 Task: Search one way flight ticket for 1 adult, 6 children, 1 infant in seat and 1 infant on lap in business from Los Angeles: Los Angeles International Airport to Greensboro: Piedmont Triad International Airport on 5-1-2023. Choice of flights is Spirit. Number of bags: 1 carry on bag. Price is upto 90000. Outbound departure time preference is 16:15.
Action: Mouse moved to (238, 187)
Screenshot: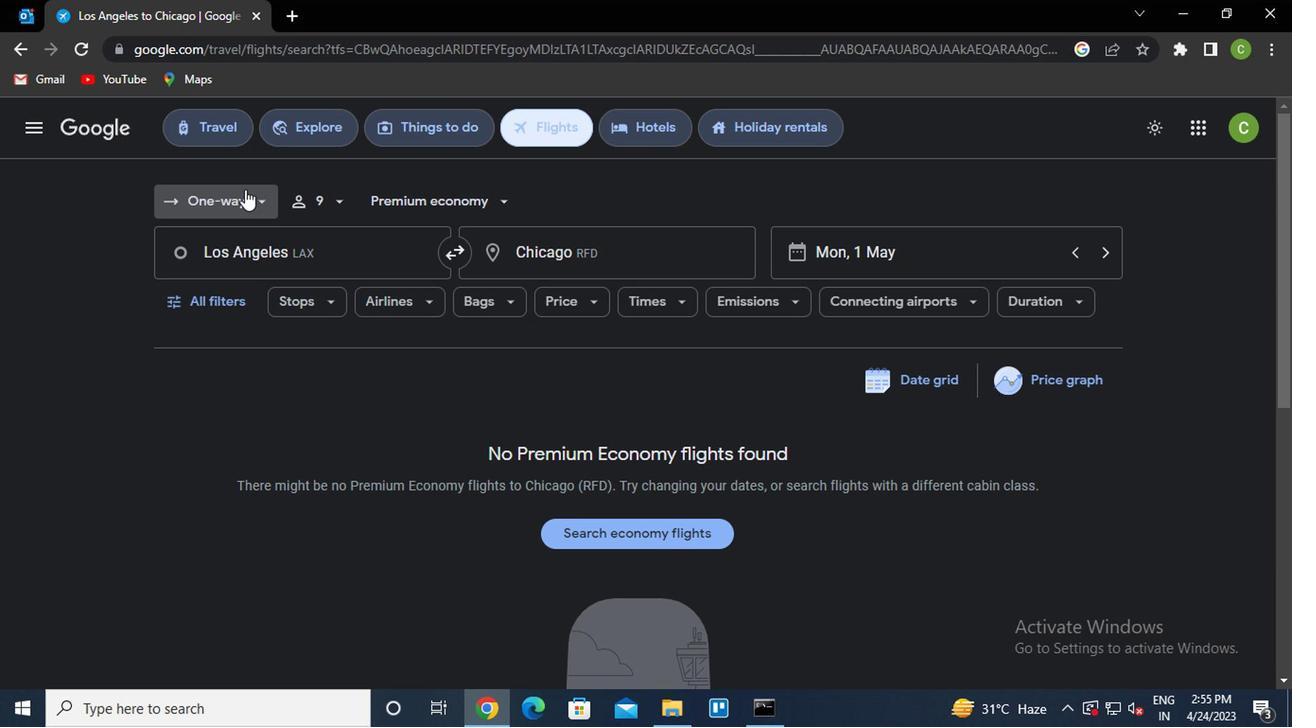 
Action: Mouse pressed left at (238, 187)
Screenshot: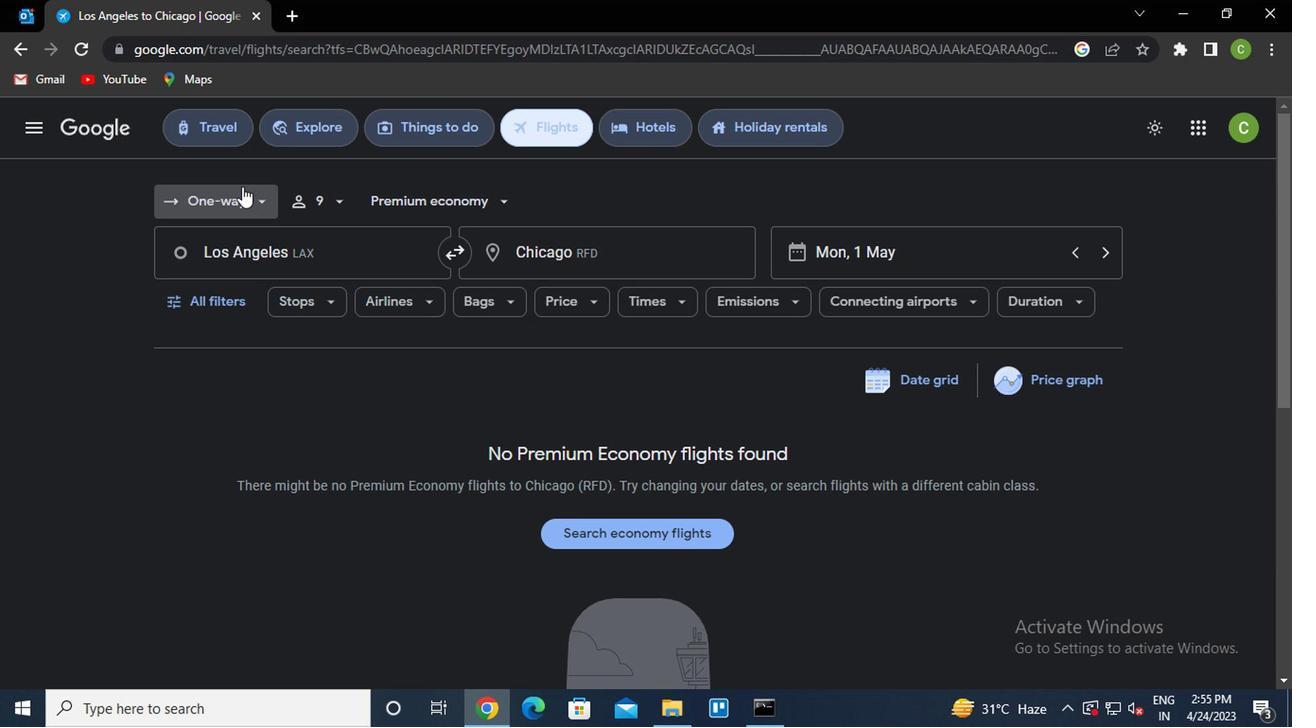 
Action: Mouse moved to (235, 280)
Screenshot: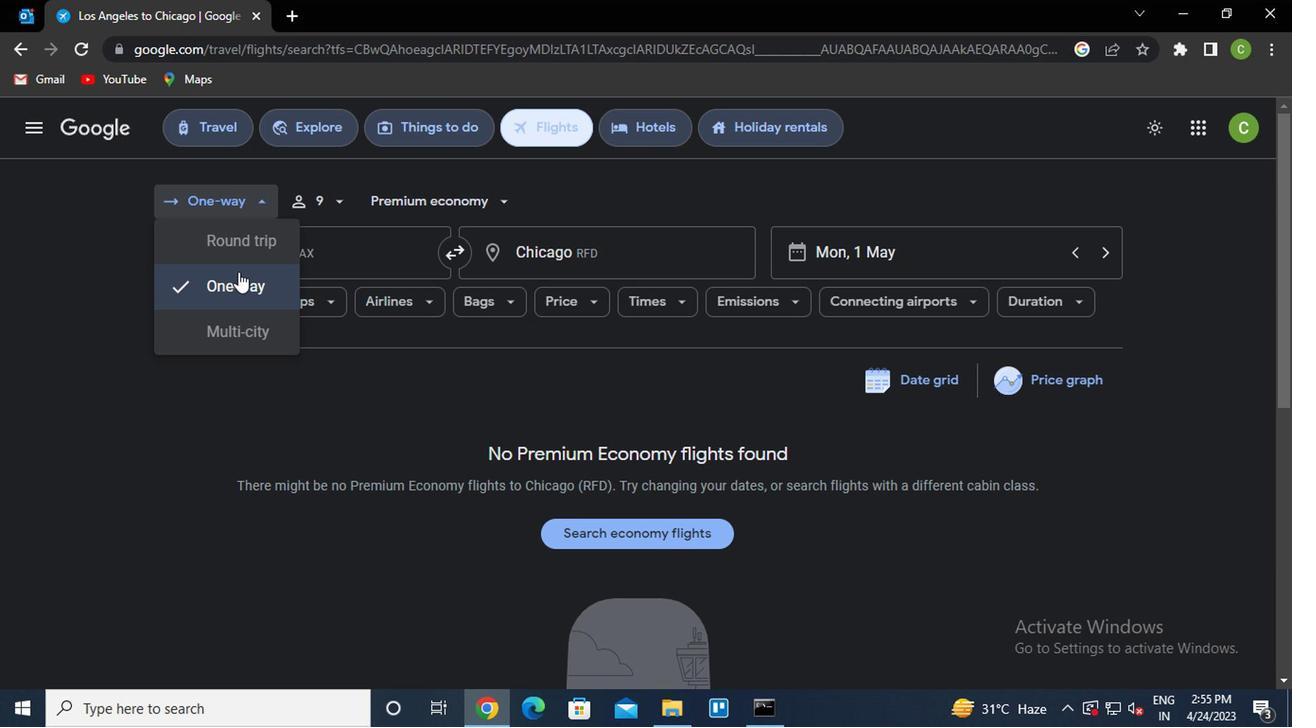 
Action: Mouse pressed left at (235, 280)
Screenshot: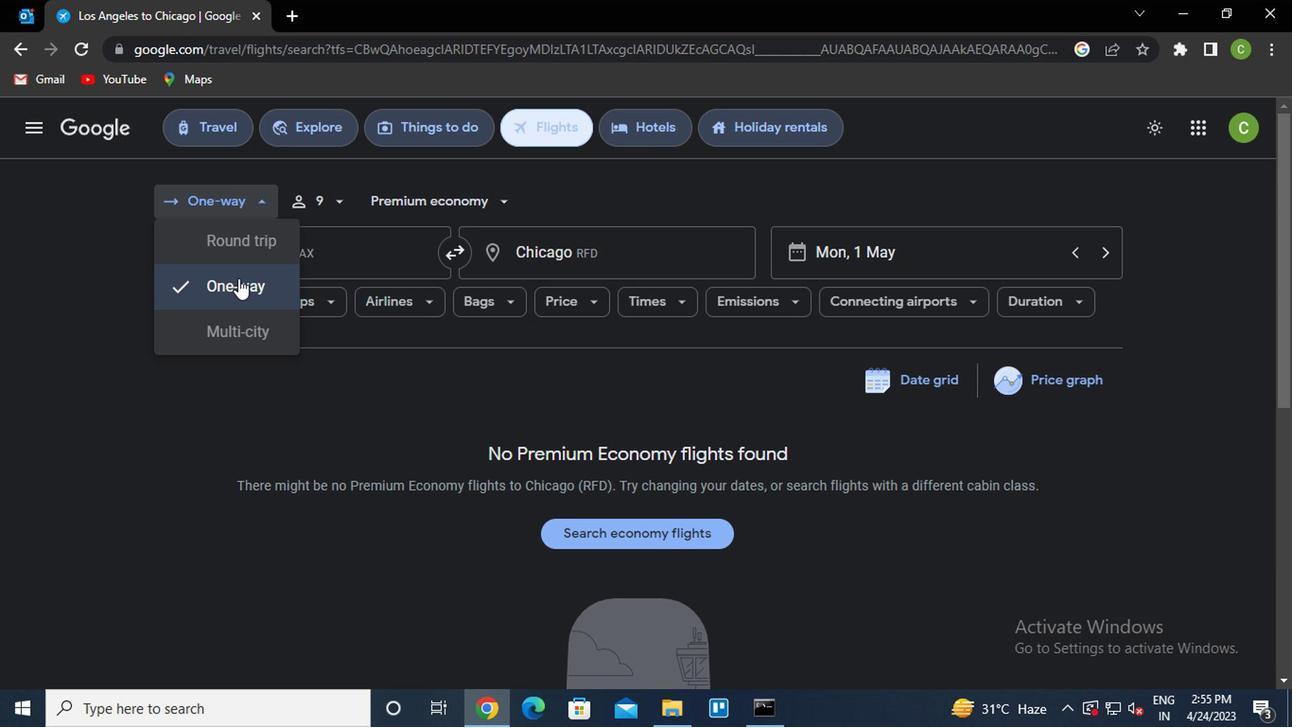 
Action: Mouse moved to (303, 210)
Screenshot: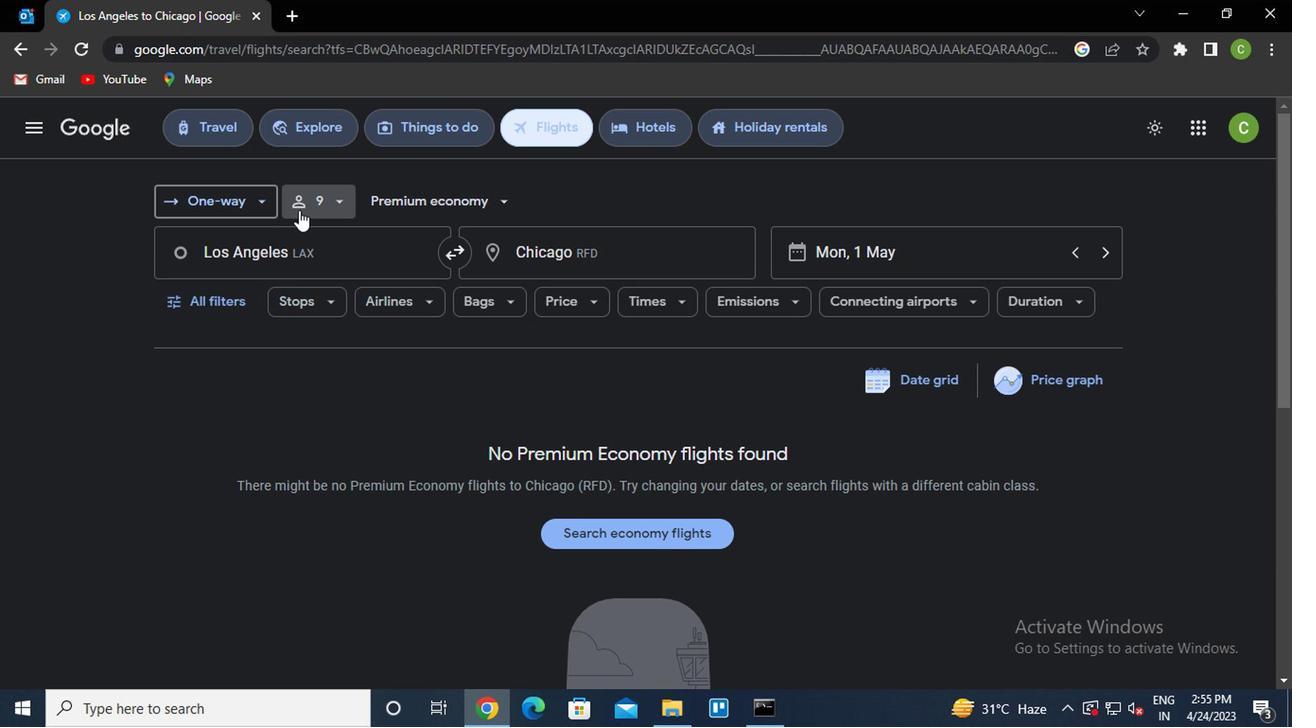 
Action: Mouse pressed left at (303, 210)
Screenshot: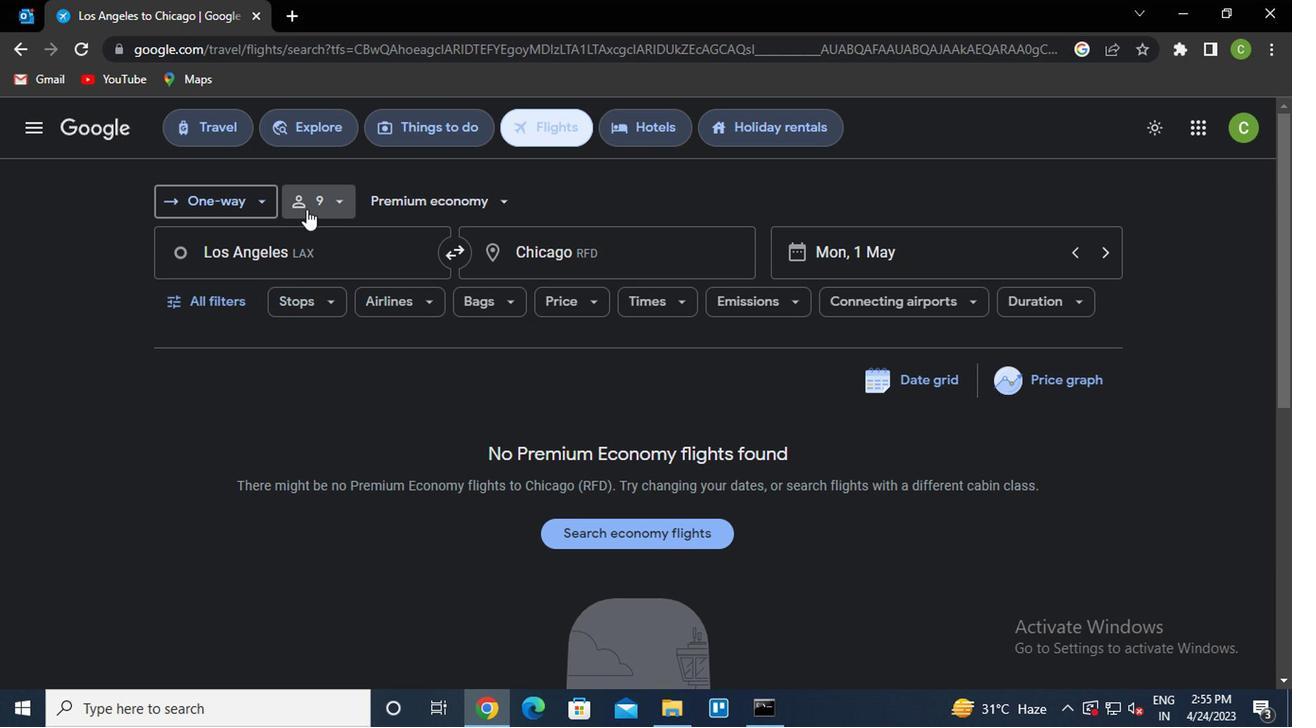 
Action: Mouse moved to (412, 254)
Screenshot: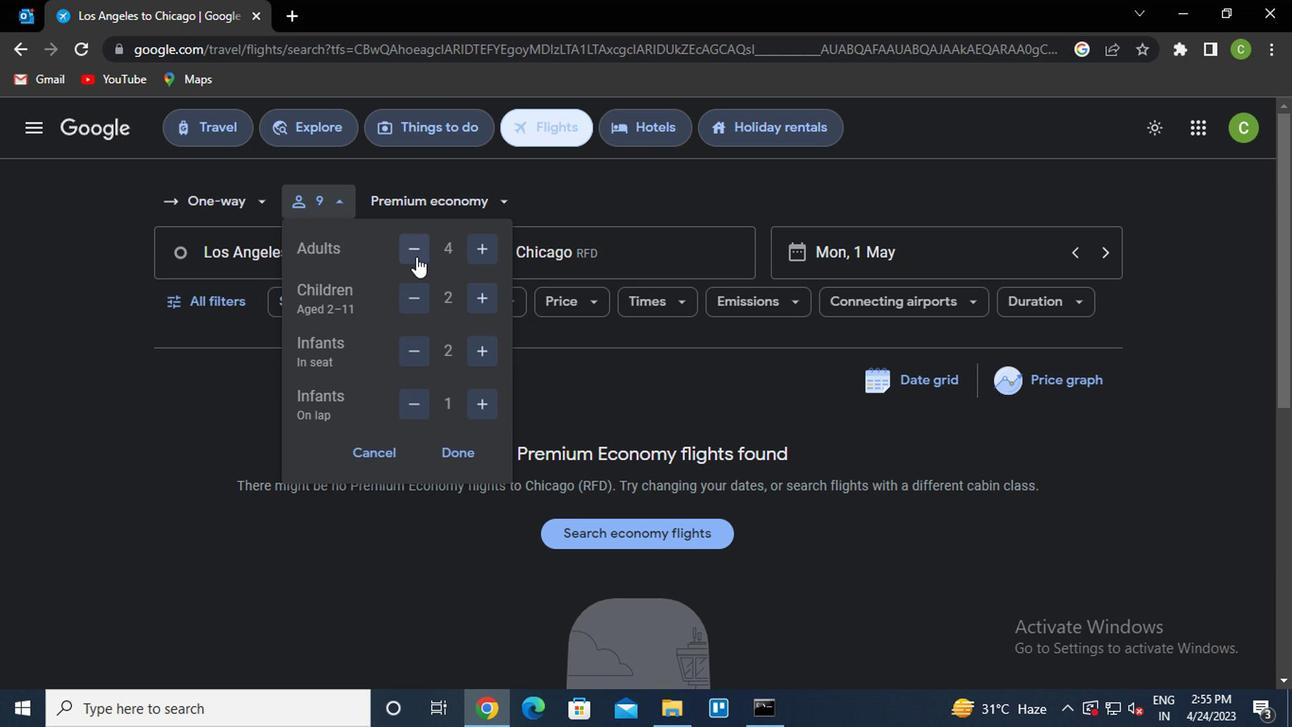 
Action: Mouse pressed left at (412, 254)
Screenshot: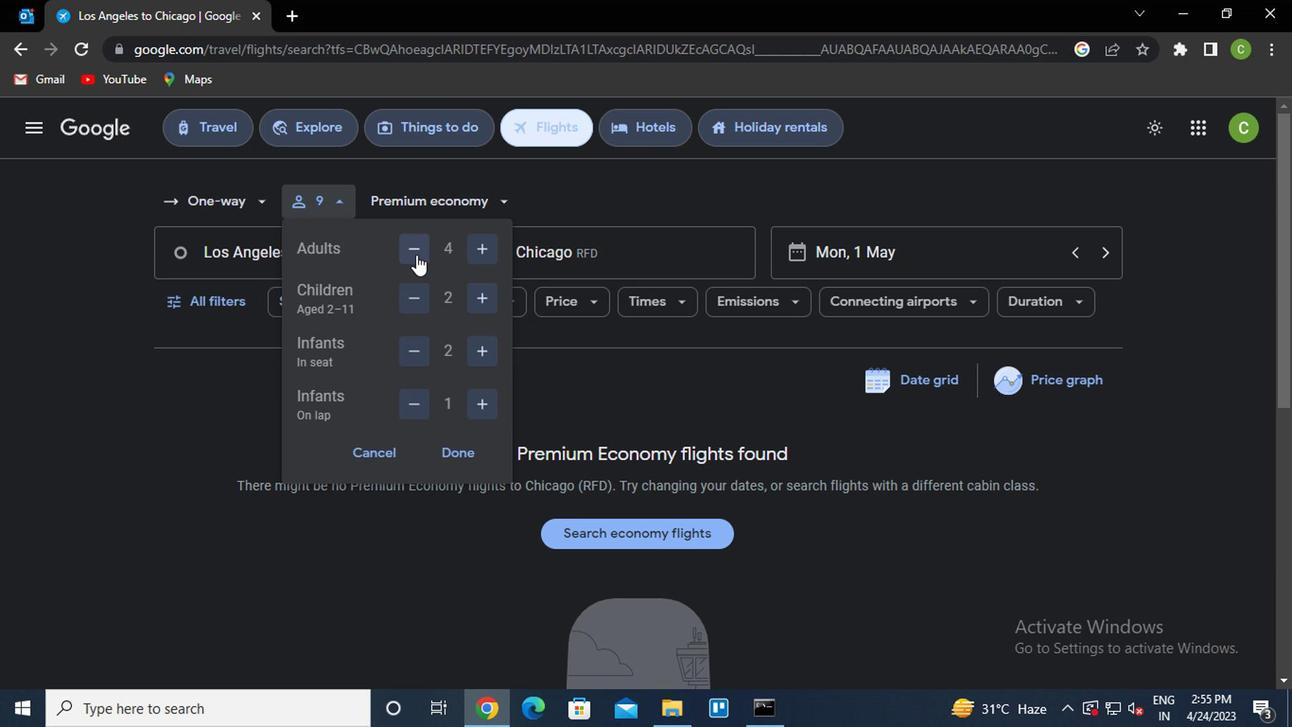 
Action: Mouse pressed left at (412, 254)
Screenshot: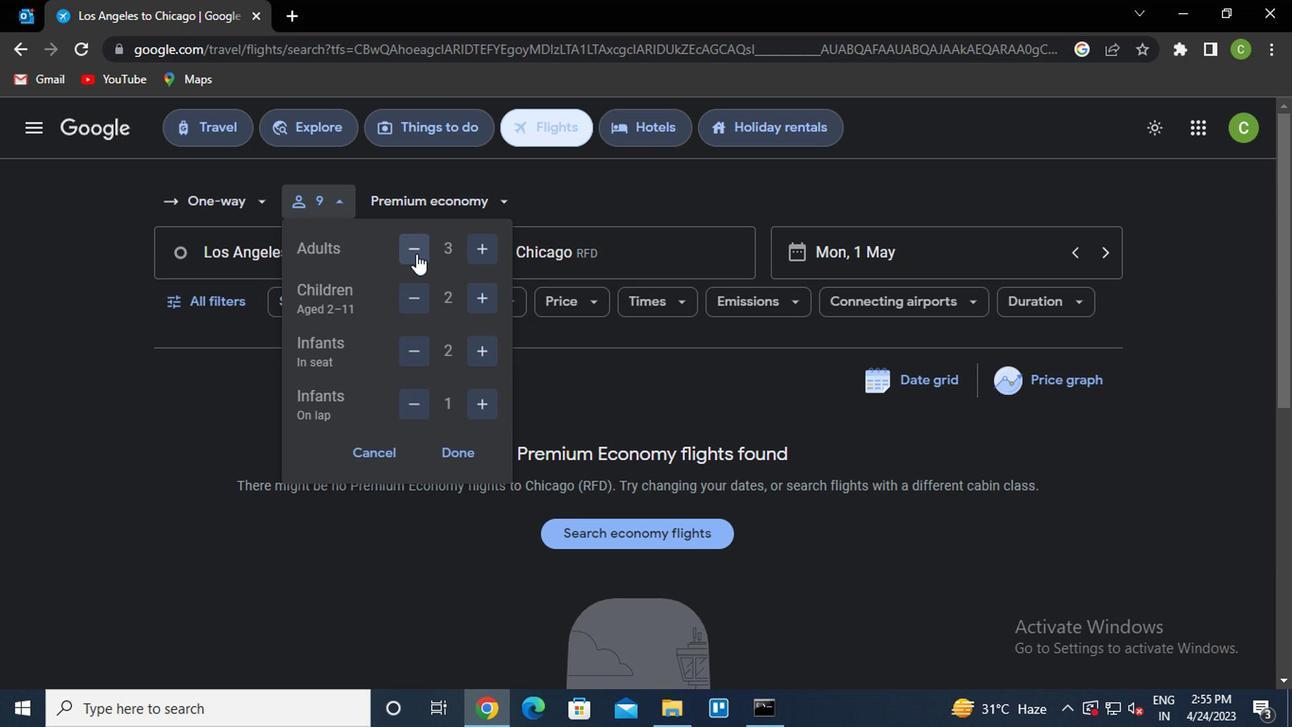 
Action: Mouse pressed left at (412, 254)
Screenshot: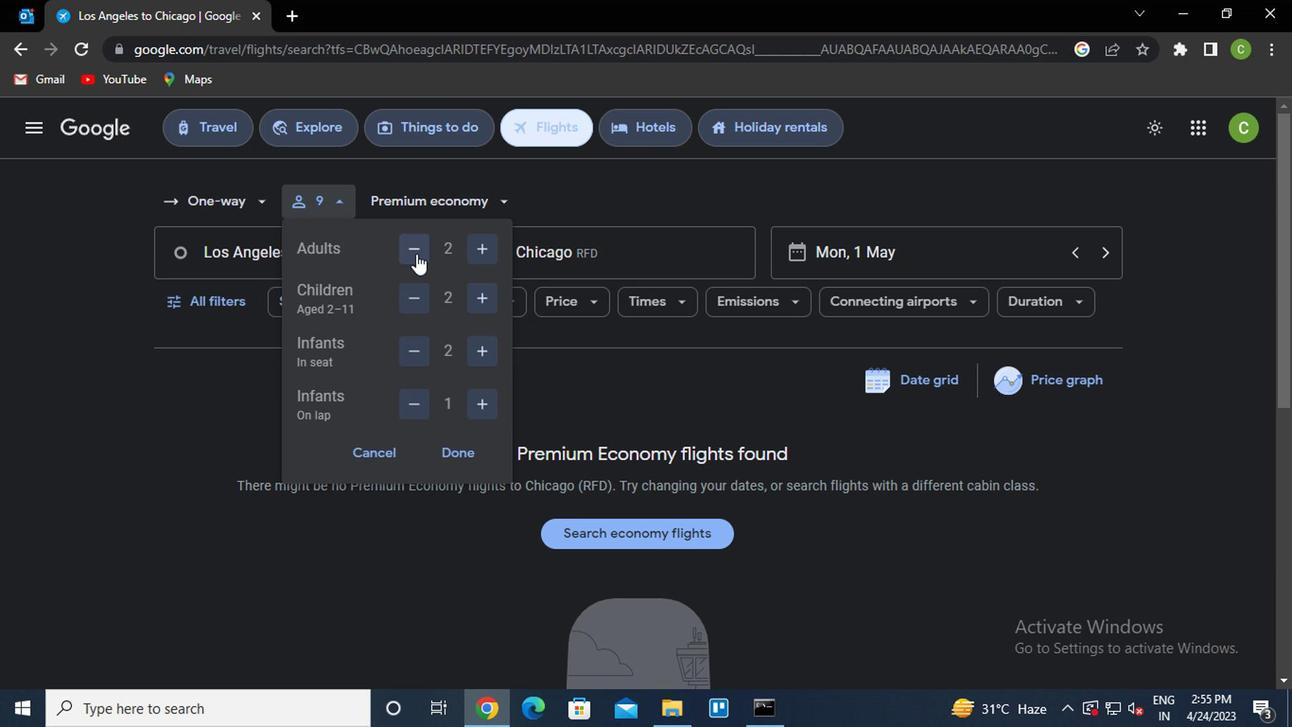 
Action: Mouse moved to (467, 307)
Screenshot: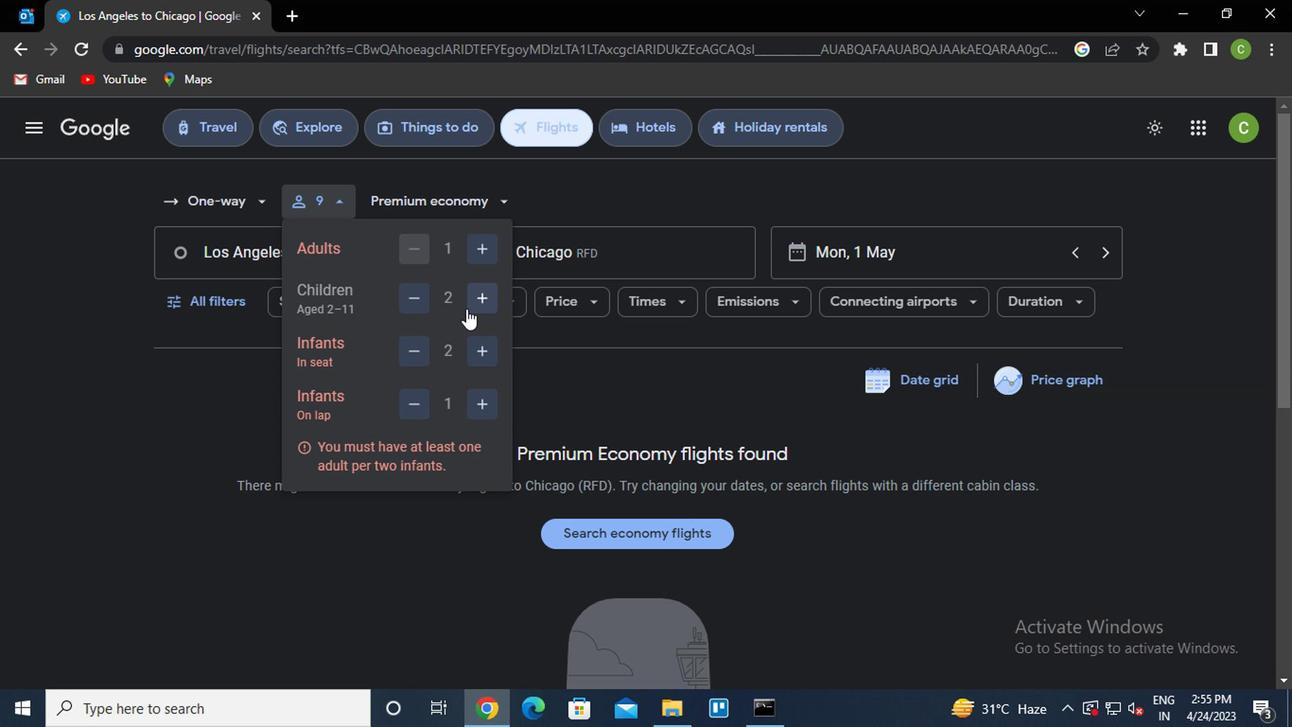 
Action: Mouse pressed left at (467, 307)
Screenshot: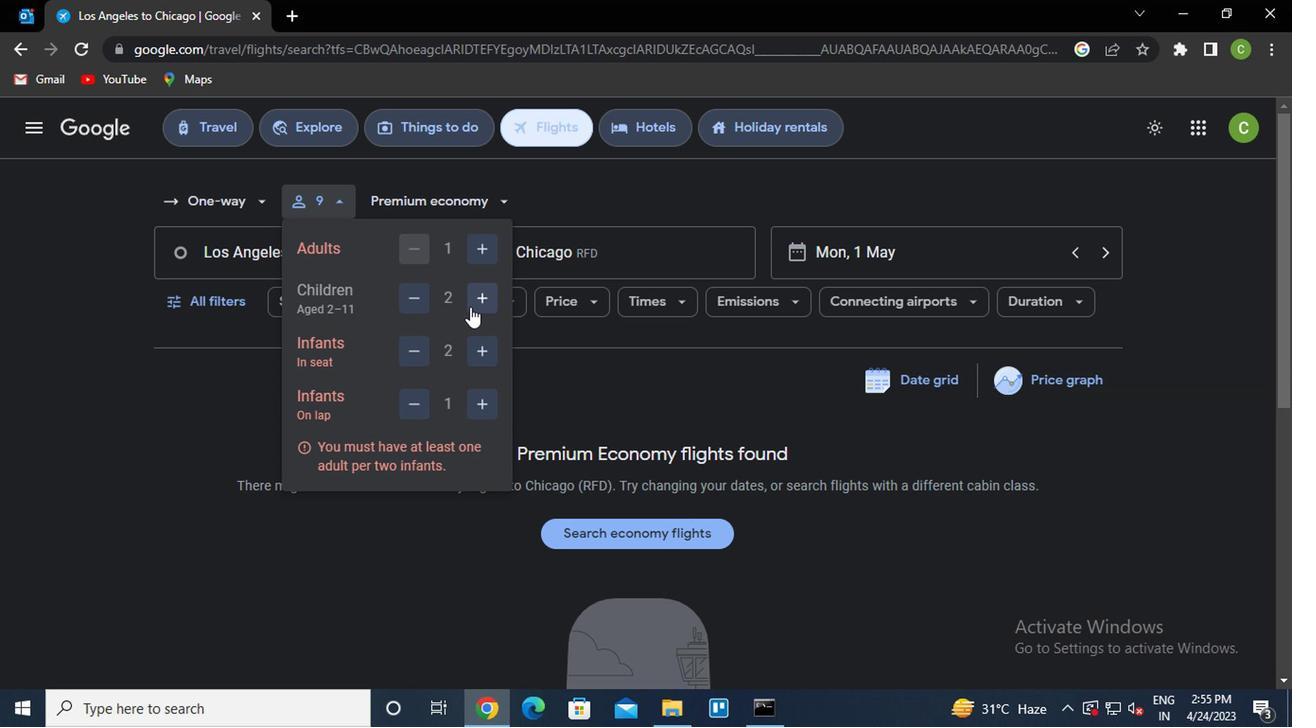 
Action: Mouse pressed left at (467, 307)
Screenshot: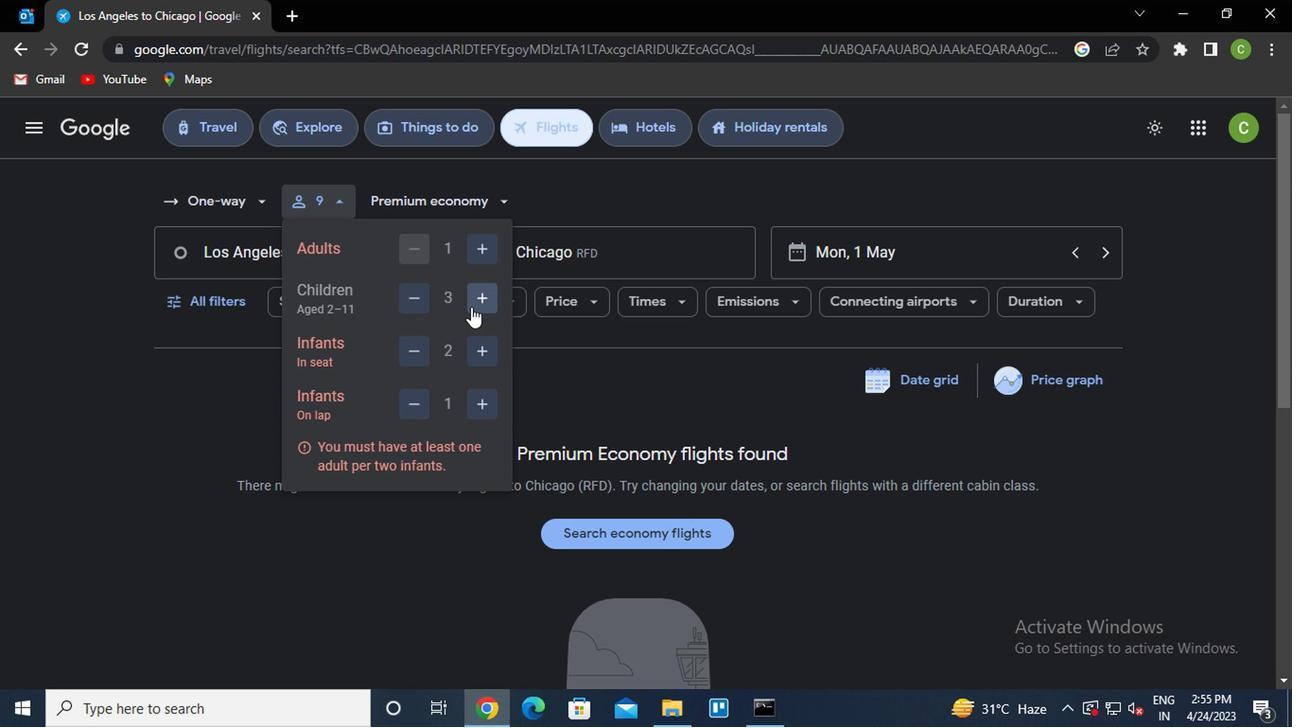 
Action: Mouse pressed left at (467, 307)
Screenshot: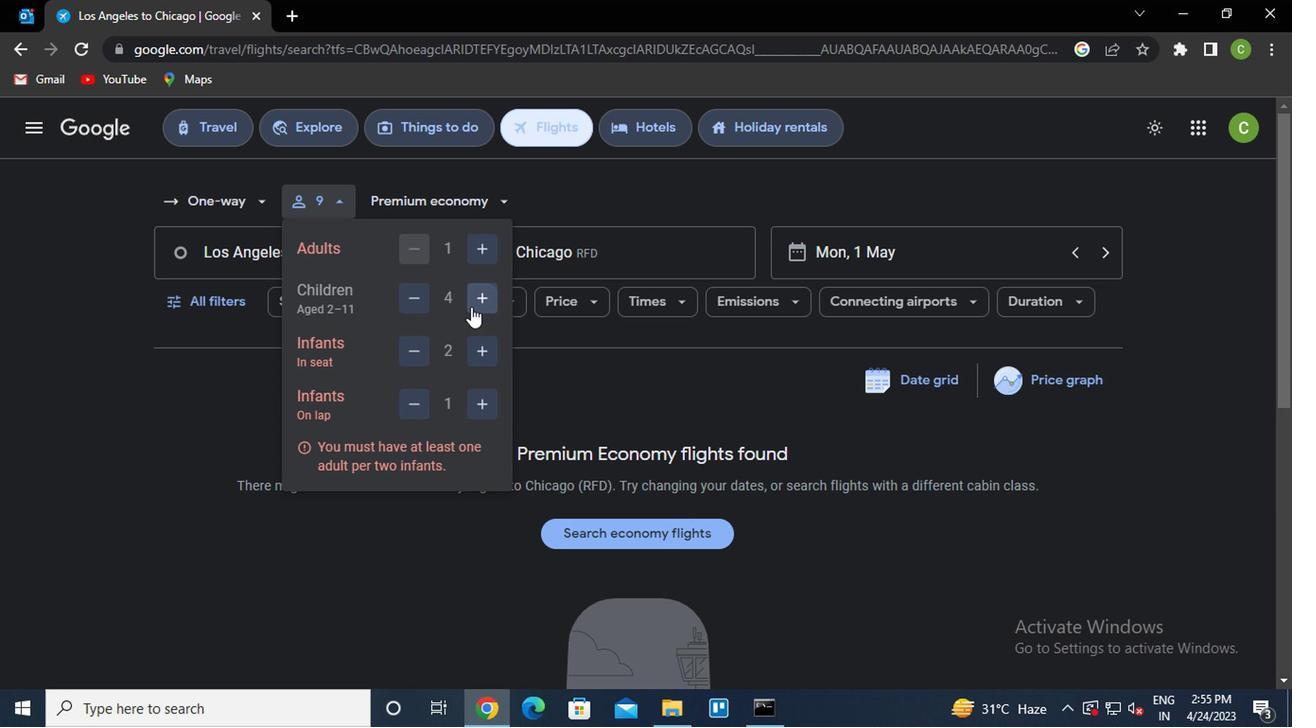 
Action: Mouse pressed left at (467, 307)
Screenshot: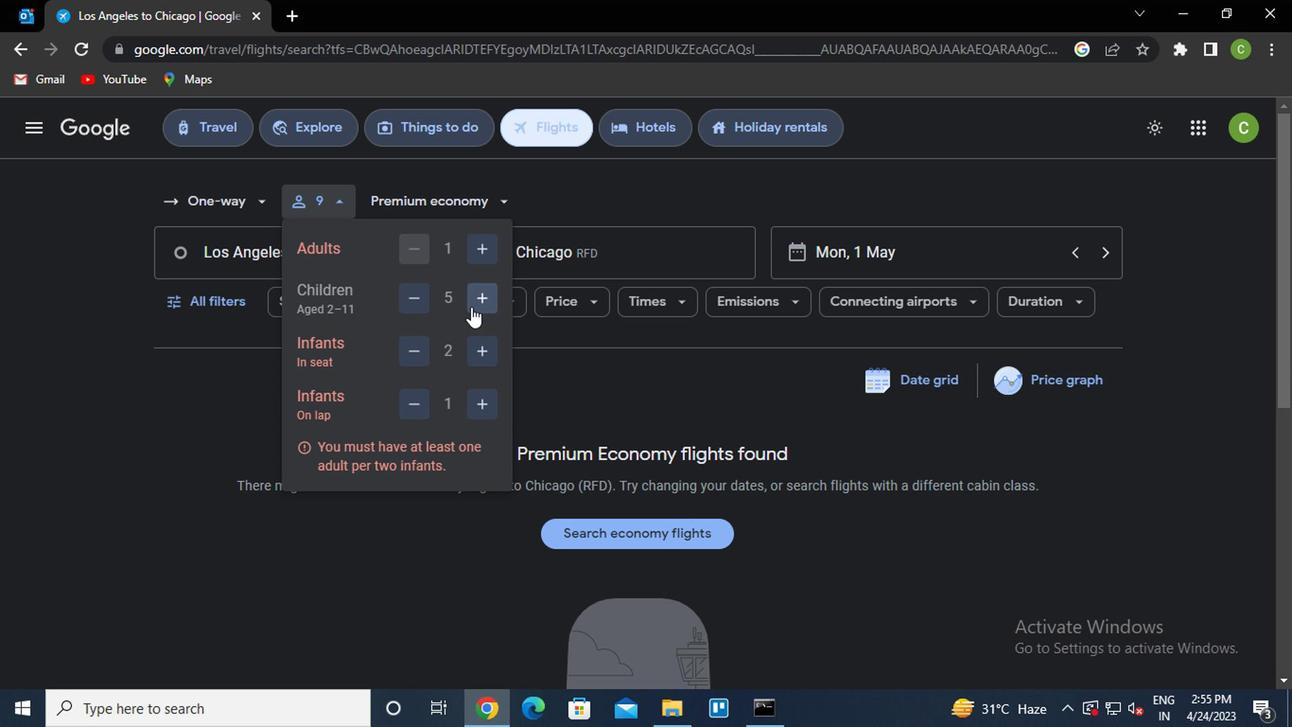 
Action: Mouse moved to (411, 349)
Screenshot: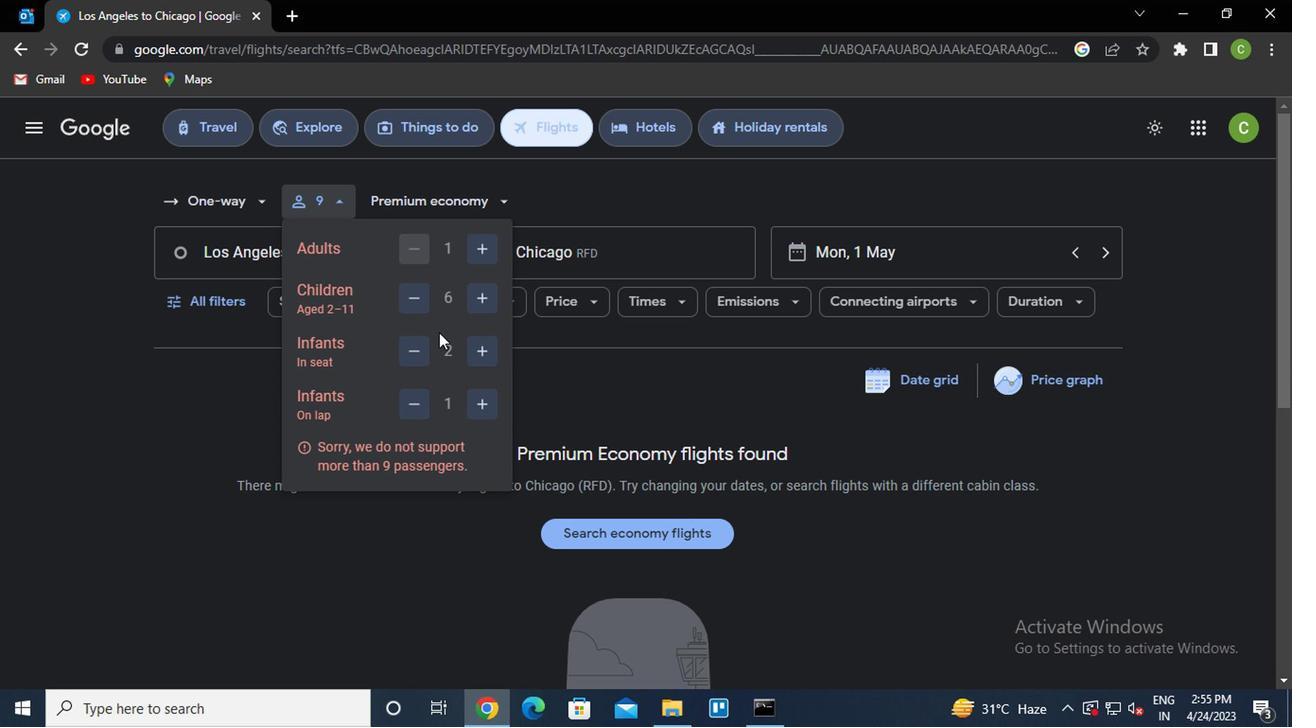 
Action: Mouse pressed left at (411, 349)
Screenshot: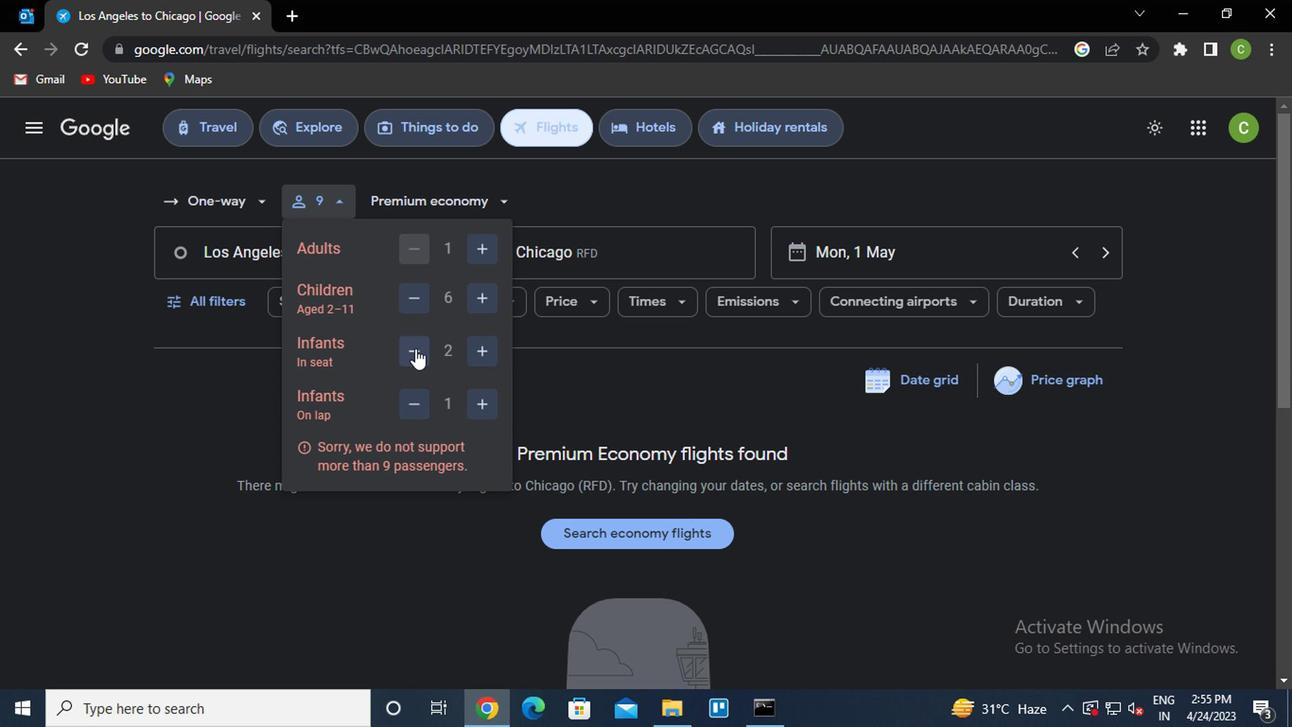 
Action: Mouse moved to (464, 453)
Screenshot: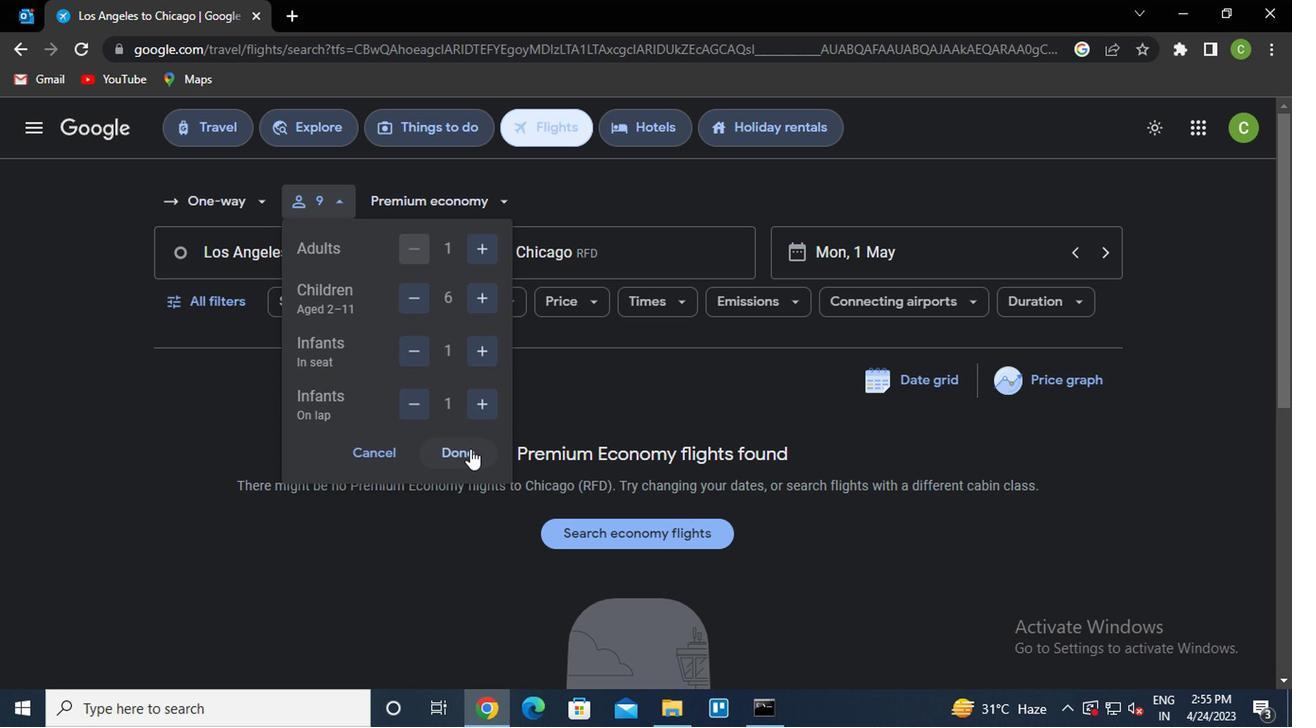 
Action: Mouse pressed left at (464, 453)
Screenshot: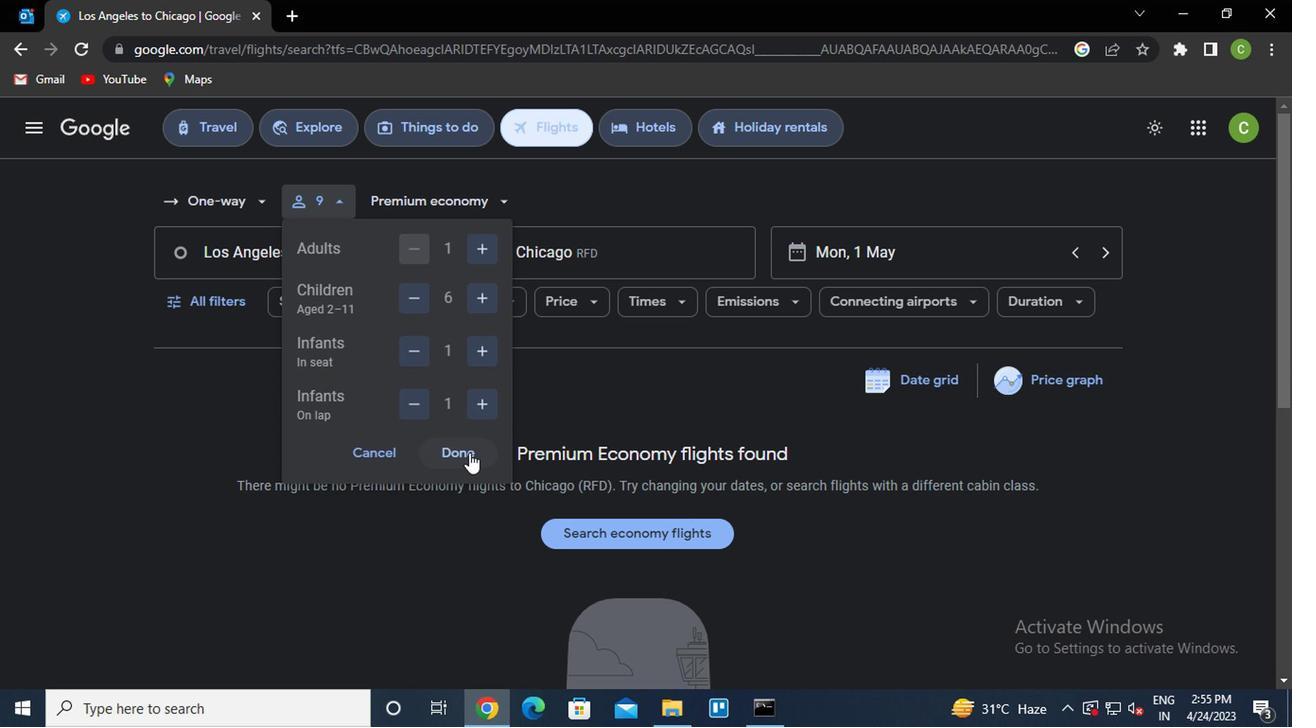 
Action: Mouse moved to (430, 212)
Screenshot: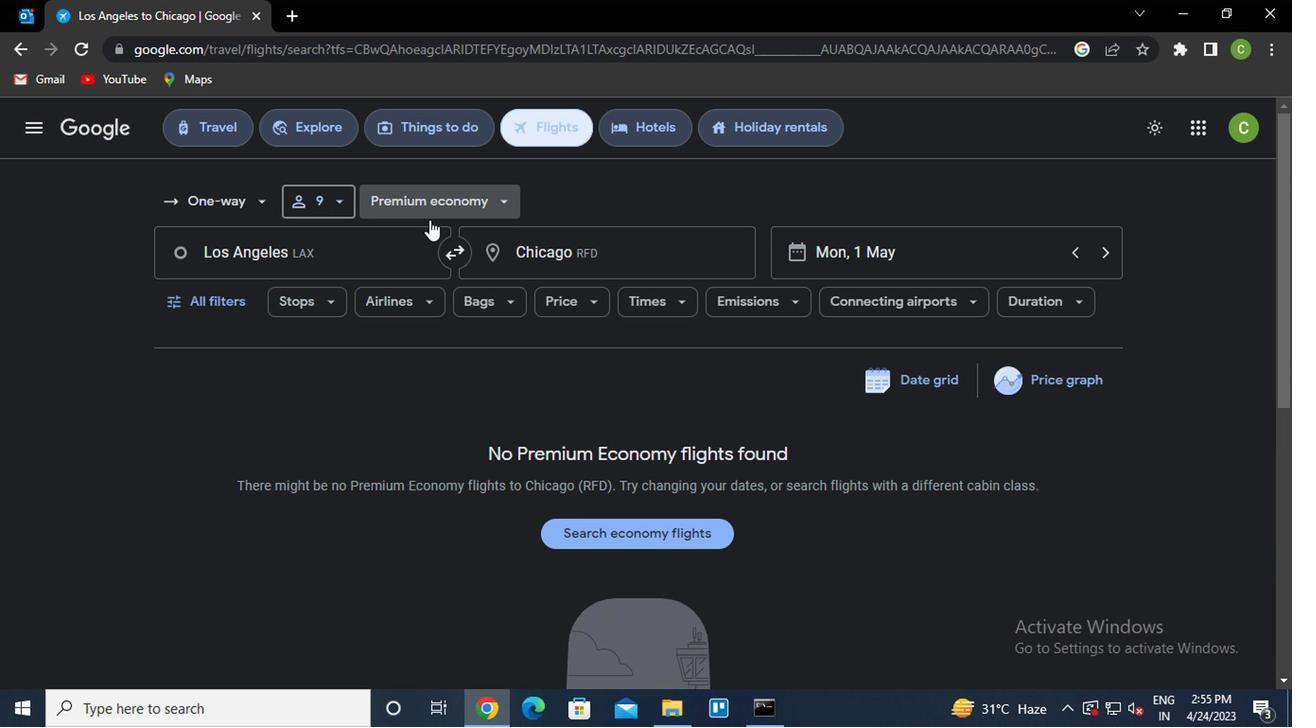
Action: Mouse pressed left at (430, 212)
Screenshot: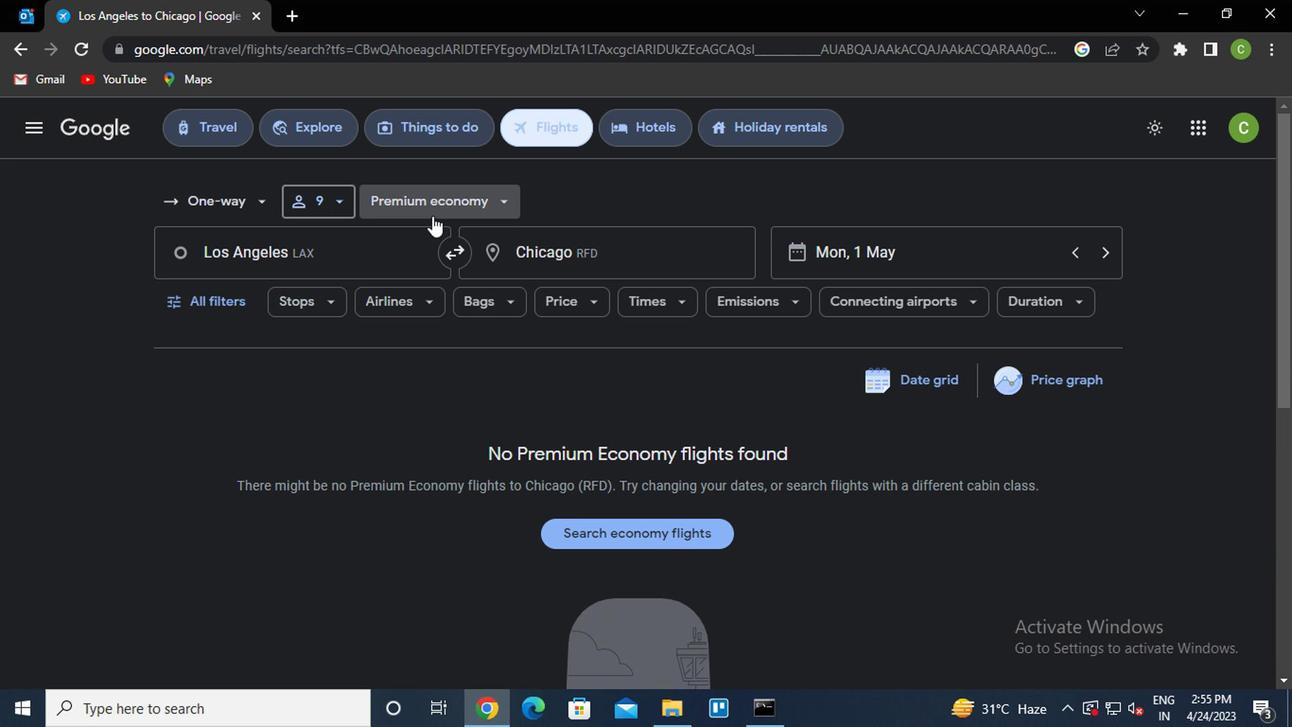 
Action: Mouse moved to (459, 335)
Screenshot: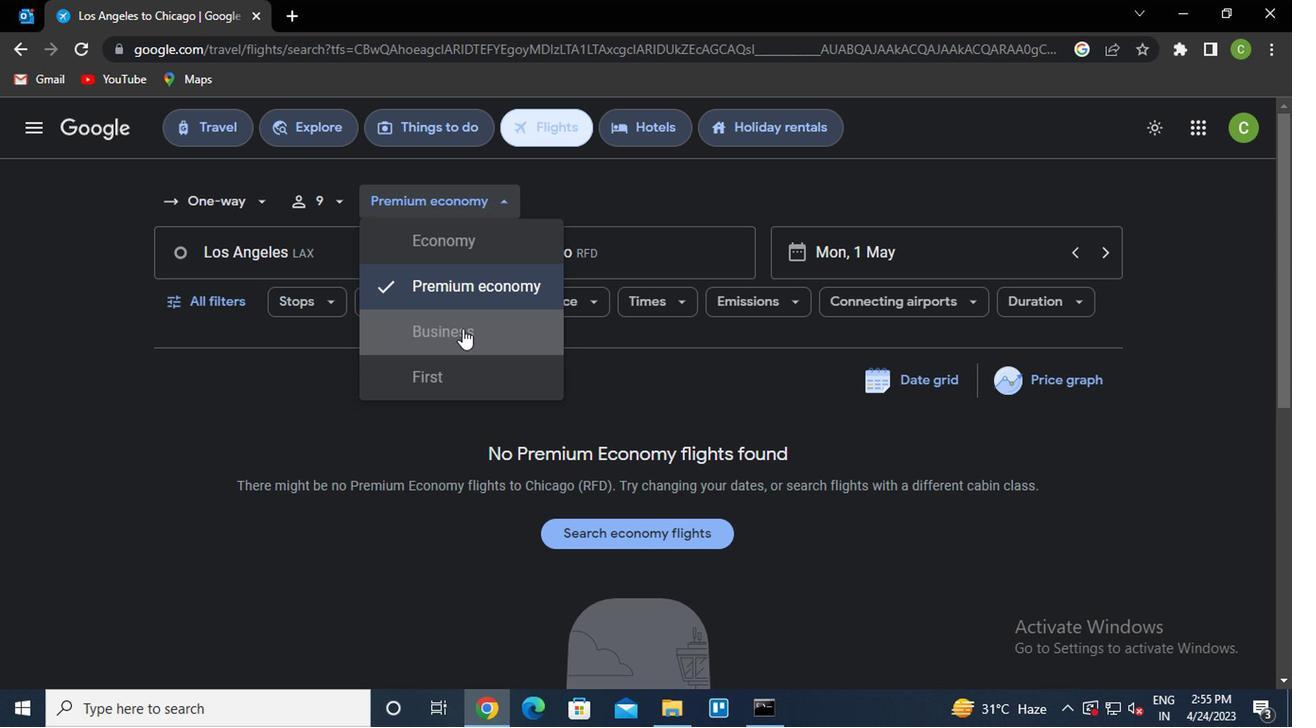 
Action: Mouse pressed left at (459, 335)
Screenshot: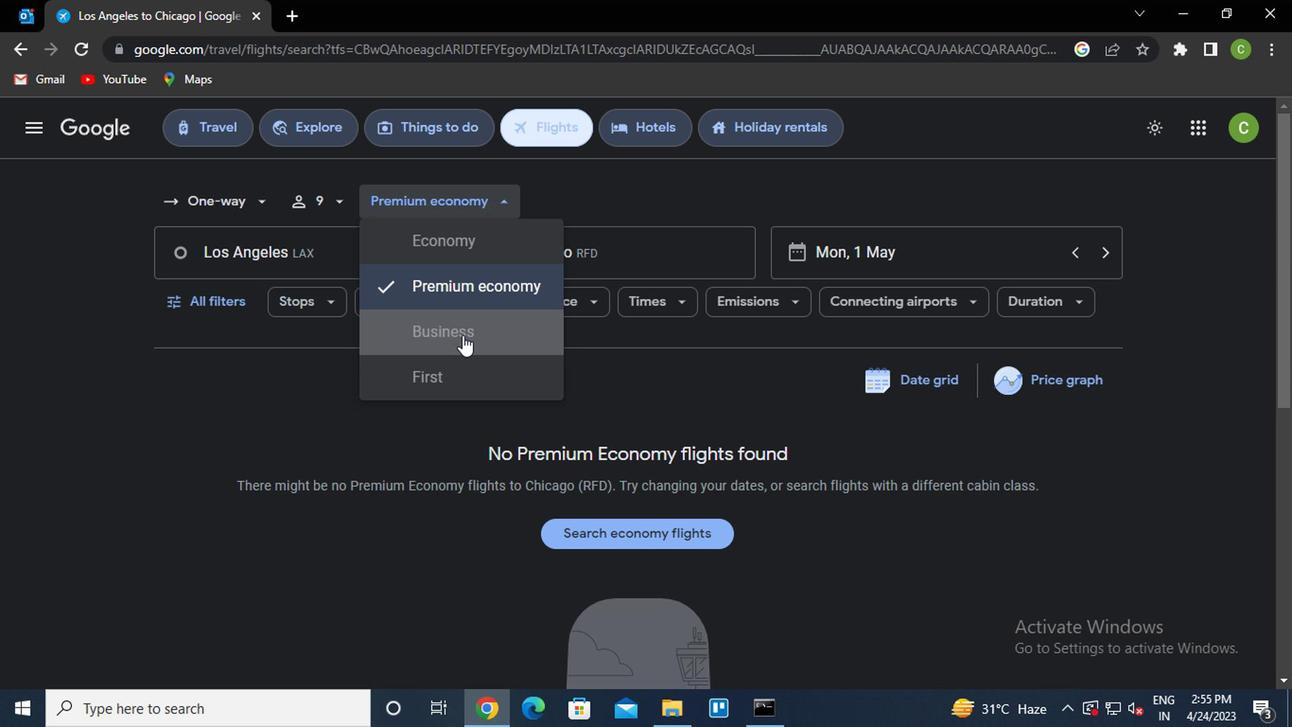 
Action: Mouse moved to (297, 259)
Screenshot: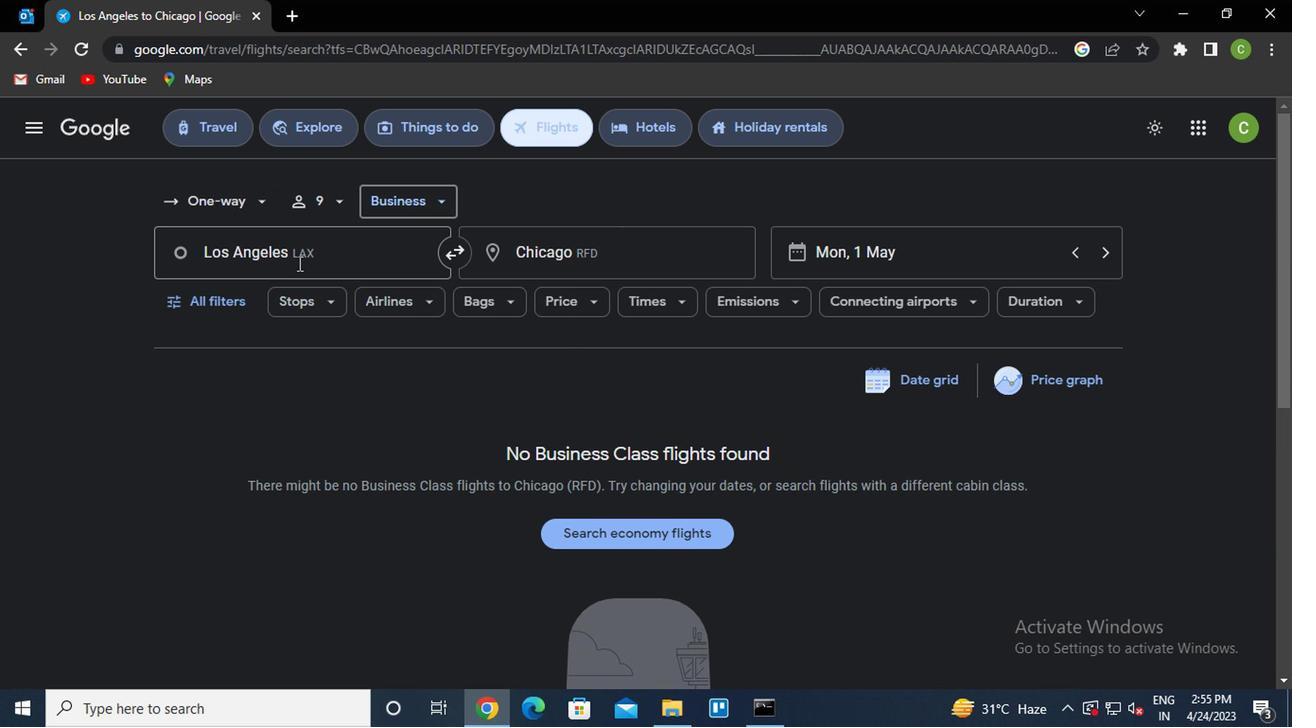 
Action: Mouse pressed left at (297, 259)
Screenshot: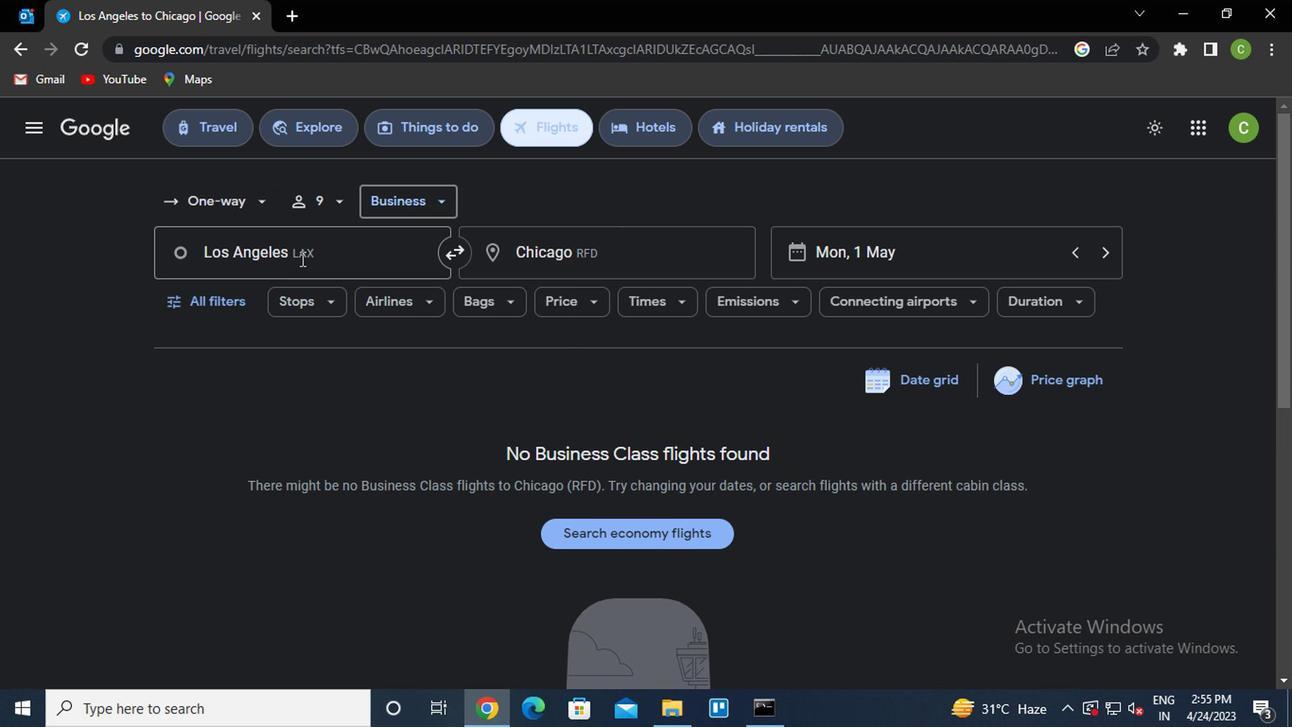 
Action: Mouse moved to (309, 360)
Screenshot: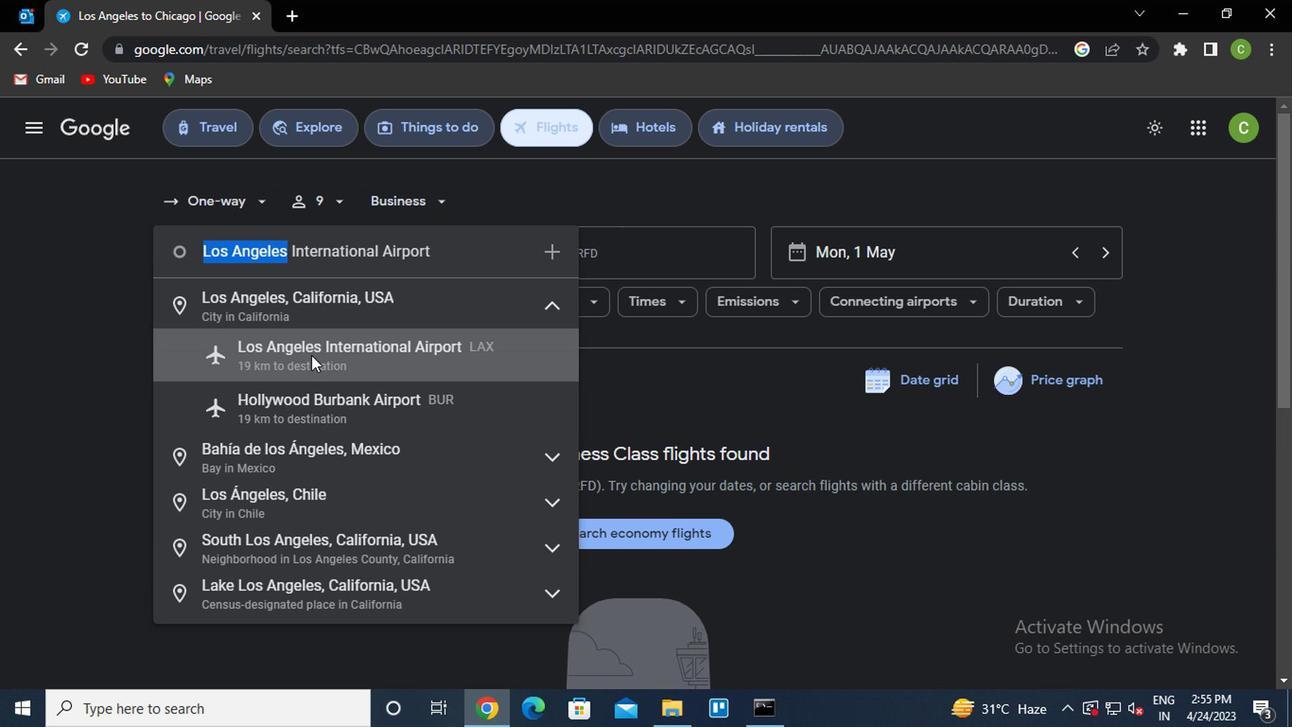 
Action: Mouse pressed left at (309, 360)
Screenshot: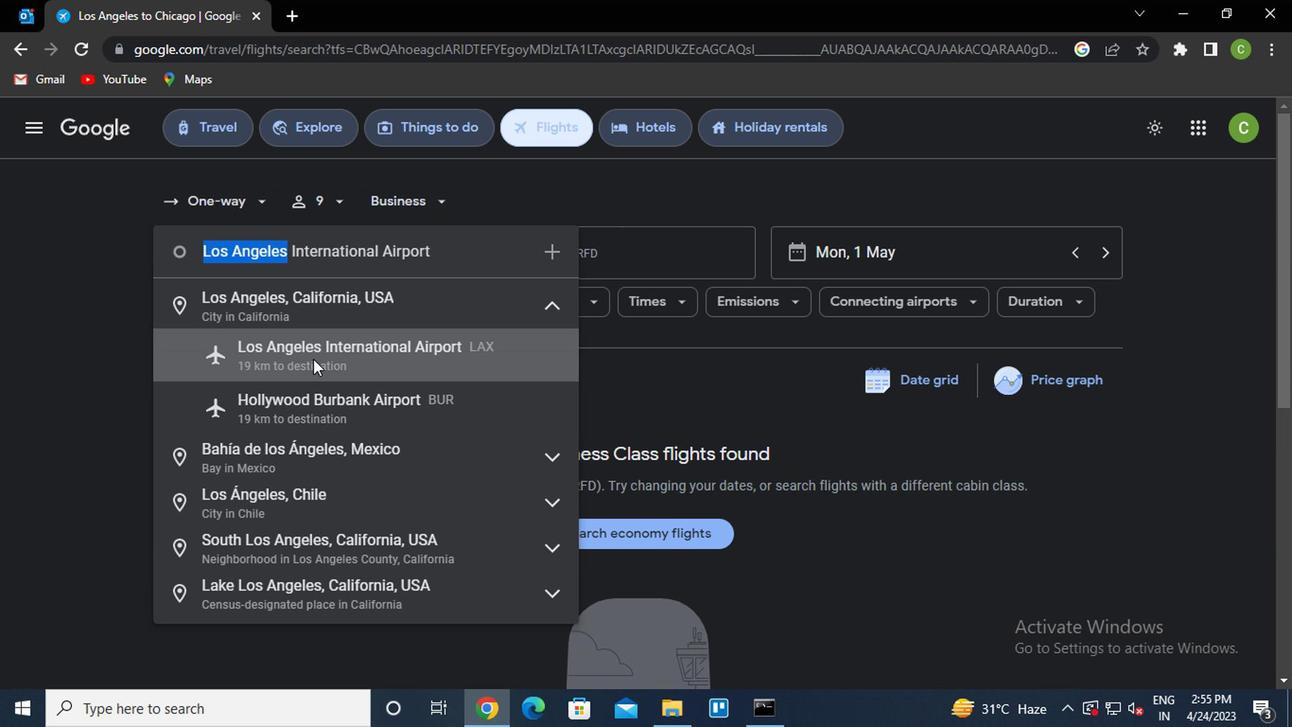 
Action: Mouse moved to (632, 267)
Screenshot: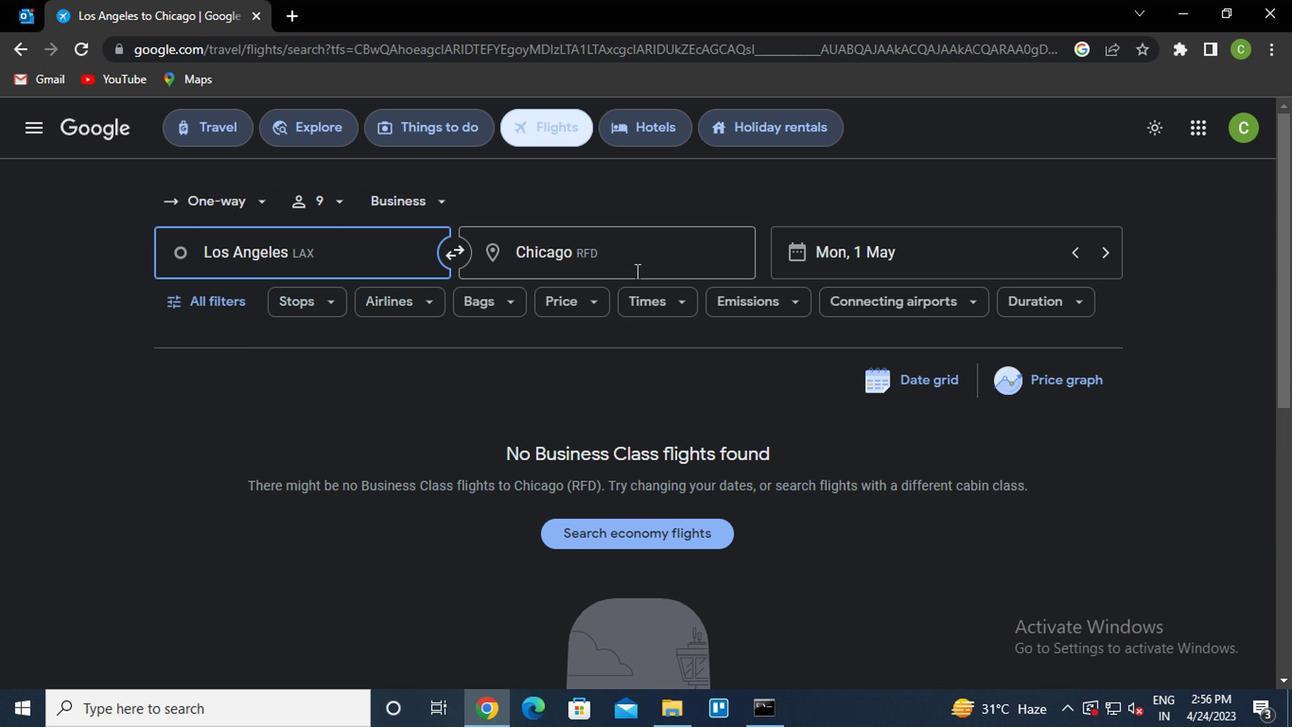 
Action: Mouse pressed left at (632, 267)
Screenshot: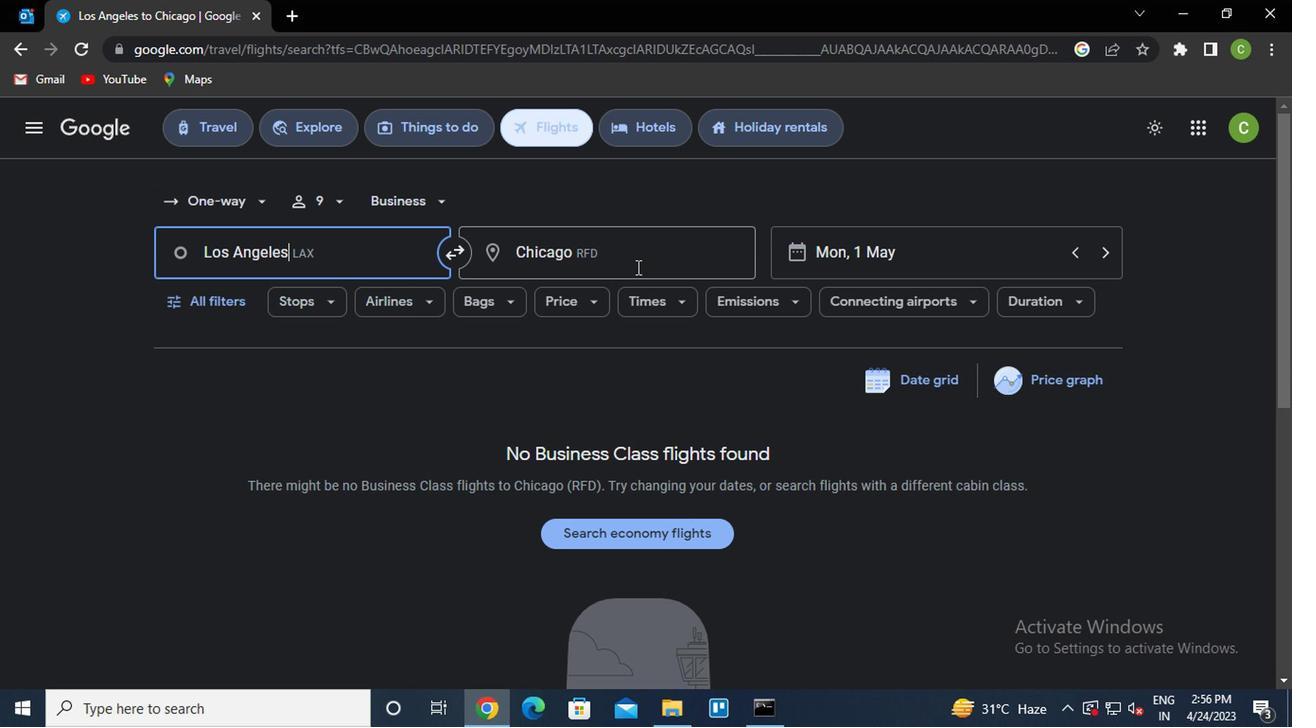 
Action: Mouse moved to (637, 279)
Screenshot: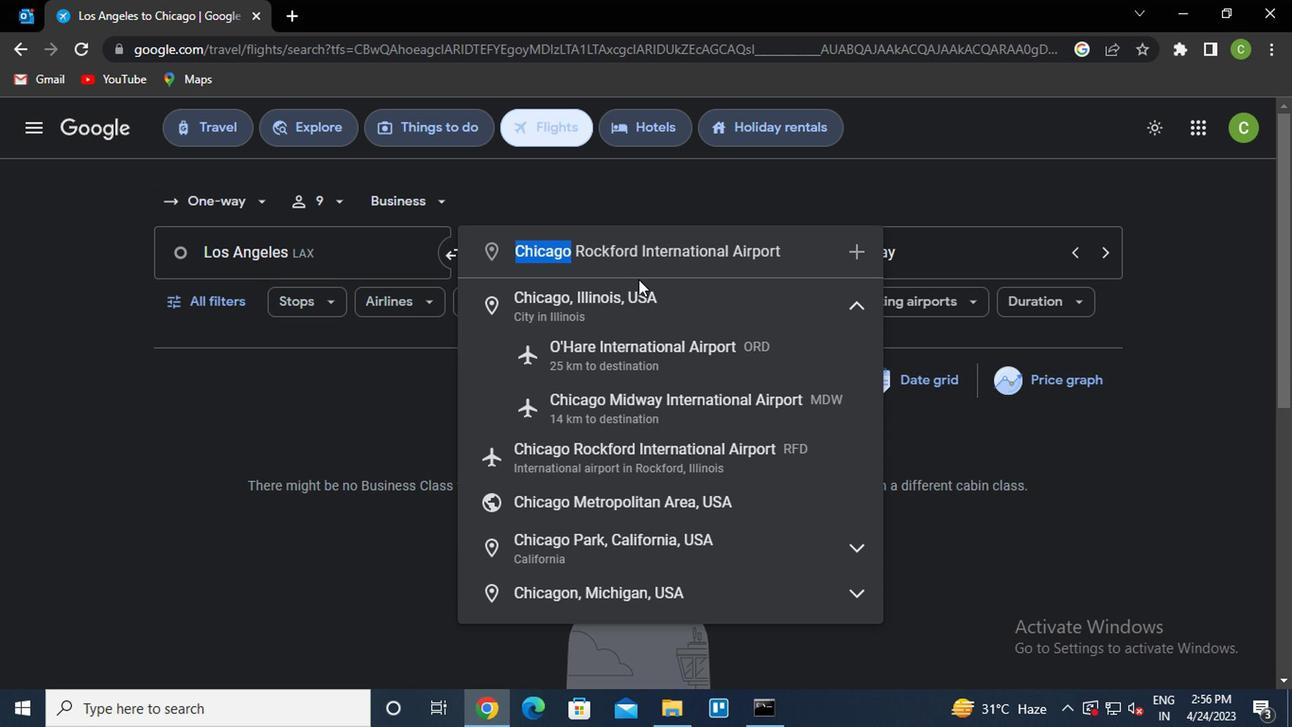 
Action: Key pressed p<Key.caps_lock>iedmount
Screenshot: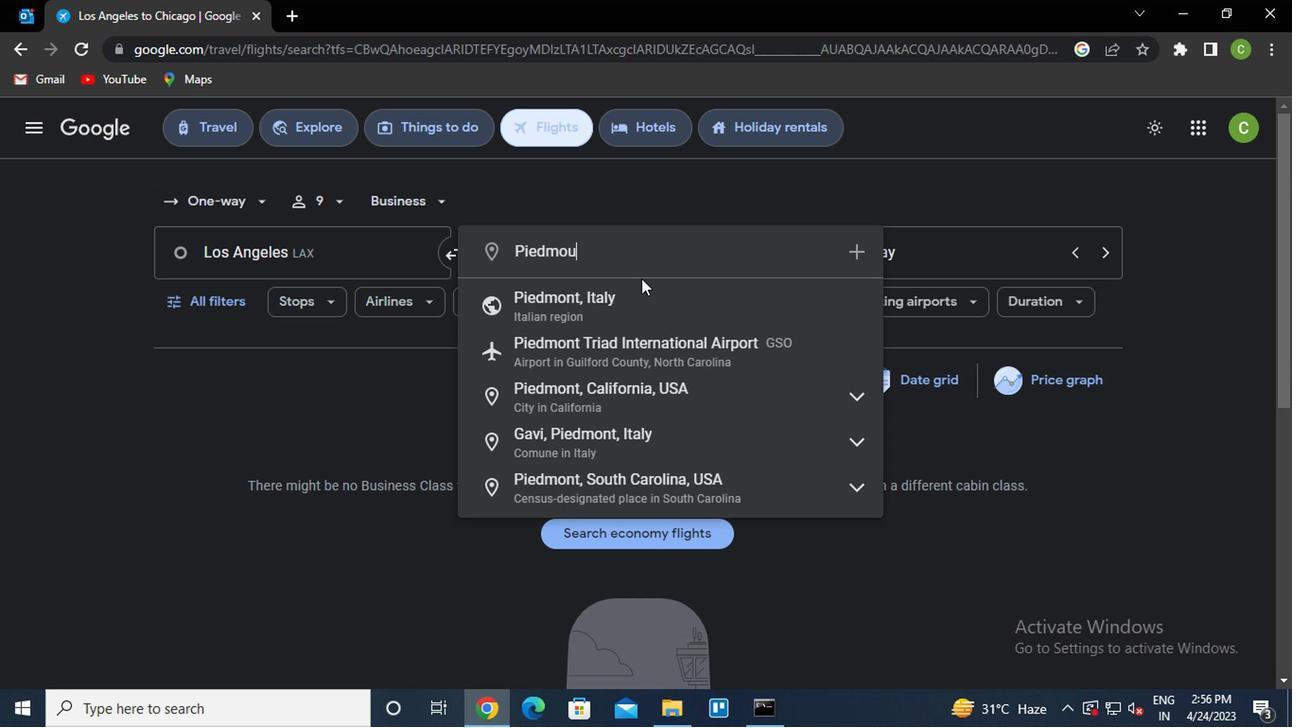 
Action: Mouse moved to (644, 368)
Screenshot: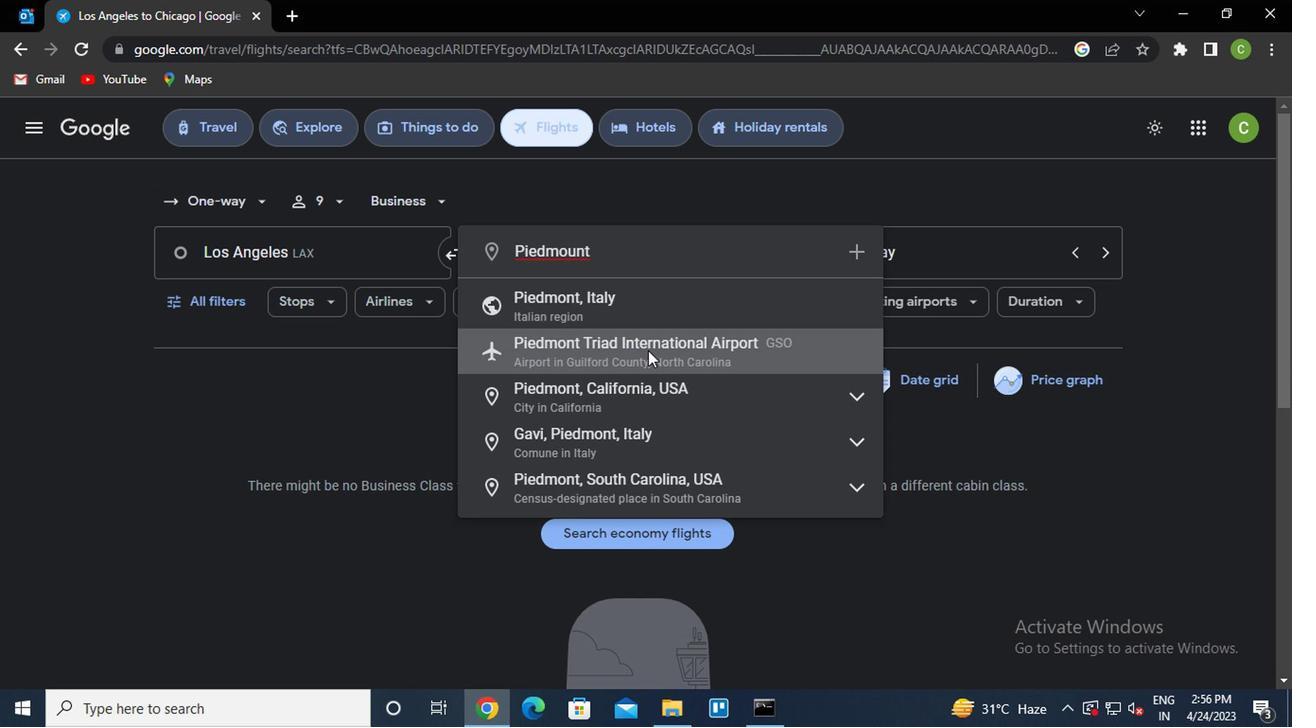 
Action: Mouse pressed left at (644, 368)
Screenshot: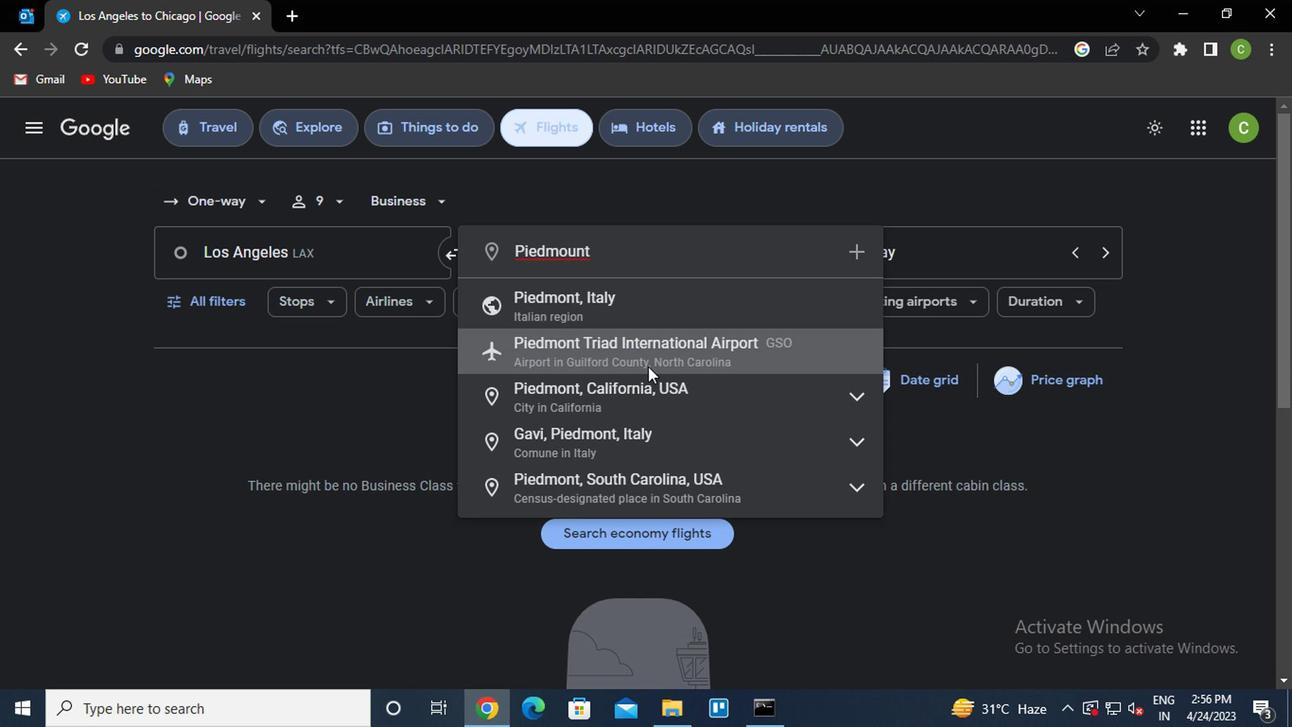 
Action: Mouse moved to (948, 243)
Screenshot: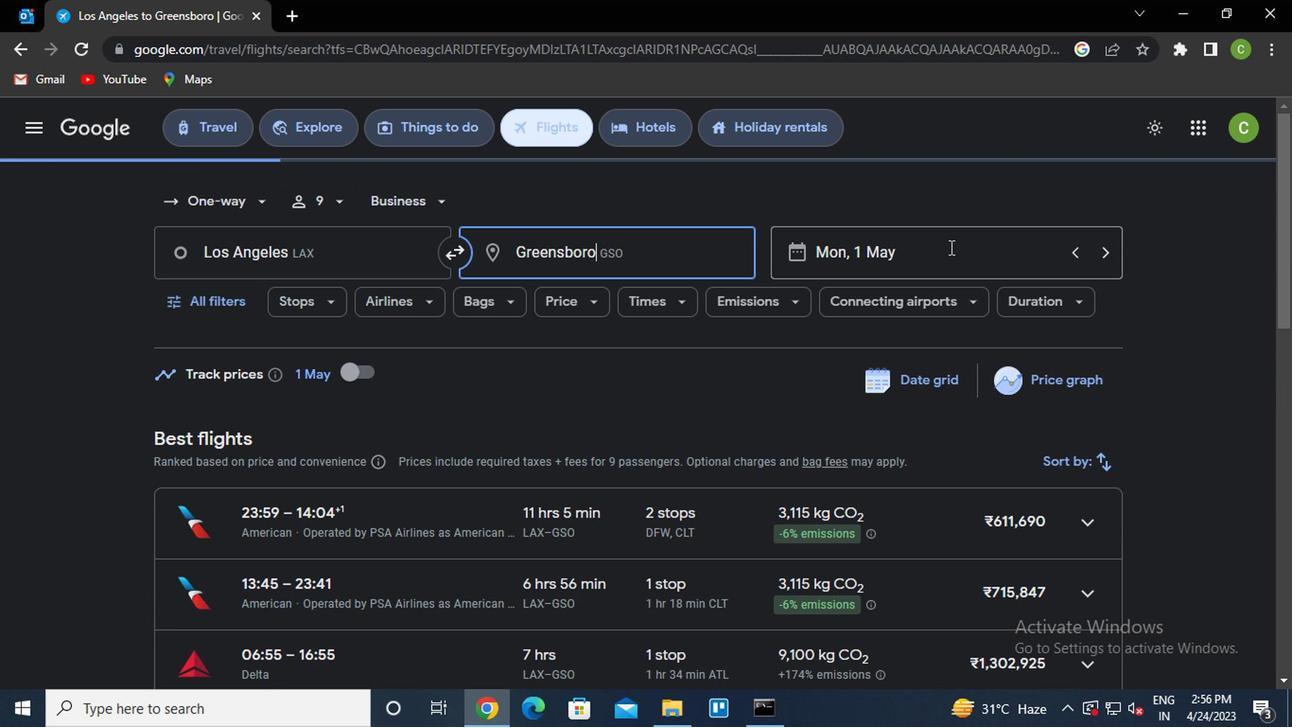 
Action: Mouse pressed left at (948, 243)
Screenshot: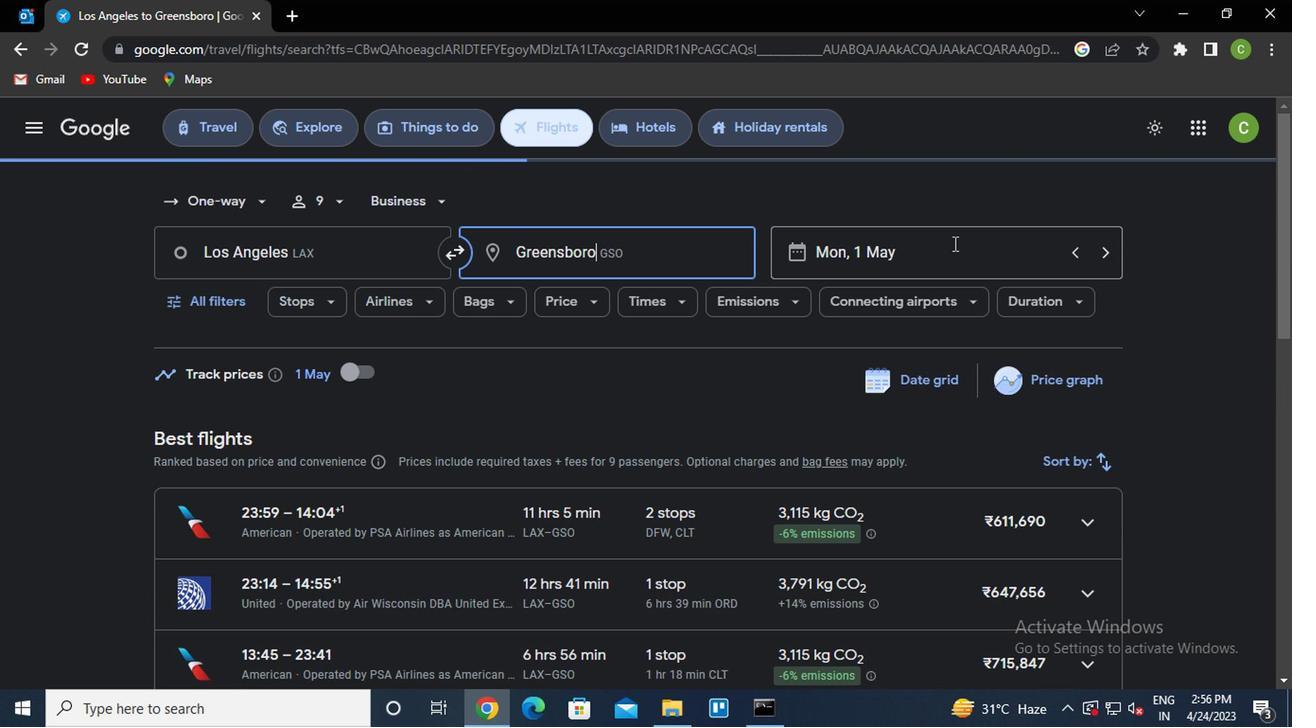 
Action: Mouse moved to (862, 333)
Screenshot: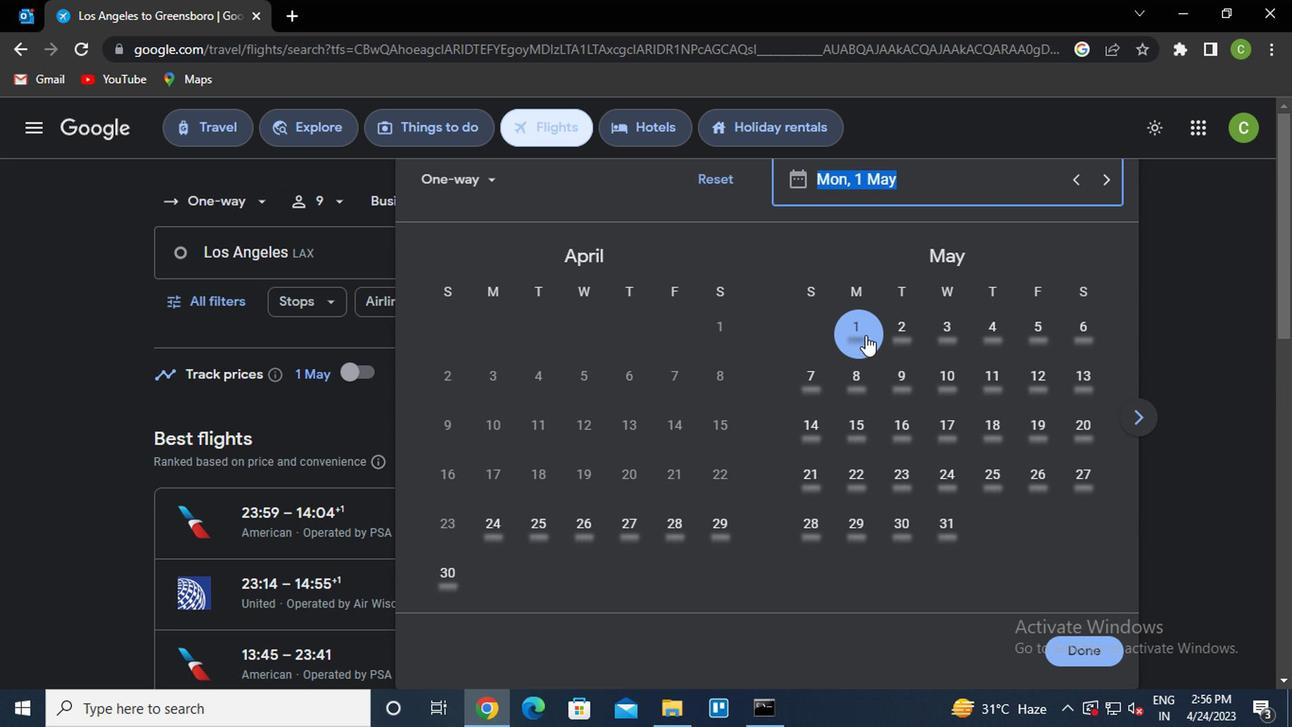 
Action: Mouse pressed left at (862, 333)
Screenshot: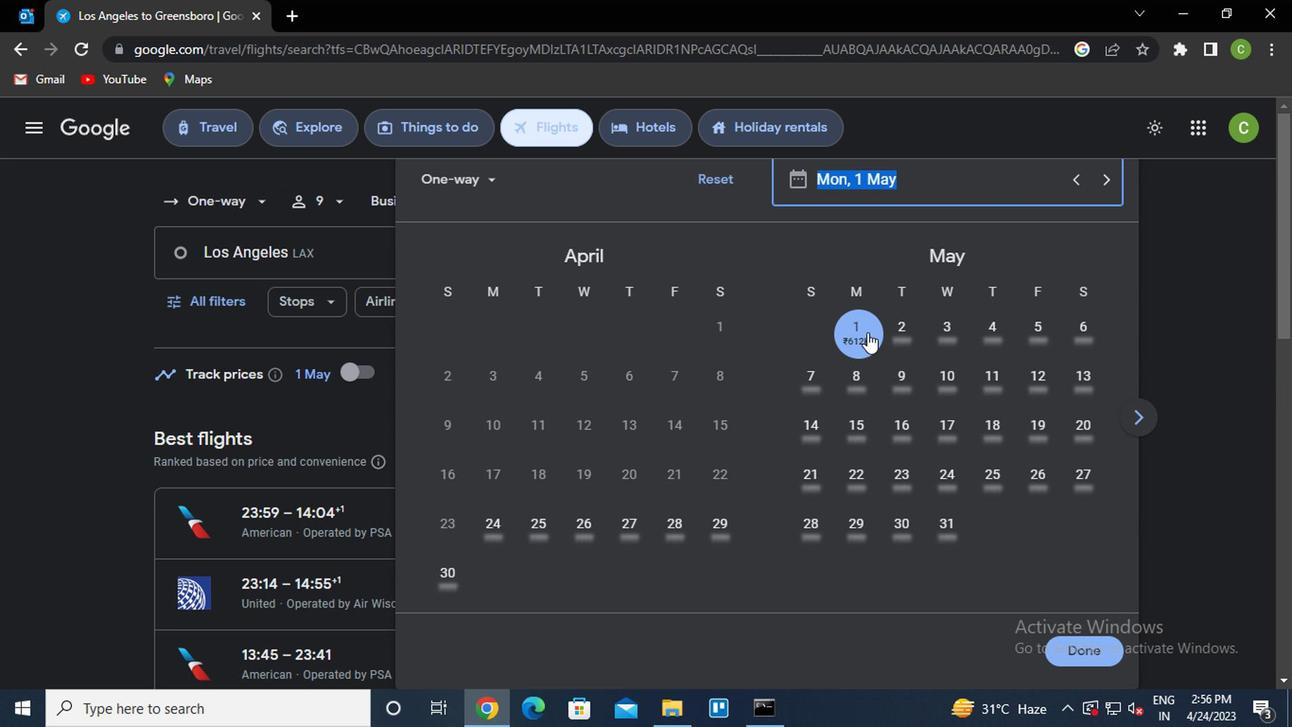 
Action: Mouse moved to (1066, 662)
Screenshot: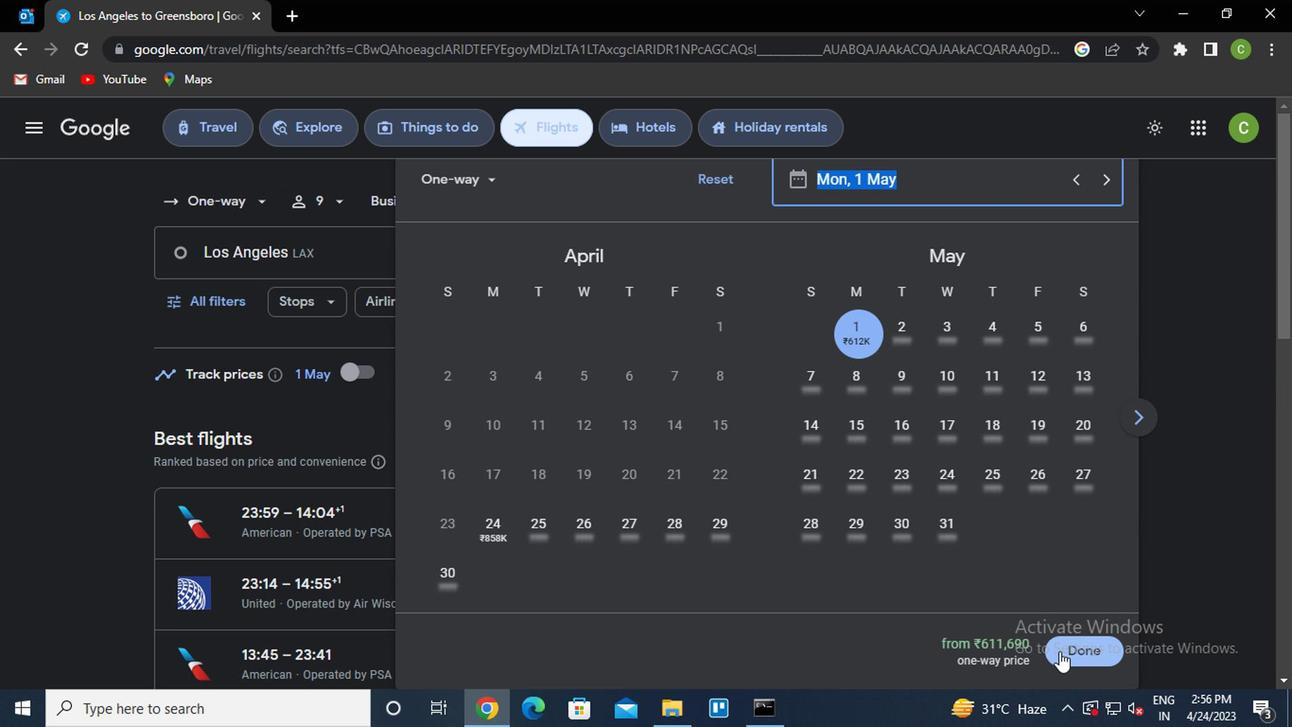 
Action: Mouse pressed left at (1066, 662)
Screenshot: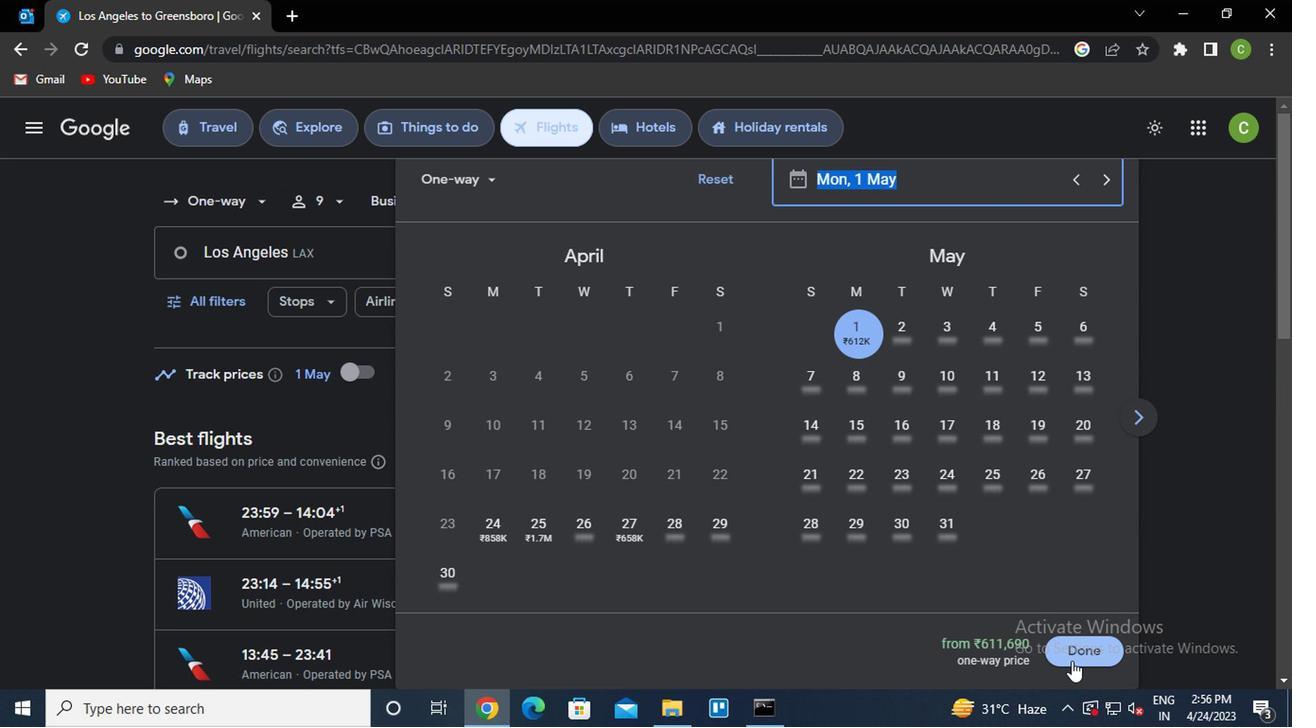 
Action: Mouse moved to (216, 314)
Screenshot: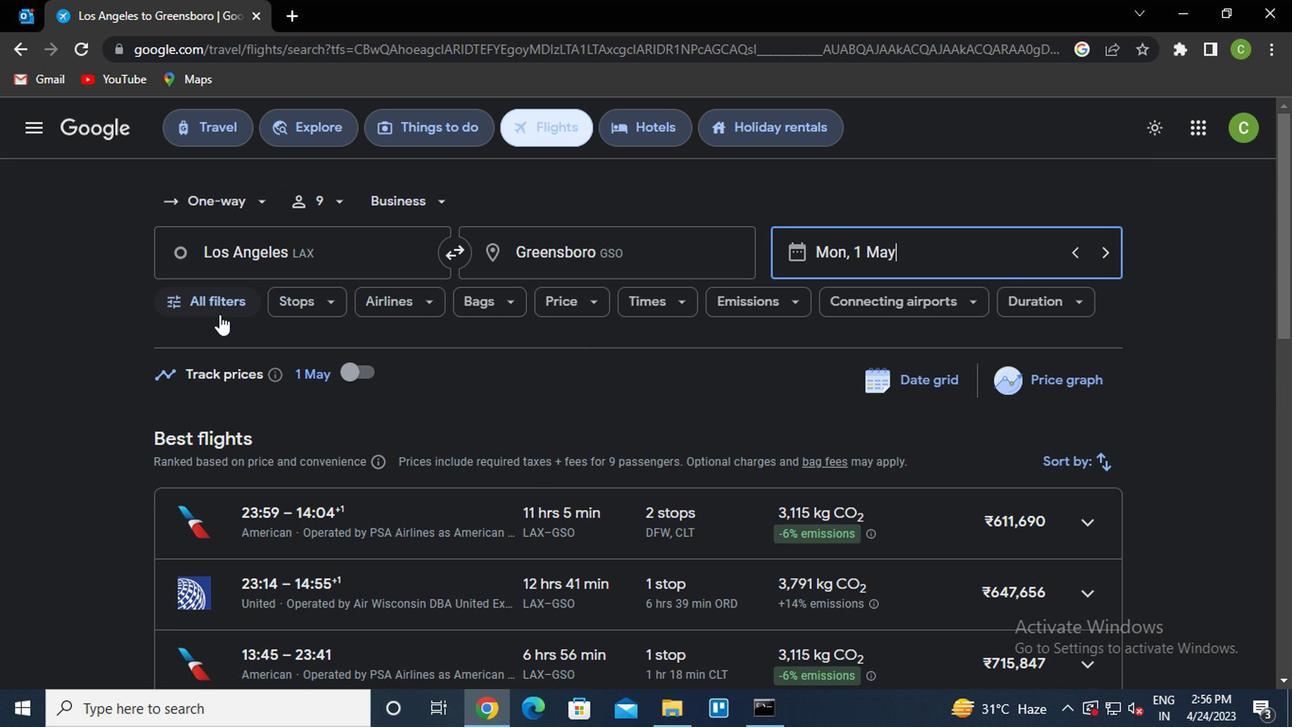 
Action: Mouse pressed left at (216, 314)
Screenshot: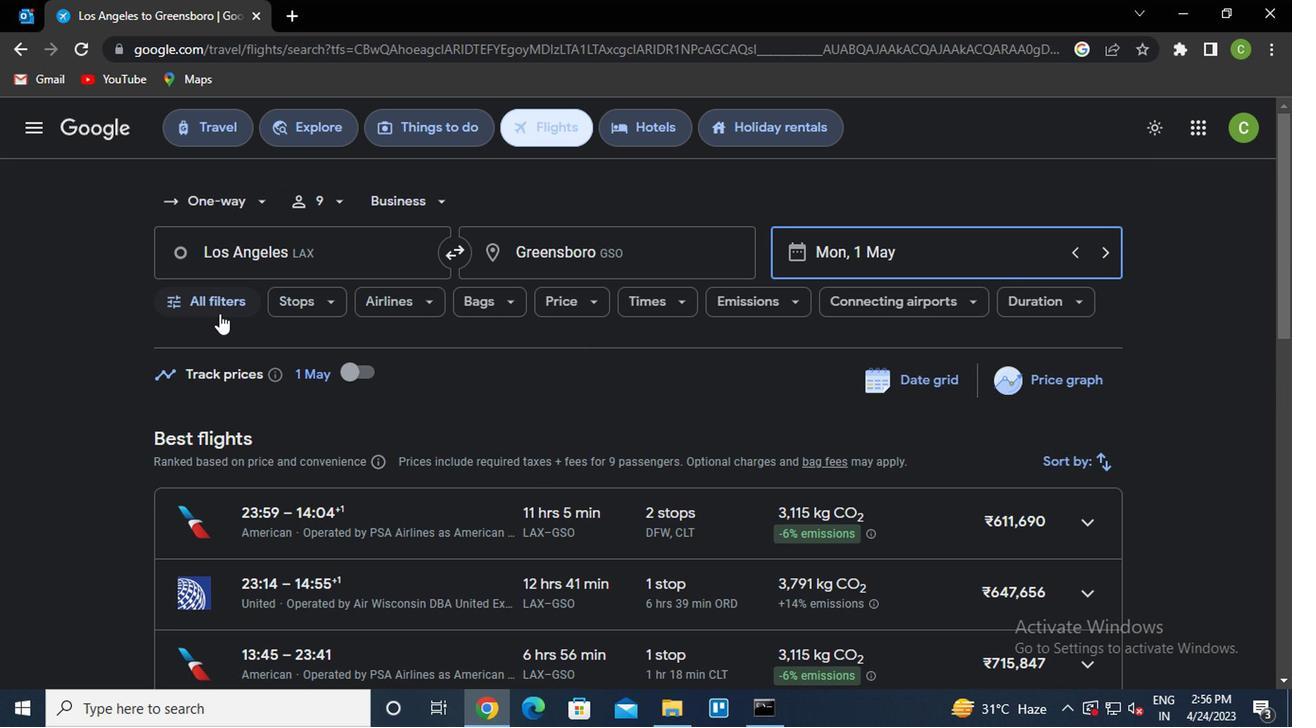 
Action: Mouse moved to (313, 462)
Screenshot: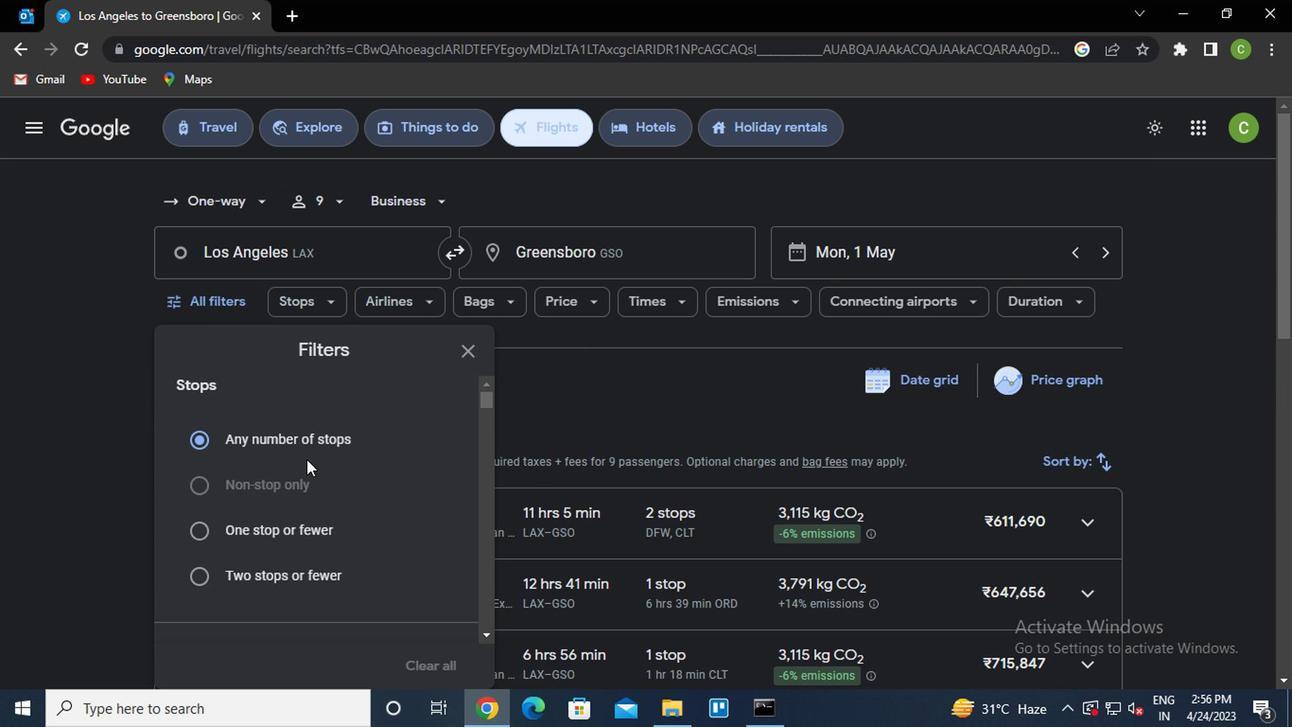 
Action: Mouse scrolled (313, 461) with delta (0, -1)
Screenshot: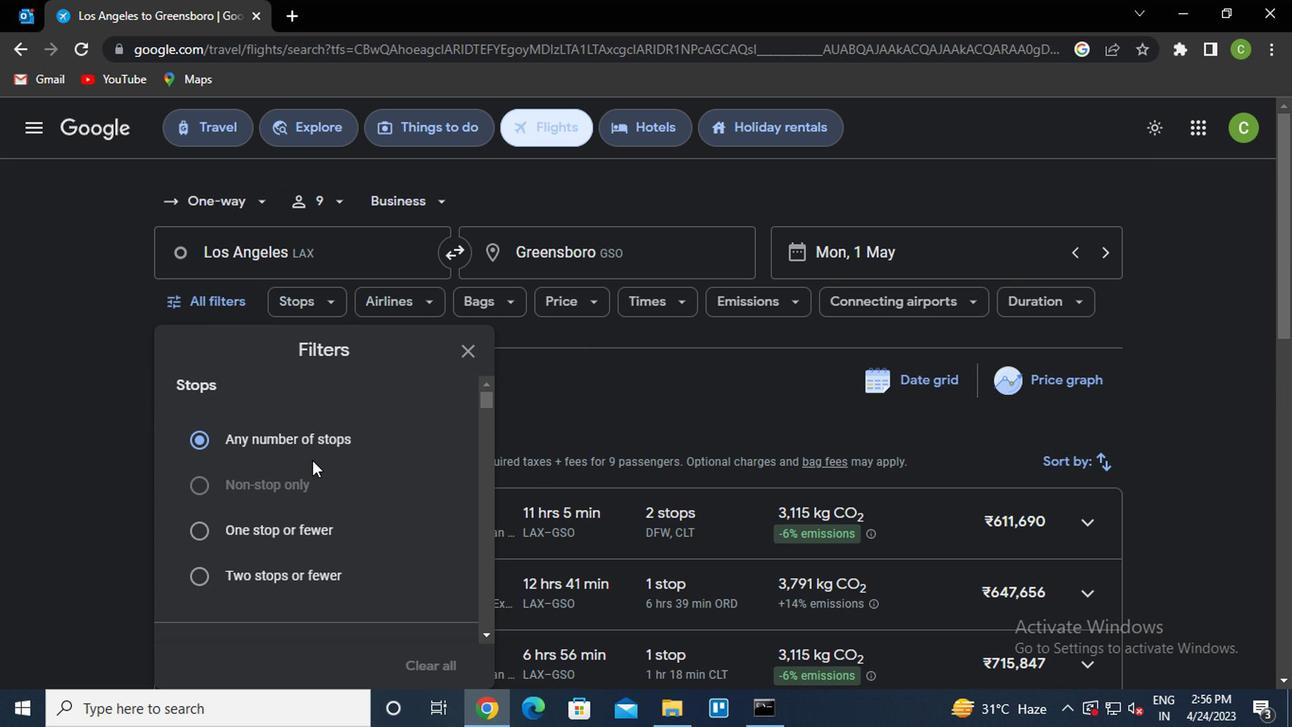 
Action: Mouse scrolled (313, 461) with delta (0, -1)
Screenshot: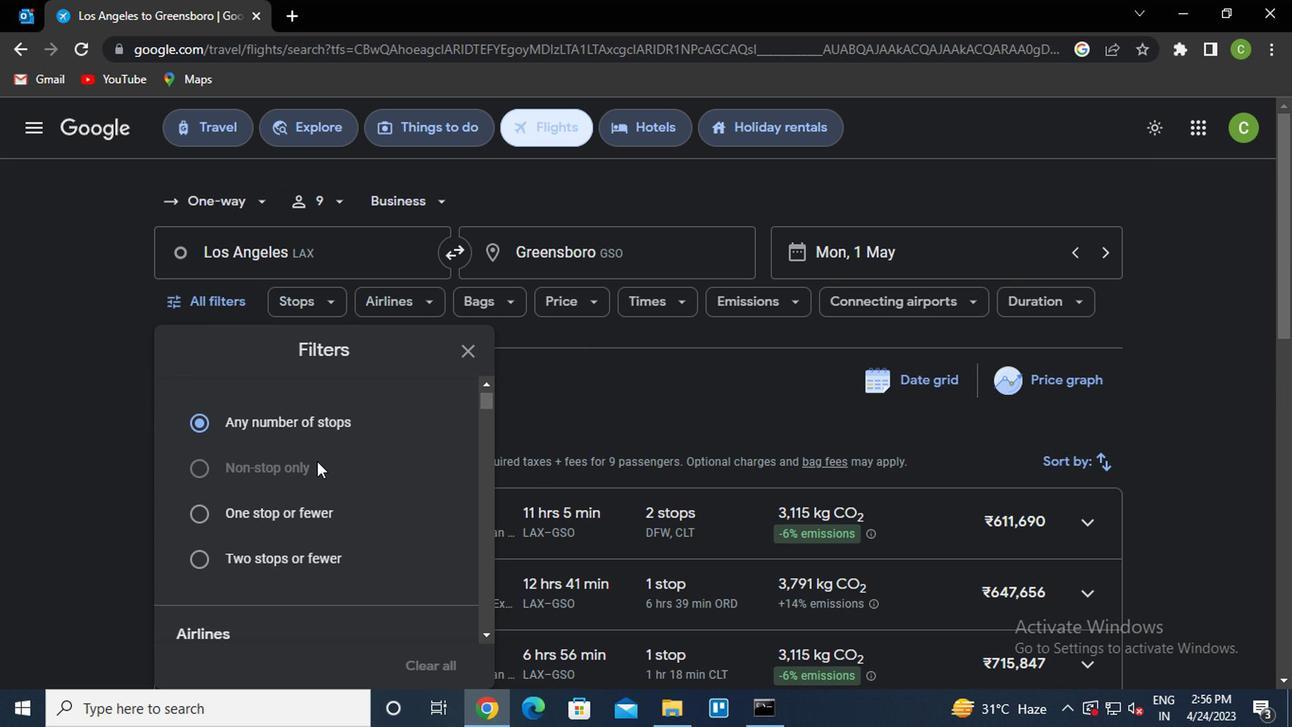 
Action: Mouse scrolled (313, 461) with delta (0, -1)
Screenshot: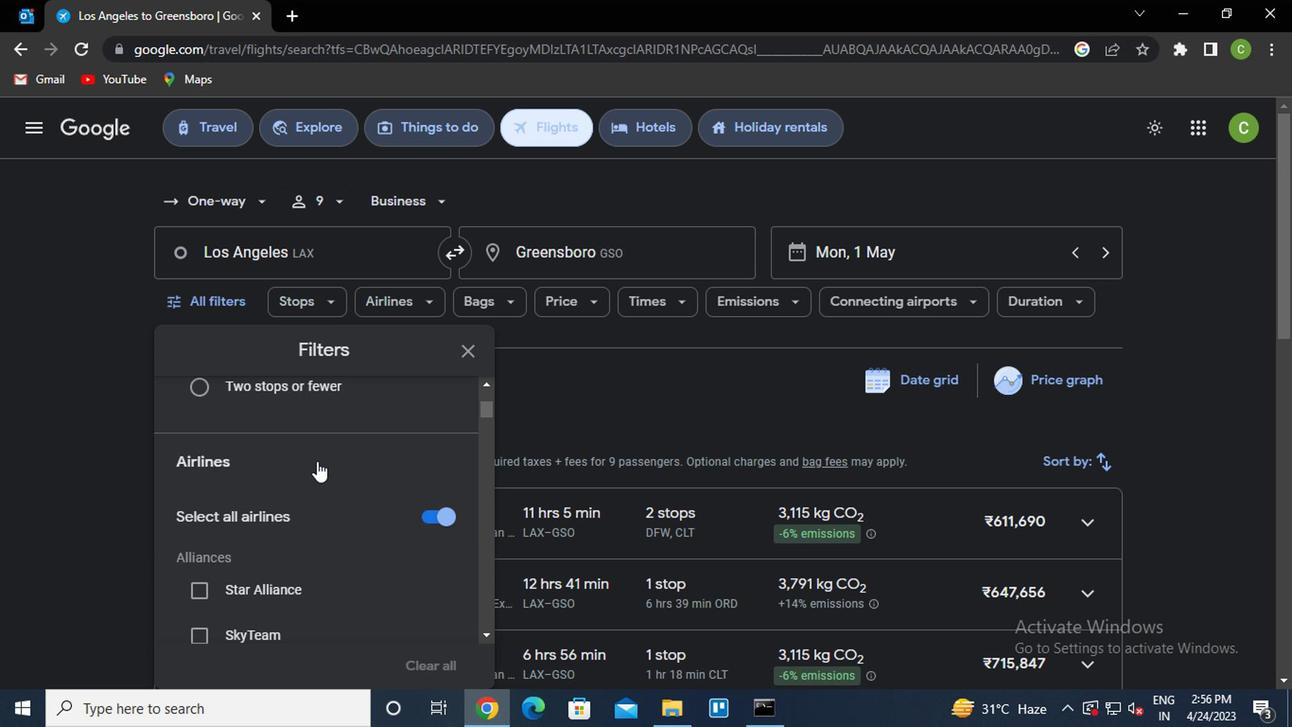 
Action: Mouse scrolled (313, 461) with delta (0, -1)
Screenshot: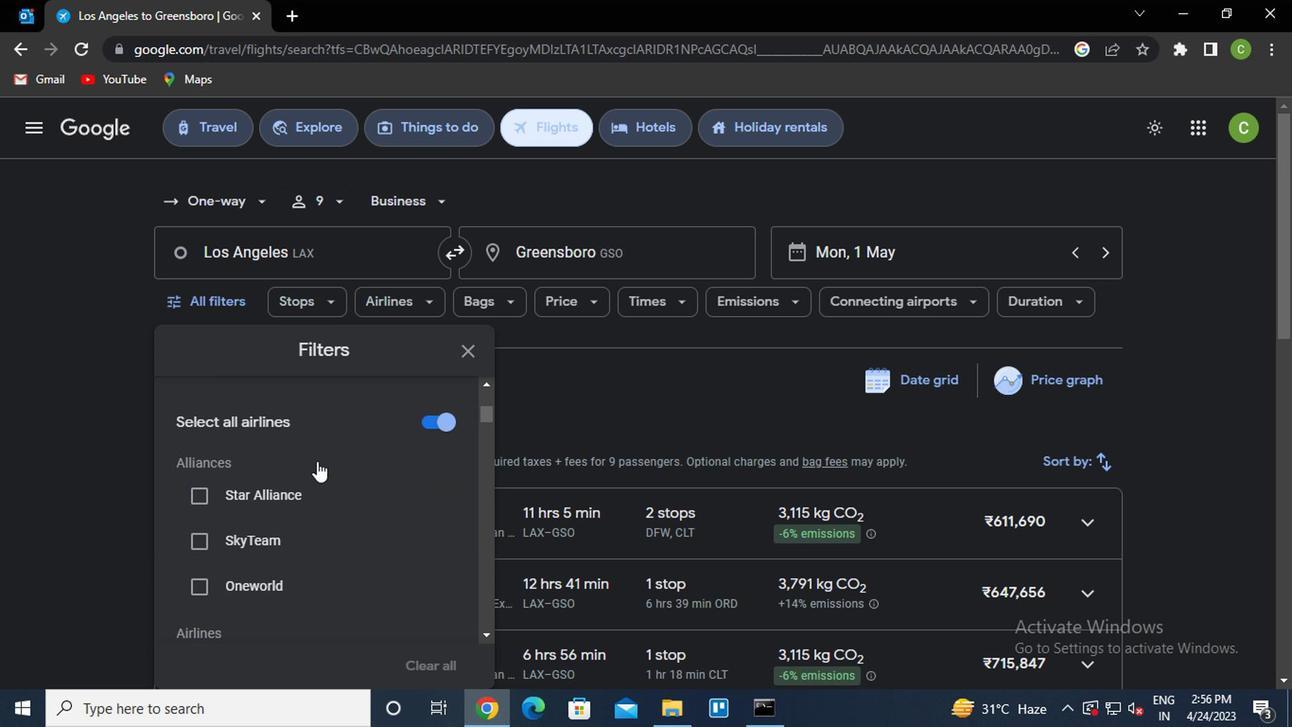 
Action: Mouse scrolled (313, 461) with delta (0, -1)
Screenshot: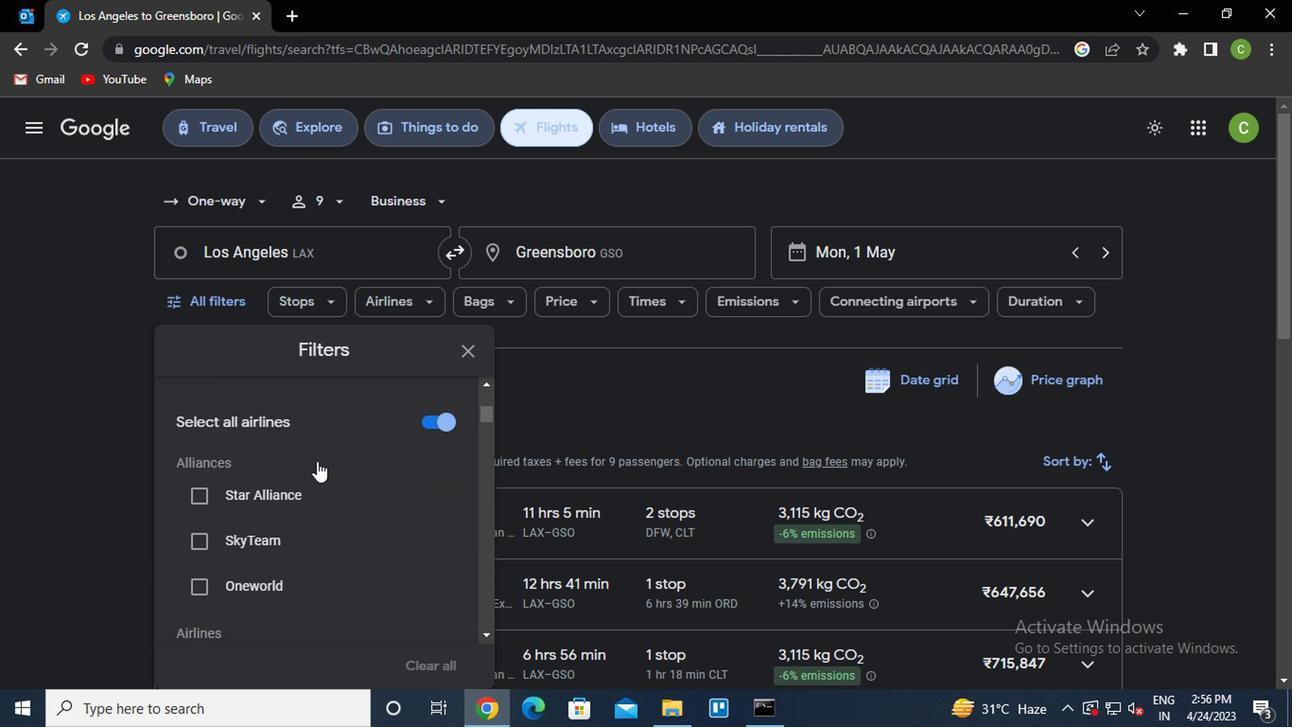 
Action: Mouse scrolled (313, 461) with delta (0, -1)
Screenshot: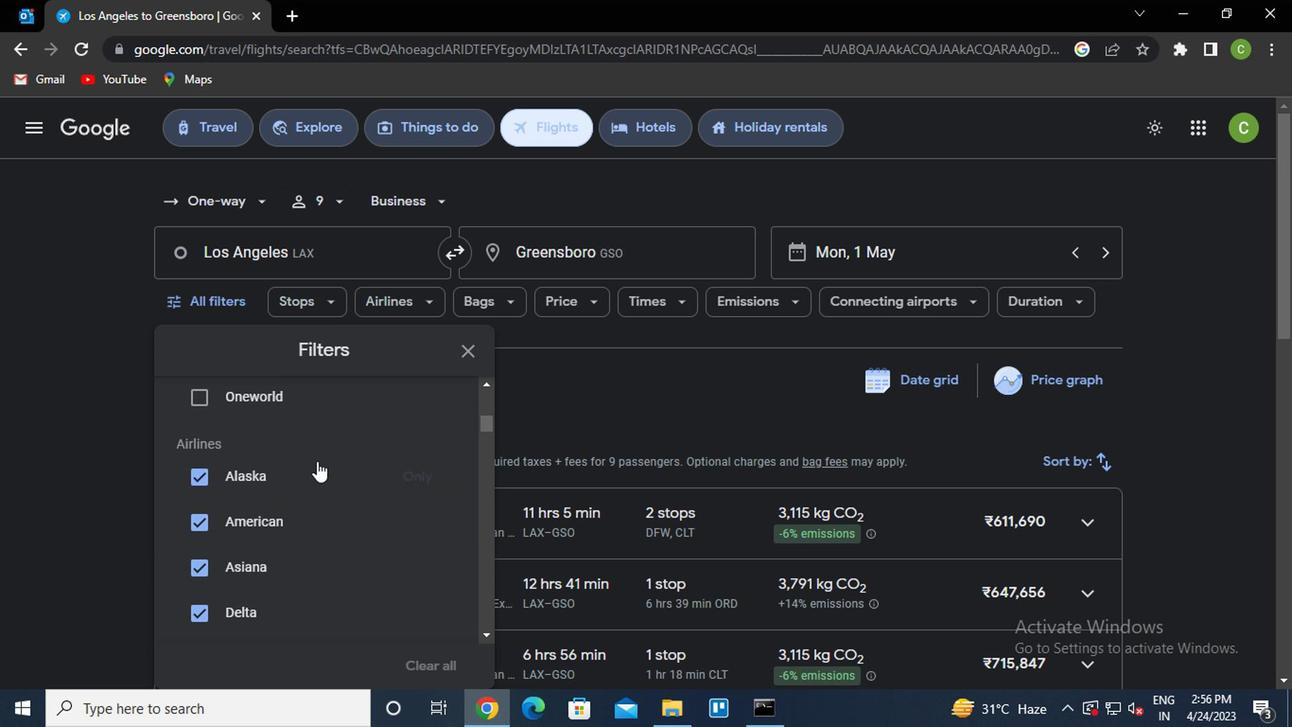 
Action: Mouse scrolled (313, 461) with delta (0, -1)
Screenshot: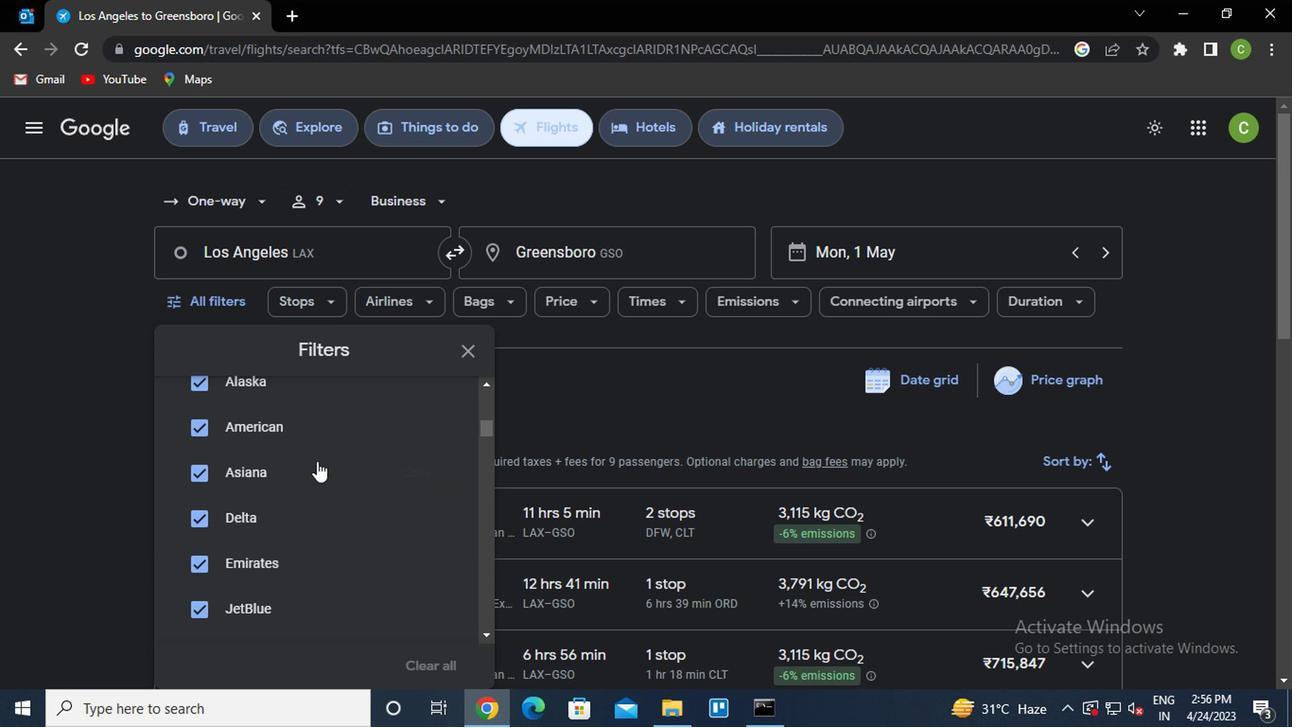 
Action: Mouse scrolled (313, 461) with delta (0, -1)
Screenshot: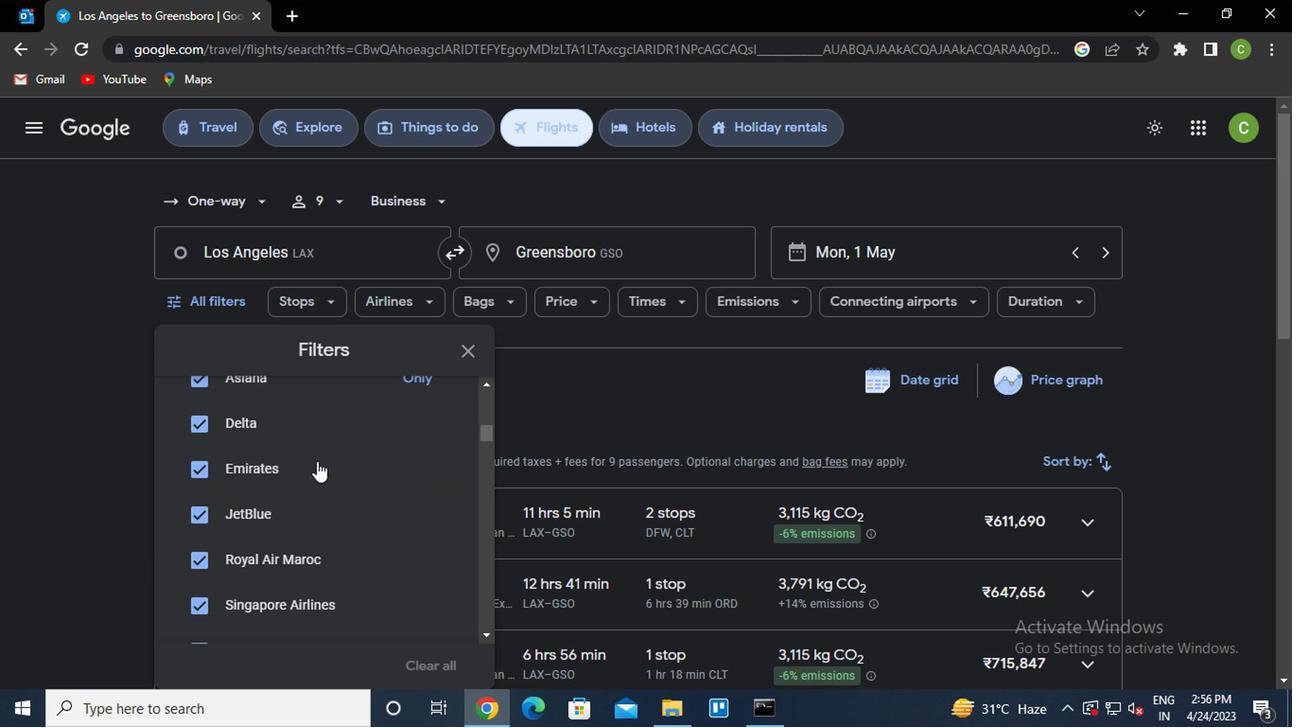 
Action: Mouse moved to (308, 550)
Screenshot: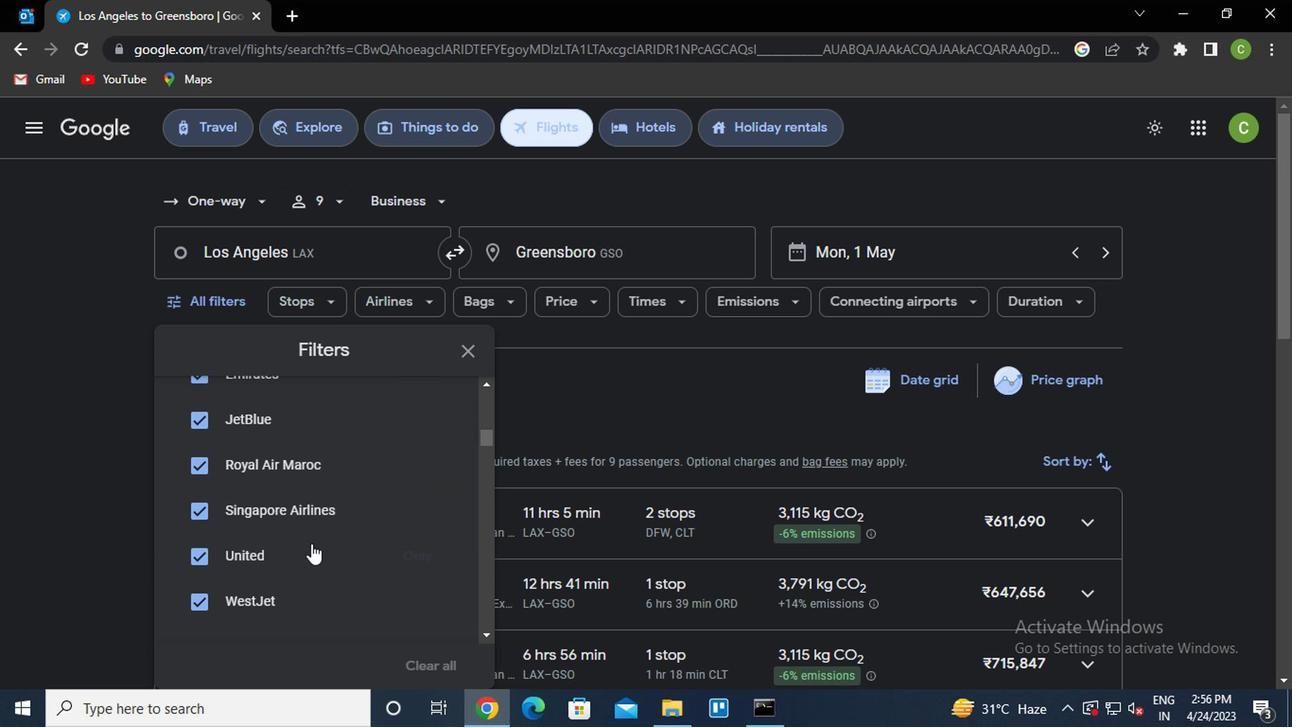 
Action: Mouse scrolled (308, 549) with delta (0, 0)
Screenshot: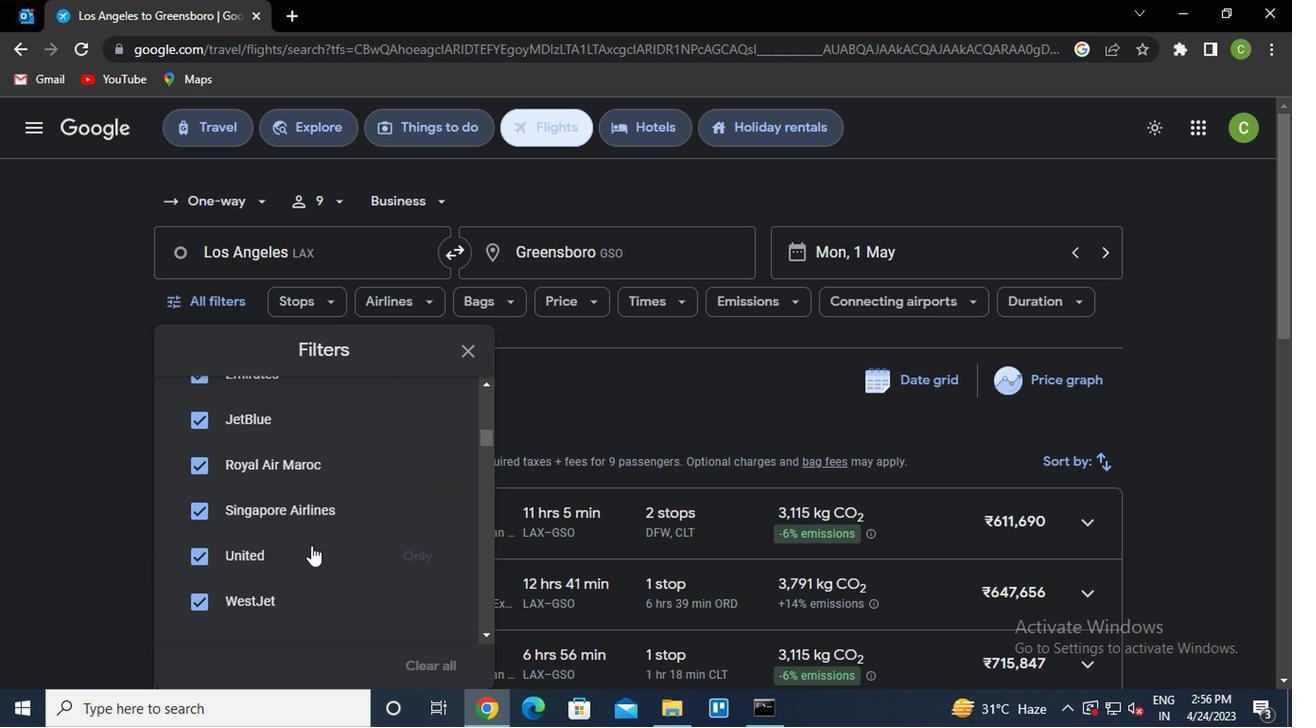 
Action: Mouse moved to (306, 550)
Screenshot: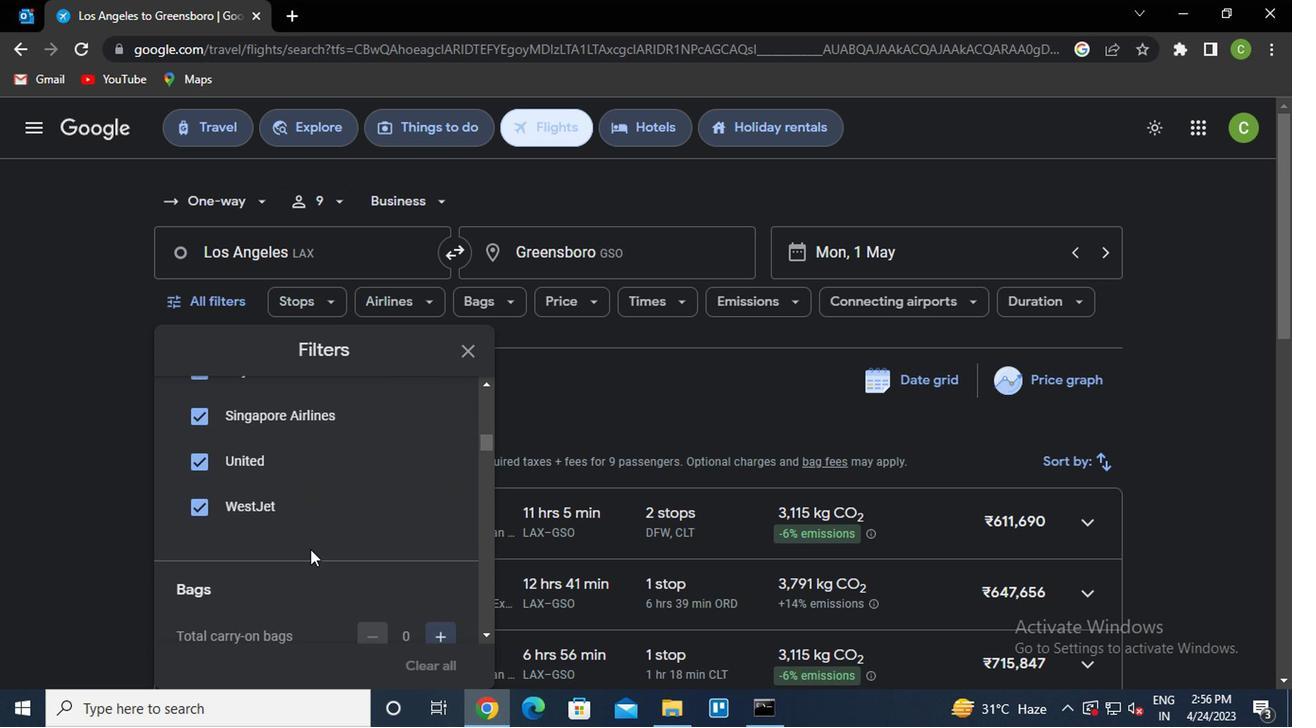 
Action: Mouse scrolled (306, 551) with delta (0, 0)
Screenshot: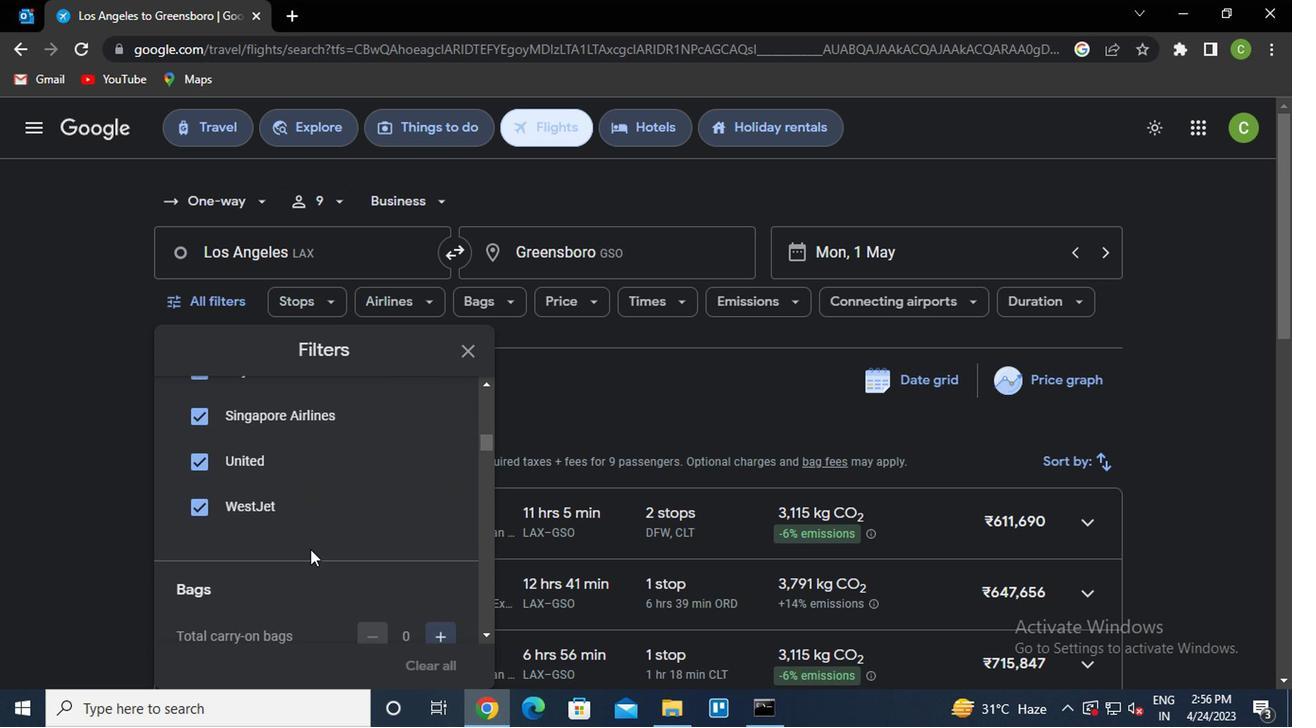 
Action: Mouse moved to (306, 548)
Screenshot: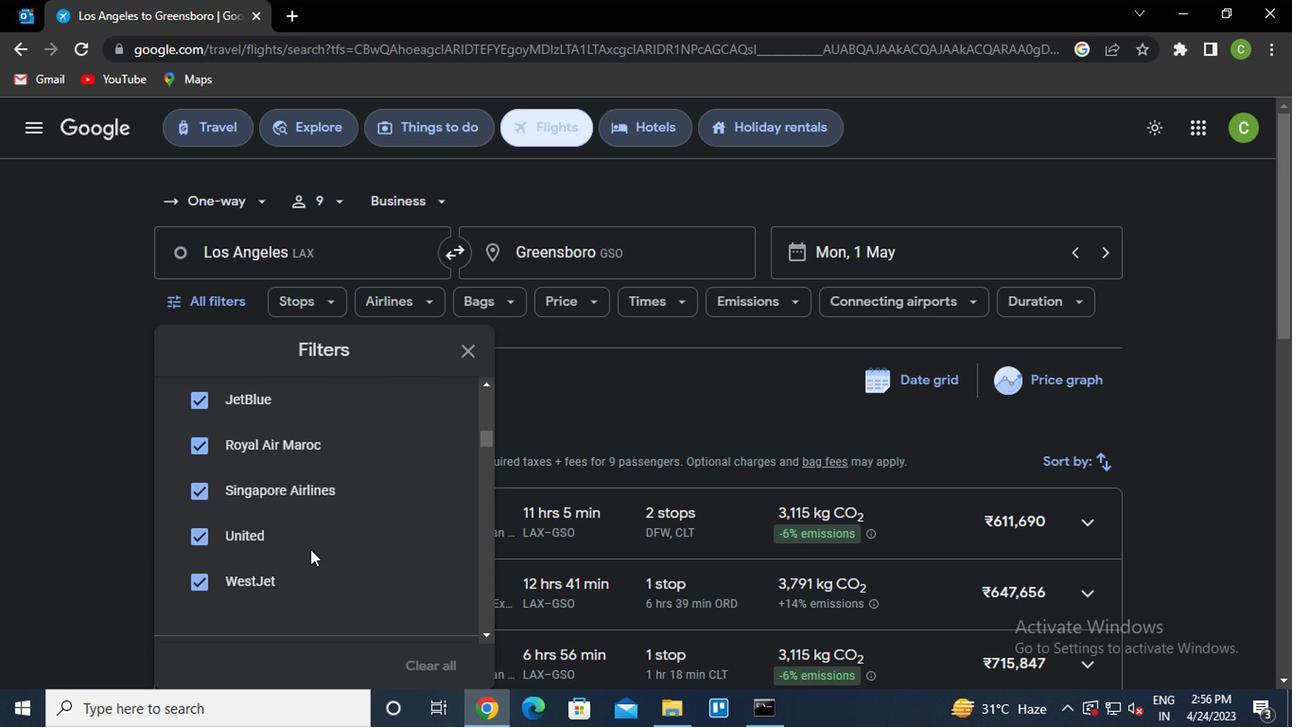 
Action: Mouse scrolled (306, 549) with delta (0, 1)
Screenshot: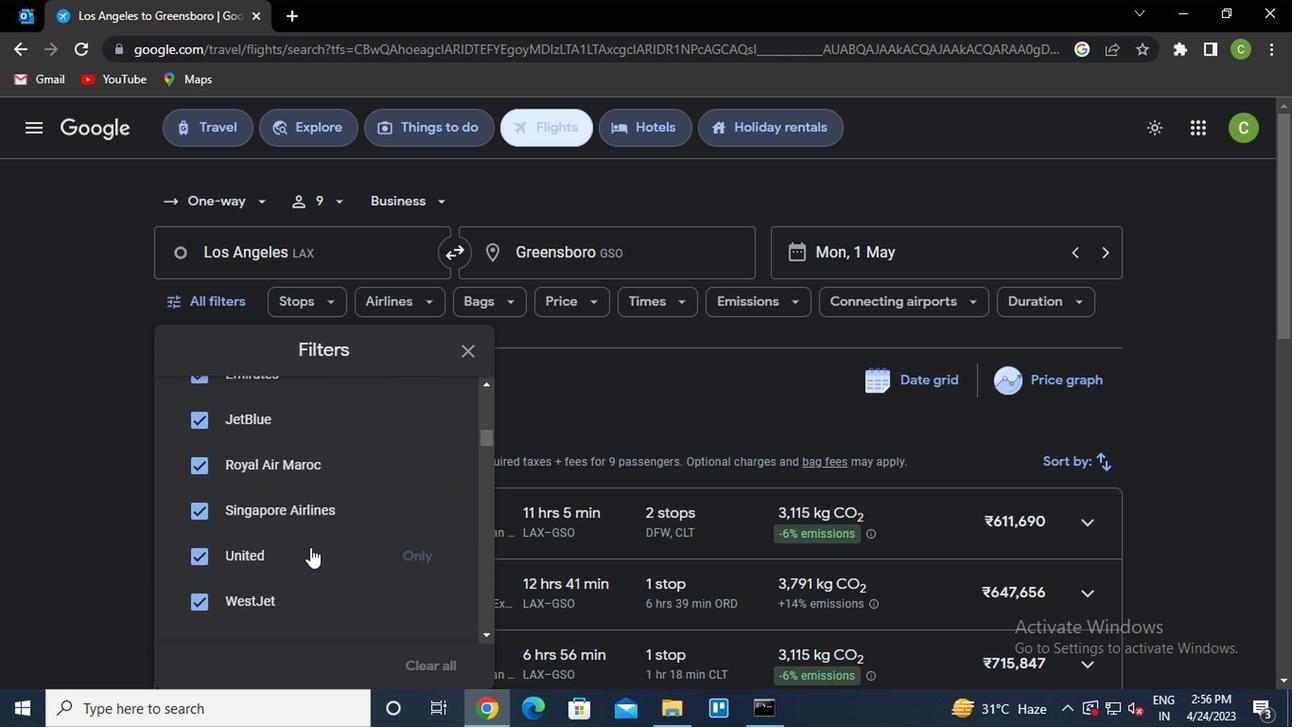 
Action: Mouse scrolled (306, 549) with delta (0, 1)
Screenshot: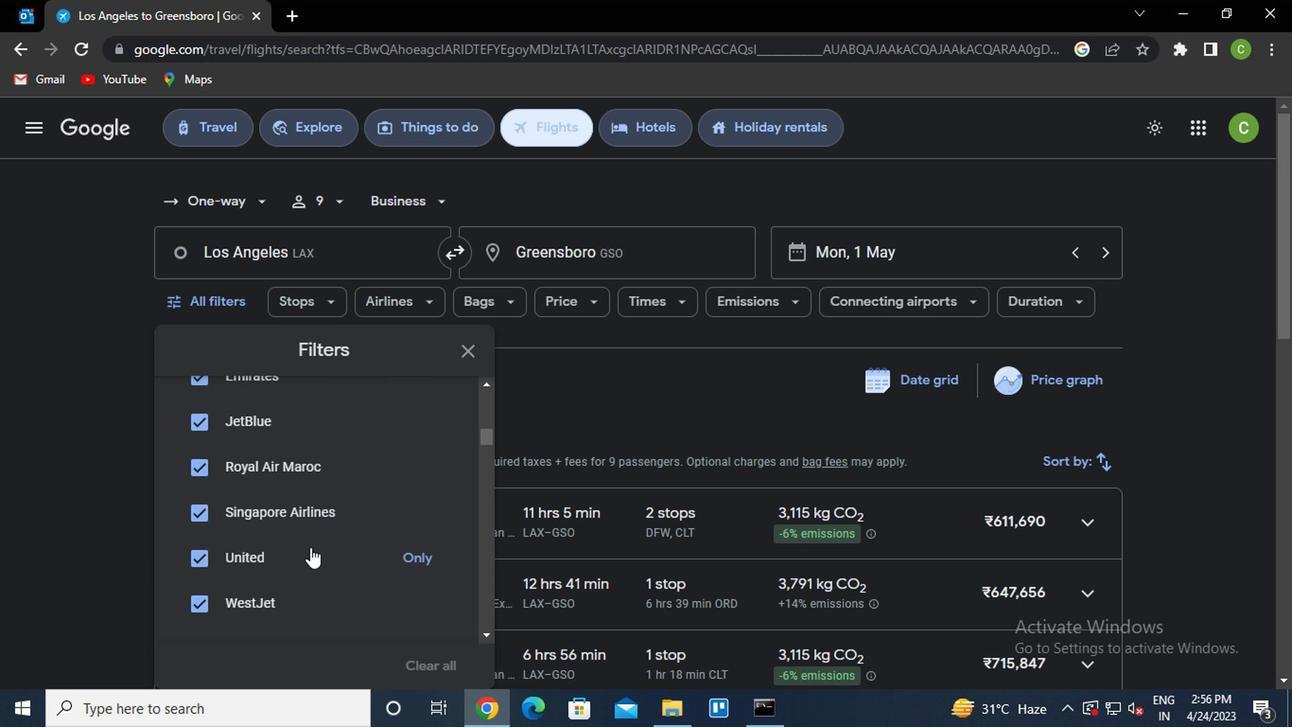 
Action: Mouse scrolled (306, 549) with delta (0, 1)
Screenshot: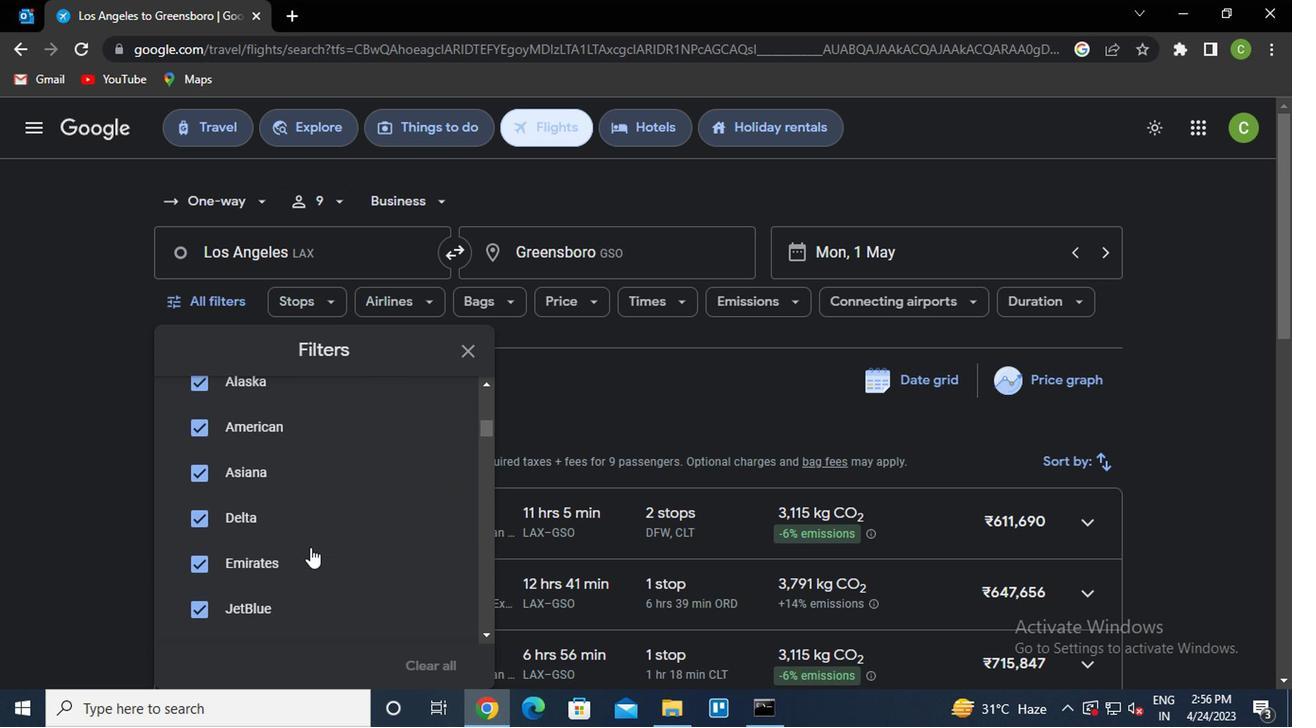 
Action: Mouse moved to (308, 543)
Screenshot: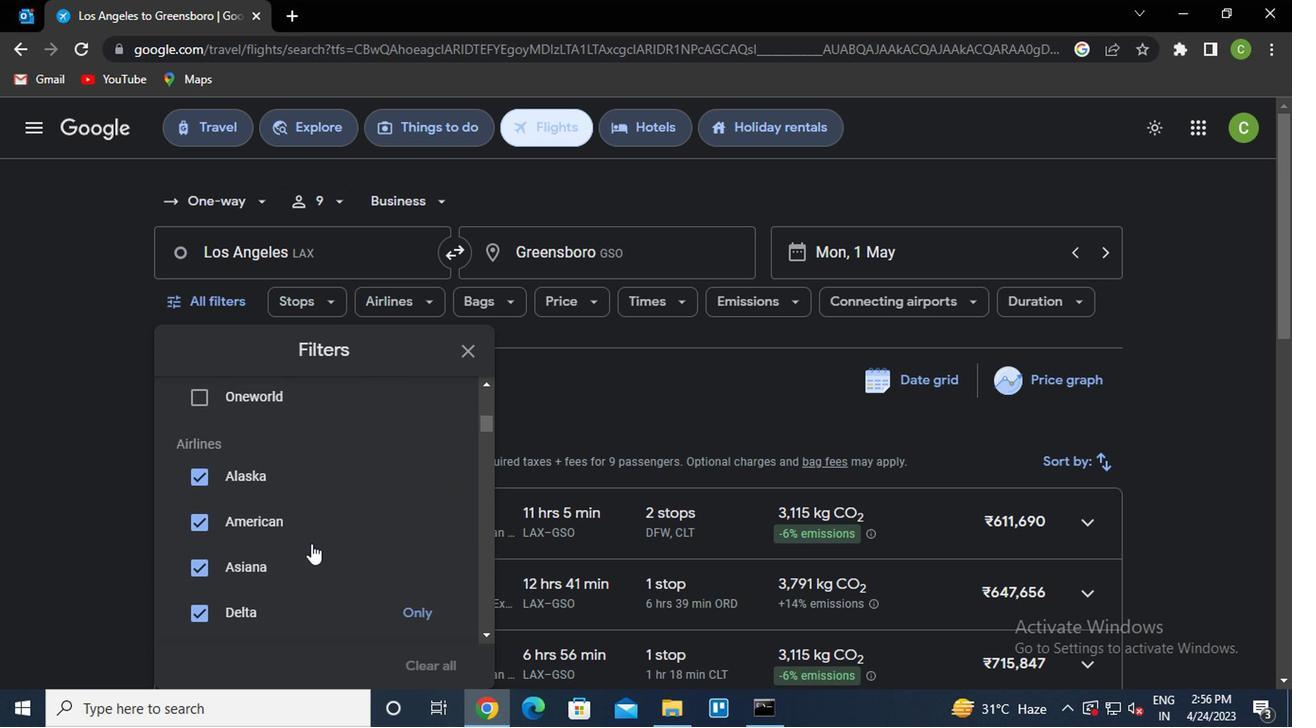 
Action: Mouse scrolled (308, 541) with delta (0, -1)
Screenshot: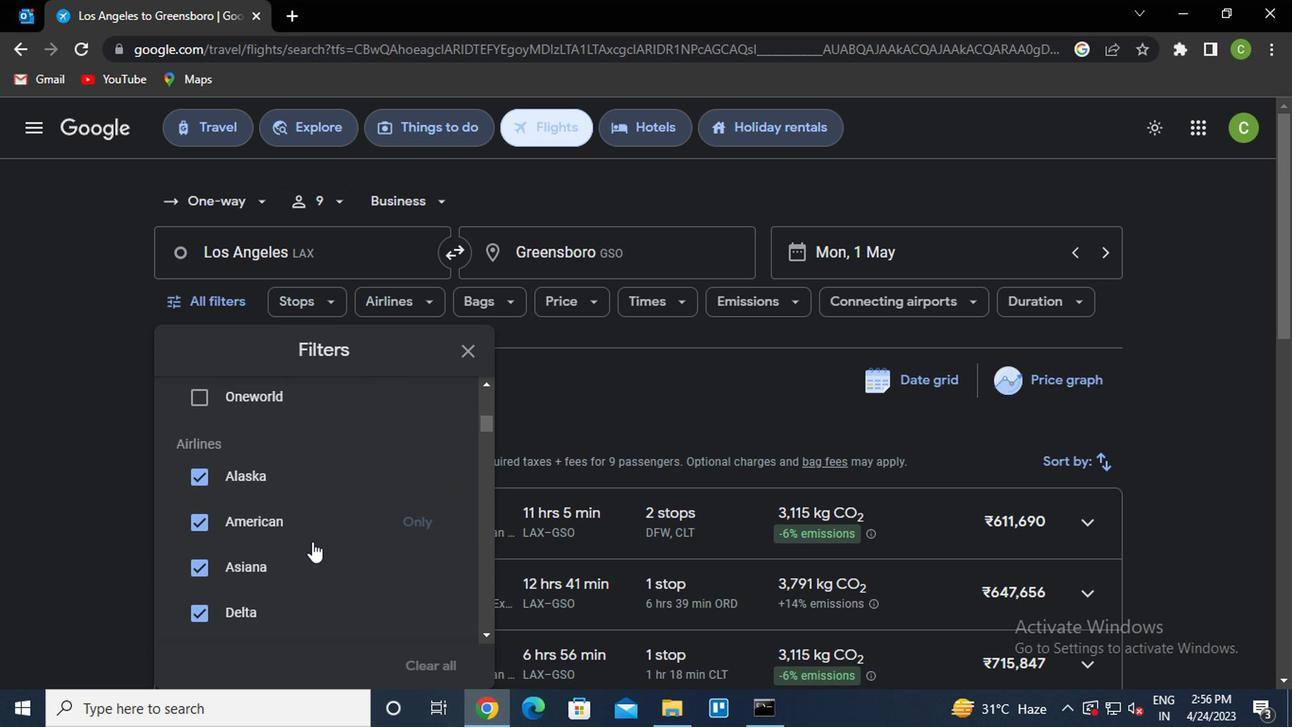 
Action: Mouse scrolled (308, 541) with delta (0, -1)
Screenshot: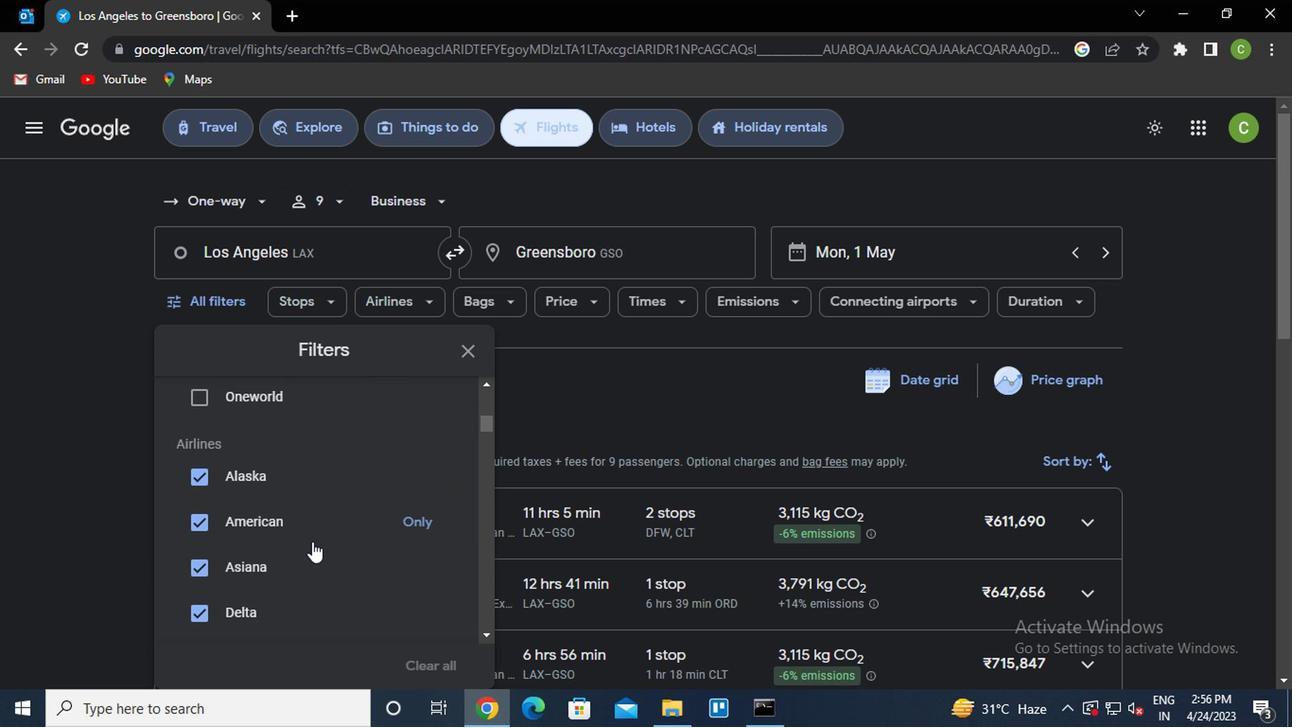 
Action: Mouse scrolled (308, 541) with delta (0, -1)
Screenshot: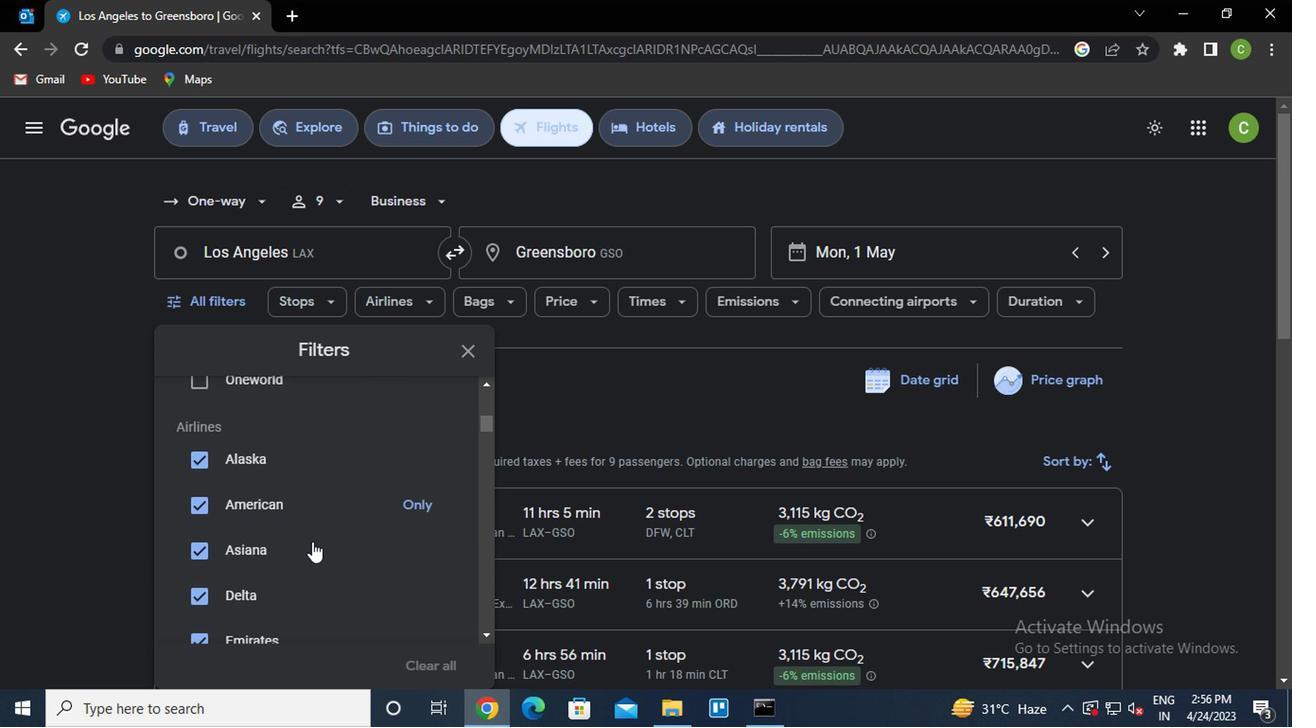 
Action: Mouse scrolled (308, 541) with delta (0, -1)
Screenshot: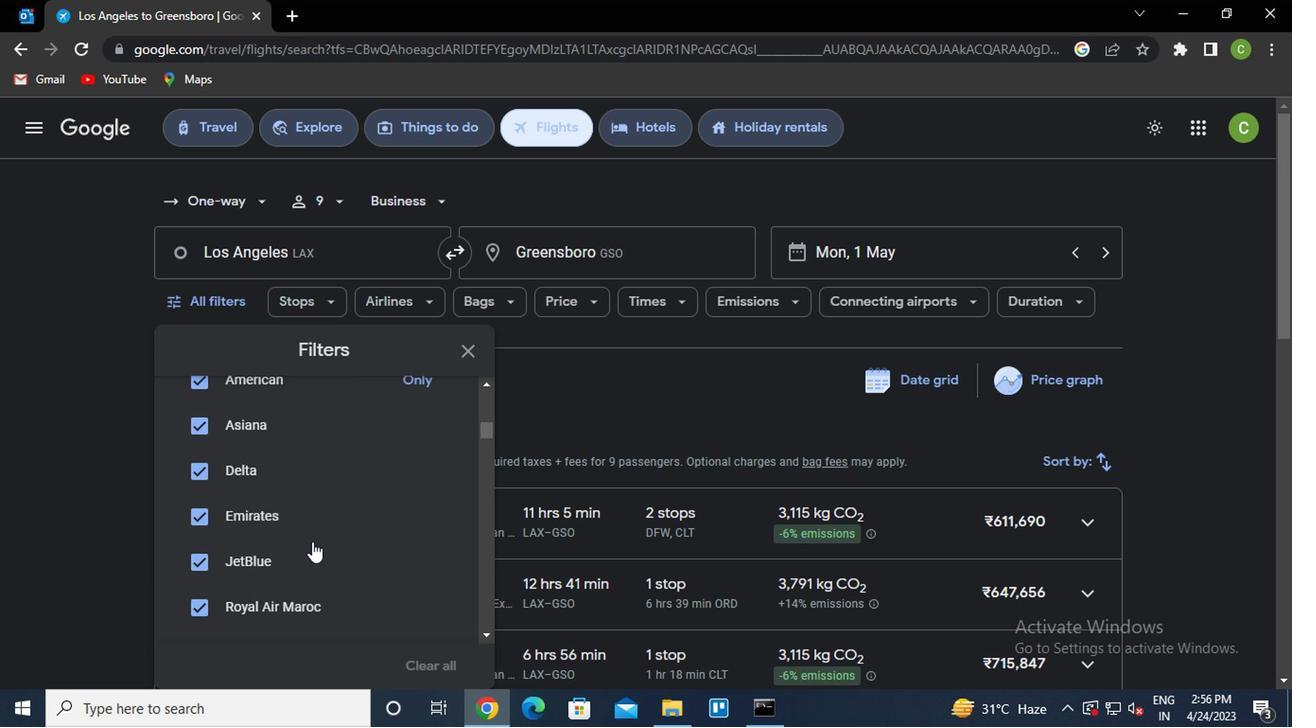 
Action: Mouse scrolled (308, 541) with delta (0, -1)
Screenshot: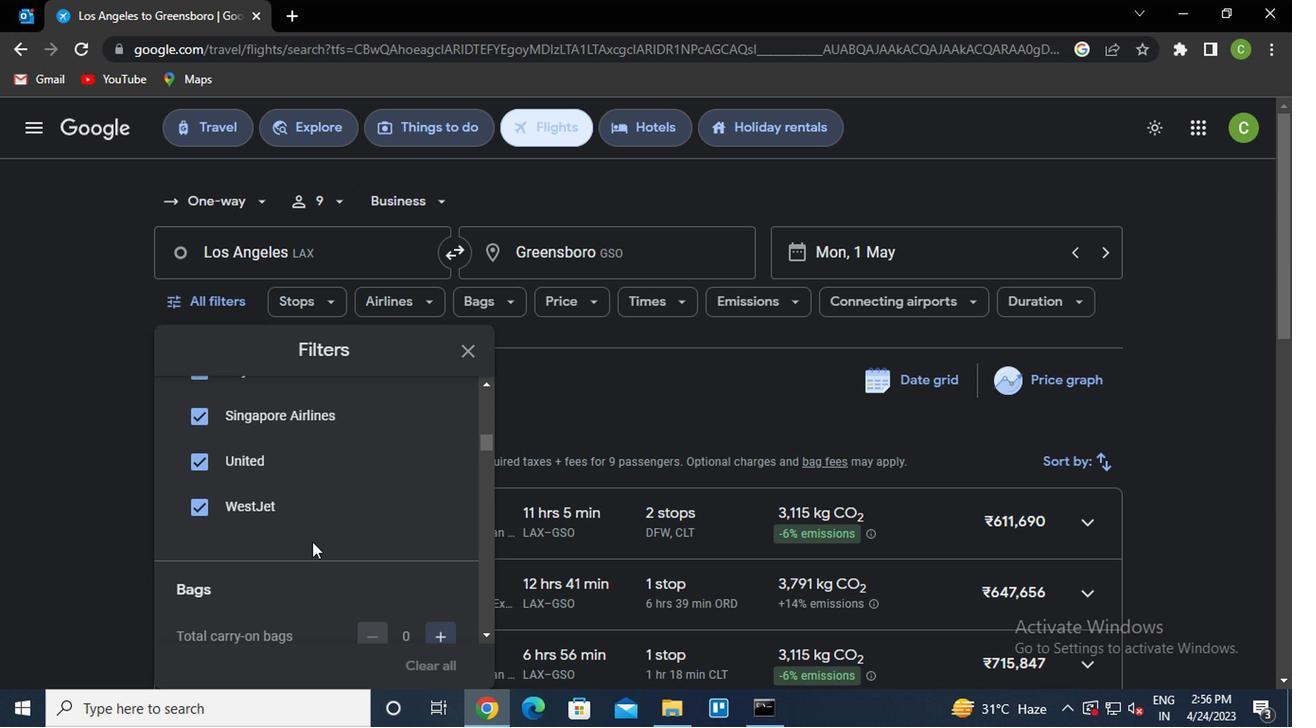
Action: Mouse moved to (308, 543)
Screenshot: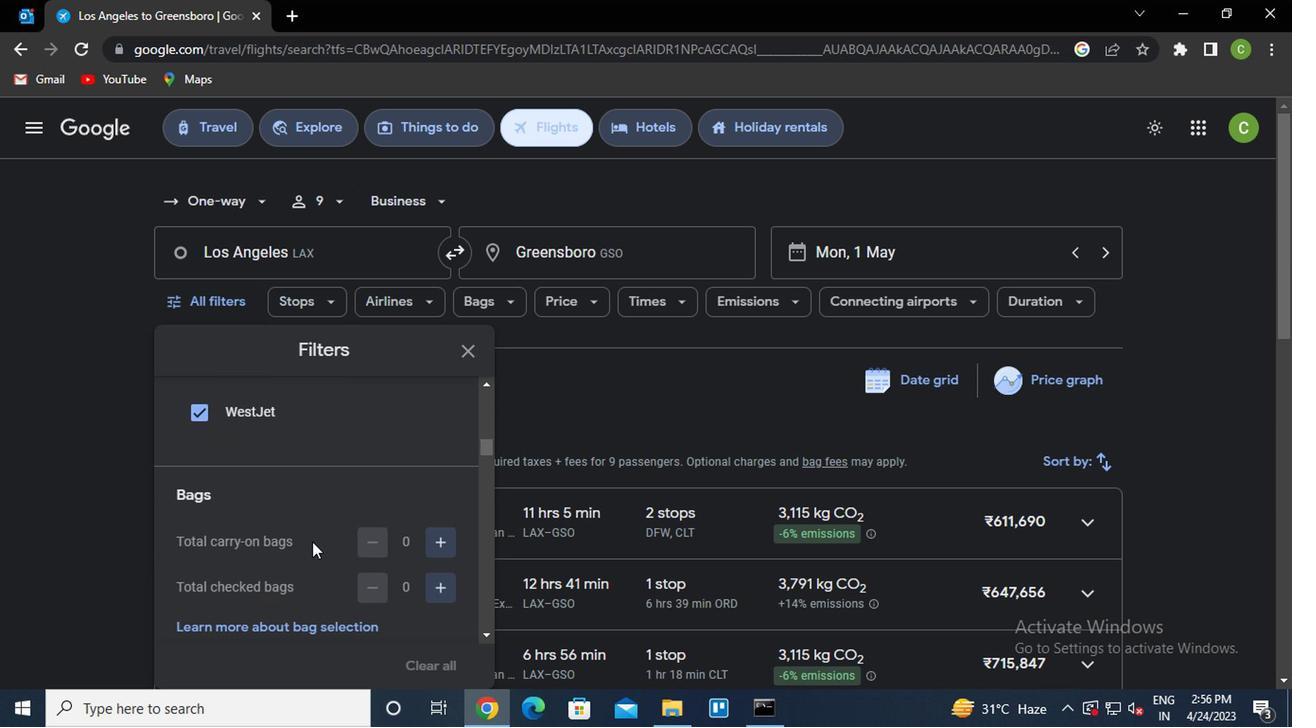 
Action: Mouse scrolled (308, 541) with delta (0, -1)
Screenshot: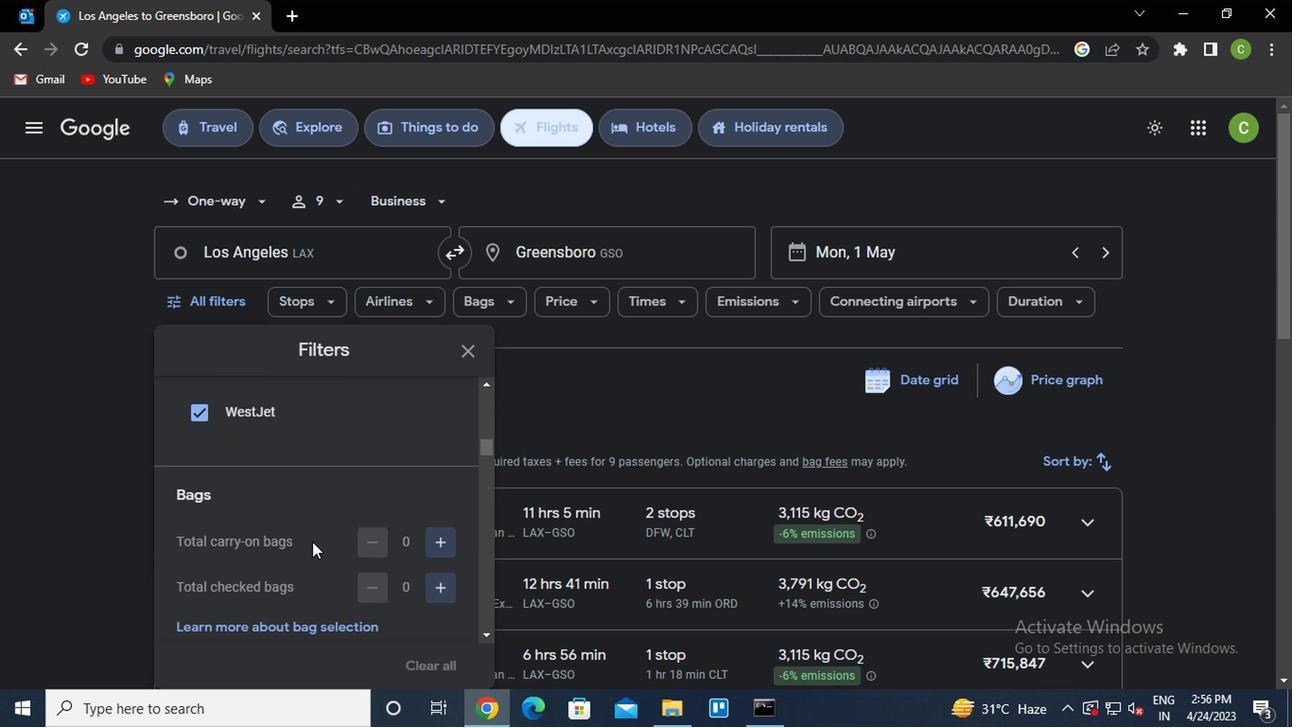 
Action: Mouse moved to (448, 444)
Screenshot: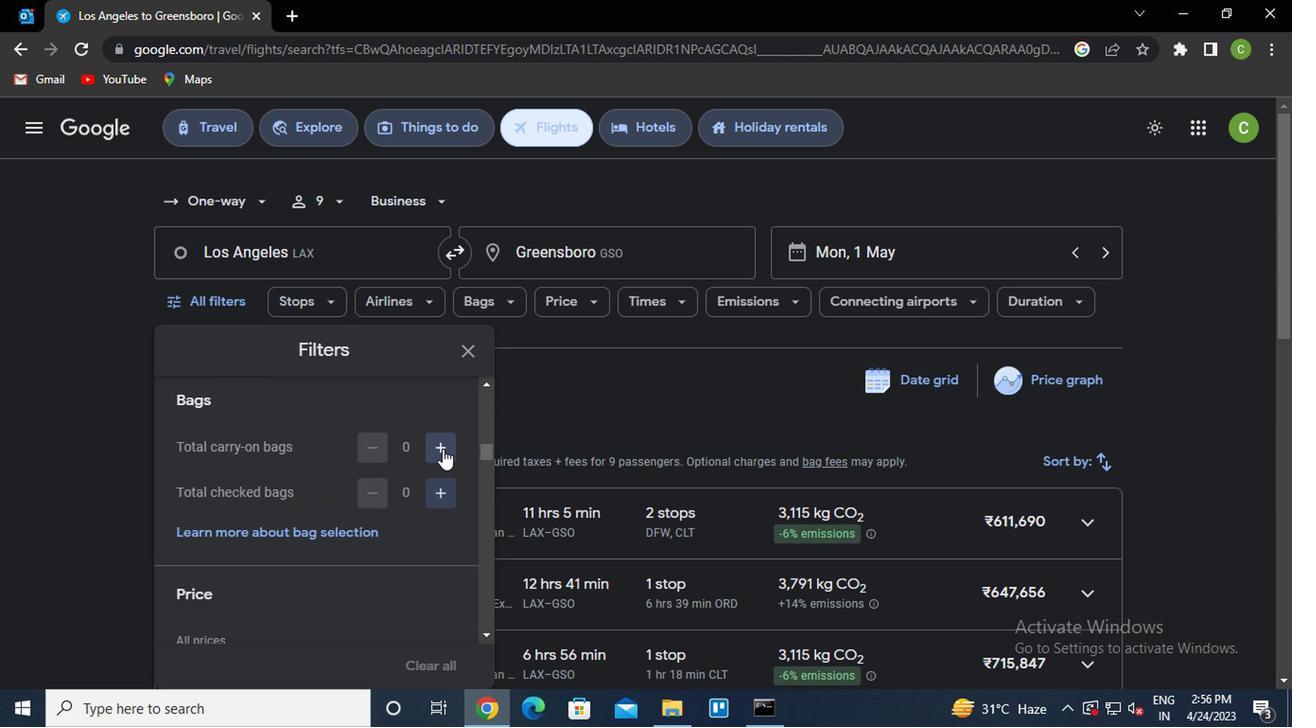 
Action: Mouse pressed left at (448, 444)
Screenshot: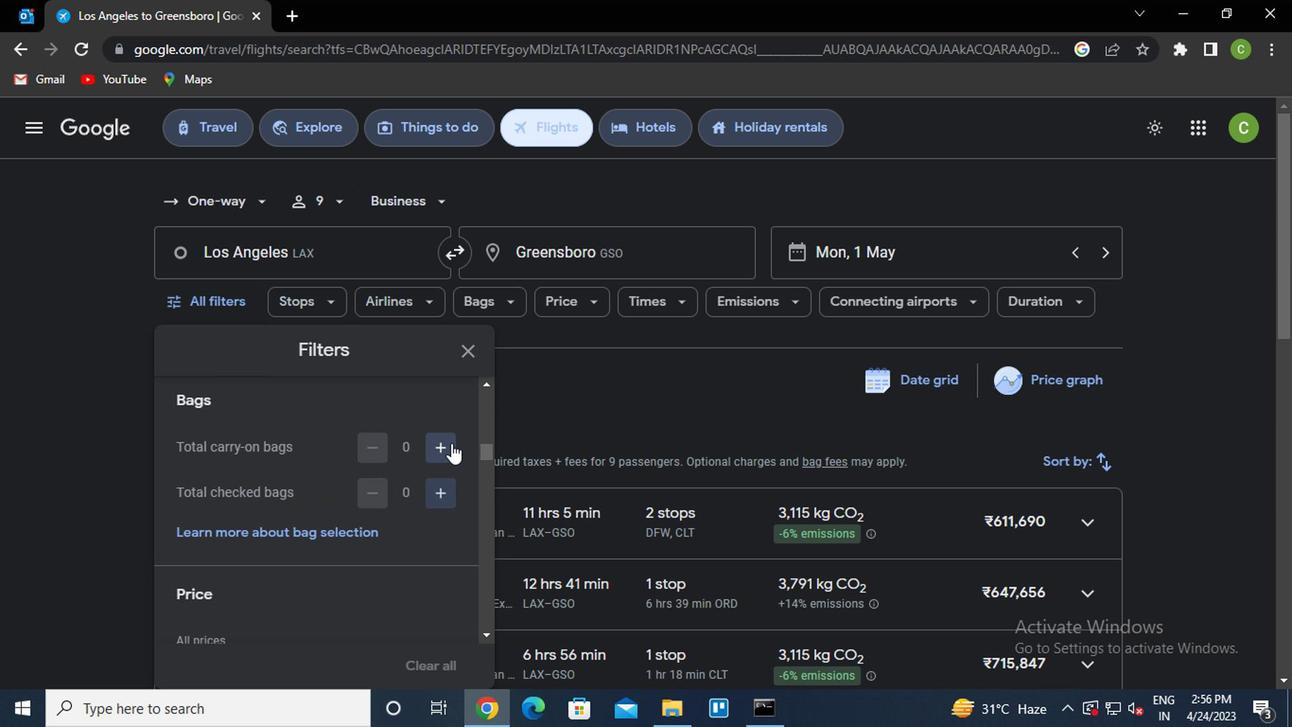 
Action: Mouse moved to (341, 490)
Screenshot: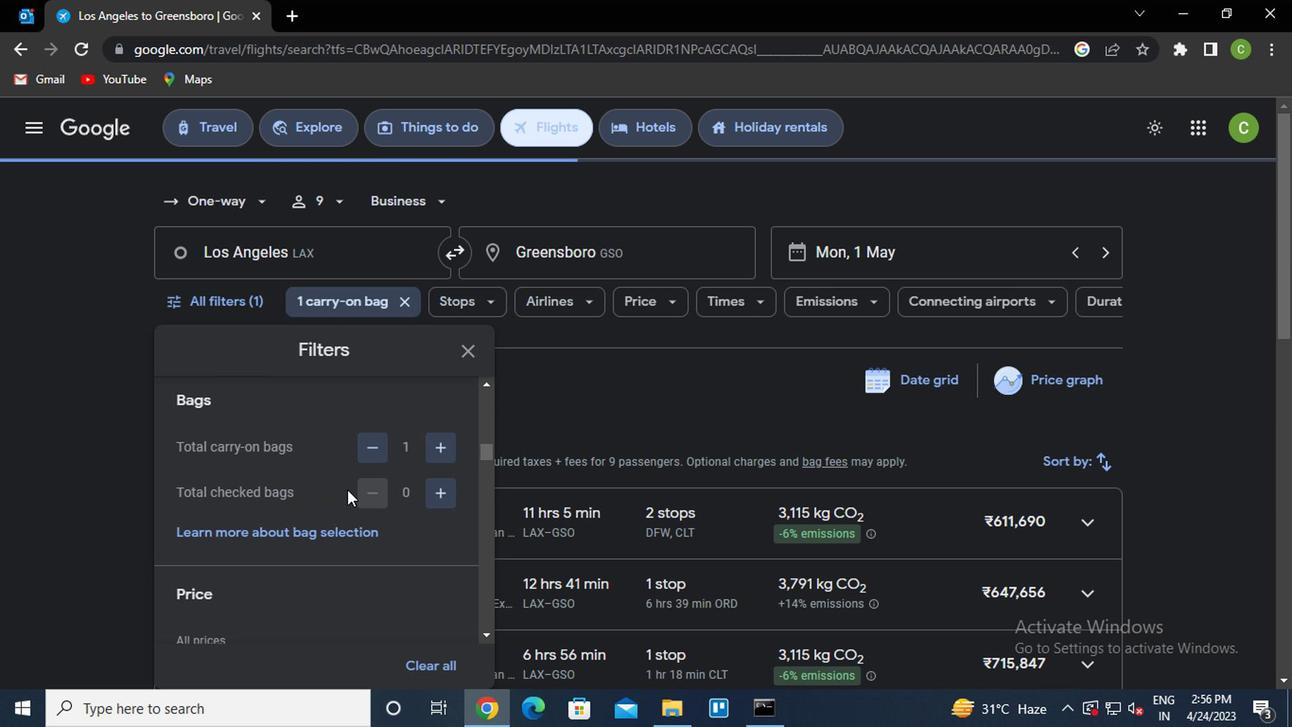 
Action: Mouse scrolled (341, 490) with delta (0, 0)
Screenshot: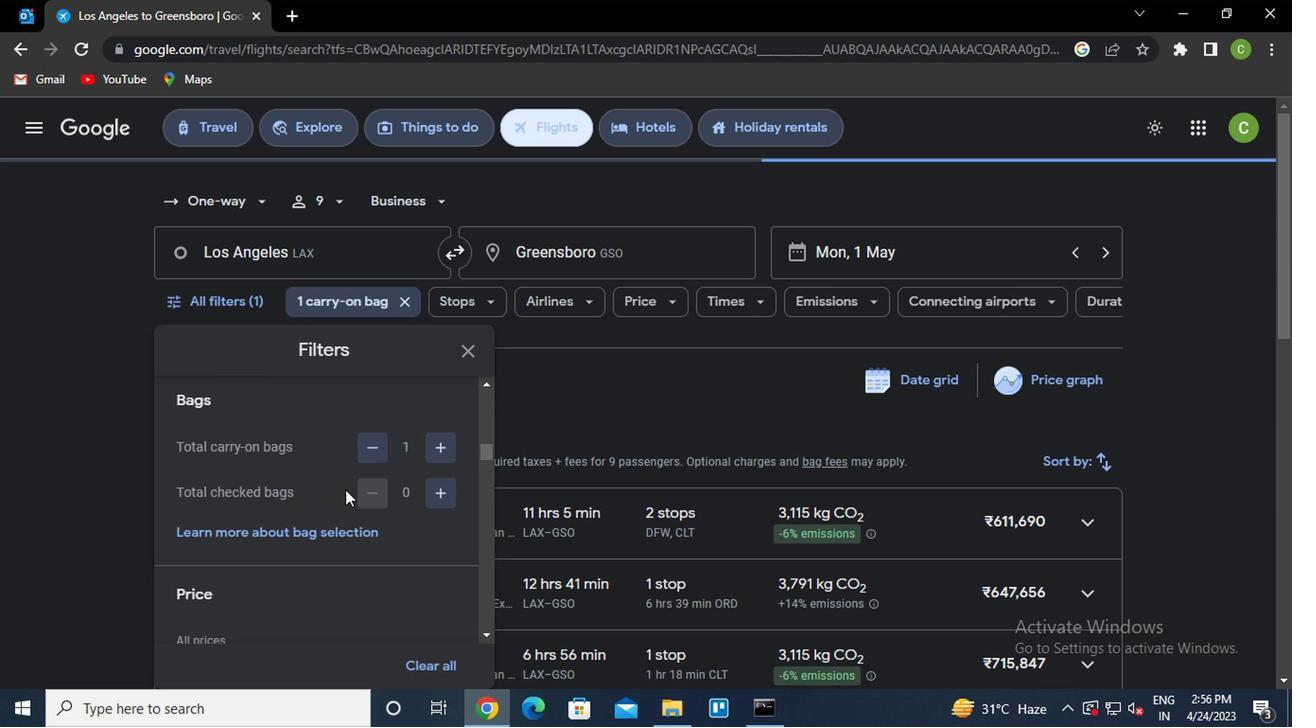 
Action: Mouse scrolled (341, 490) with delta (0, 0)
Screenshot: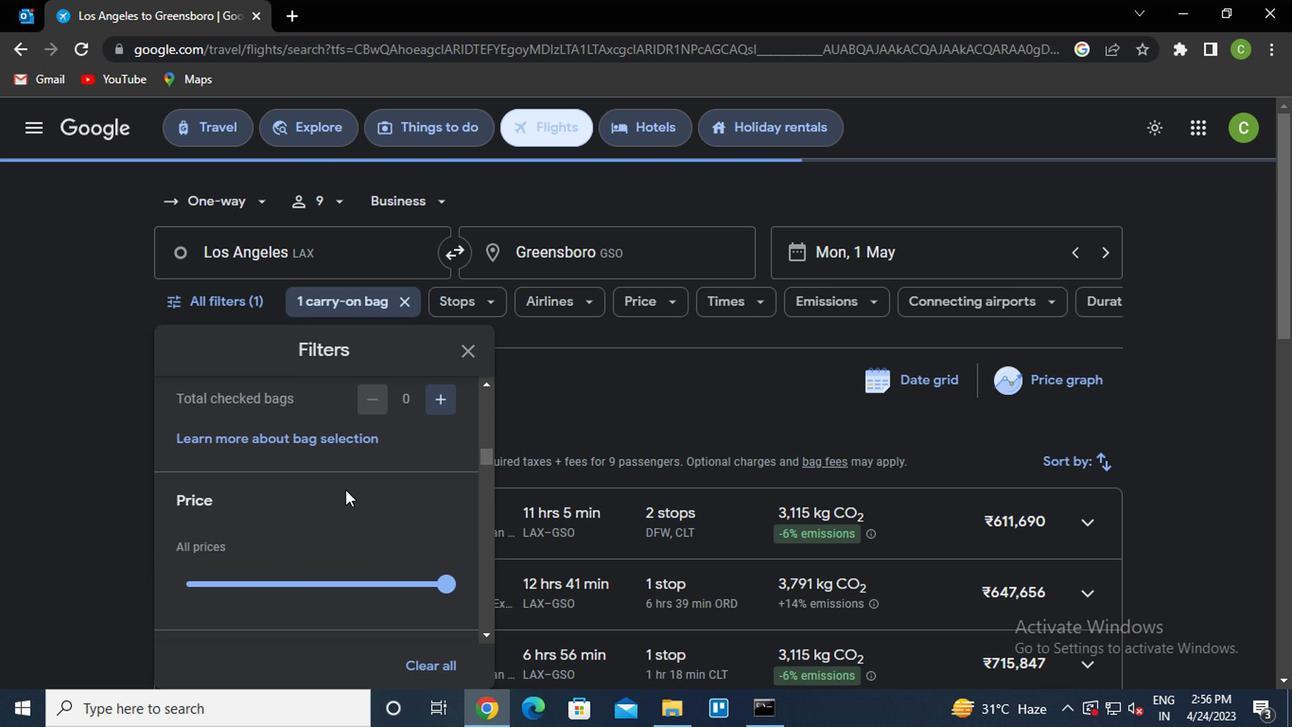 
Action: Mouse moved to (435, 487)
Screenshot: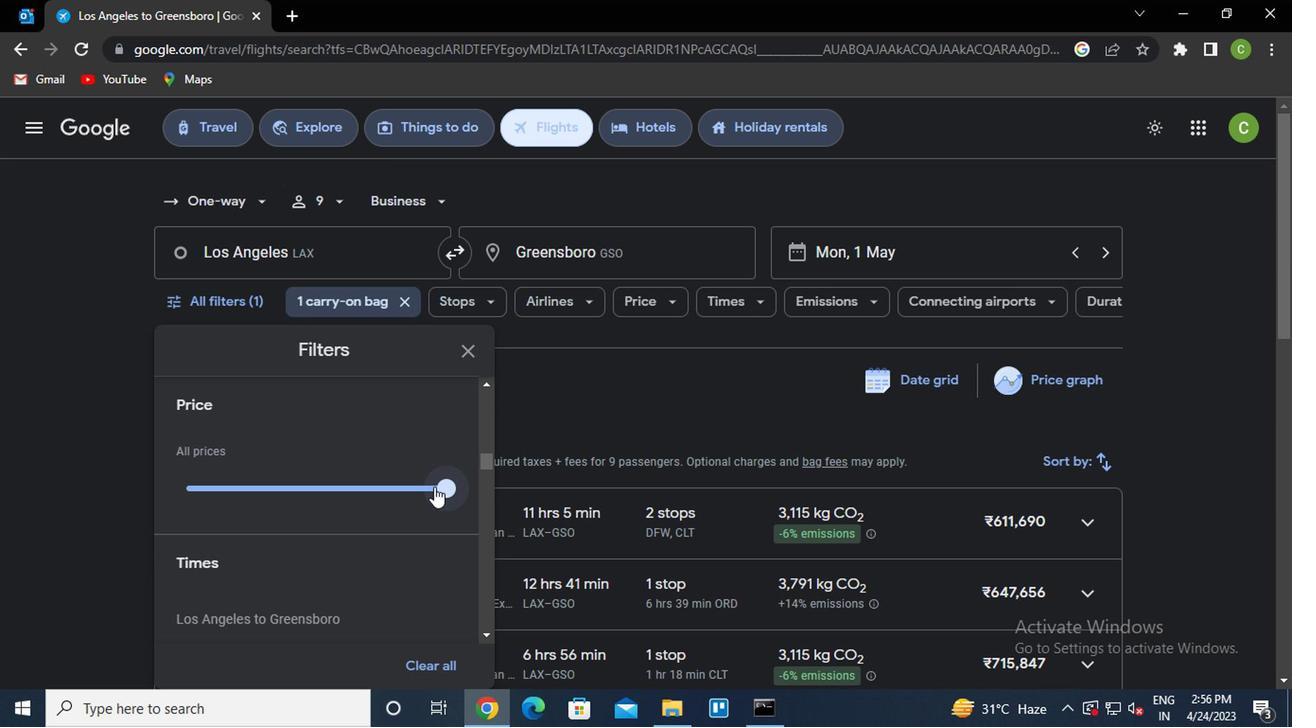 
Action: Mouse pressed left at (435, 487)
Screenshot: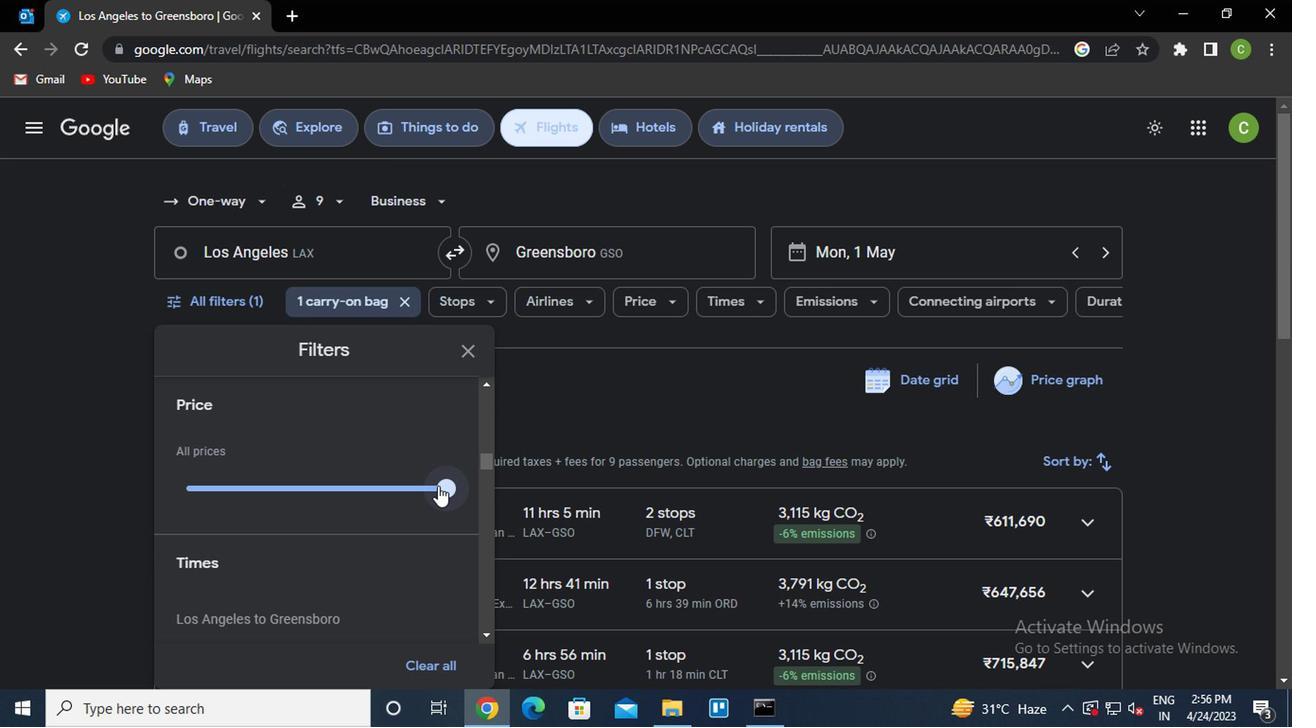 
Action: Mouse moved to (316, 520)
Screenshot: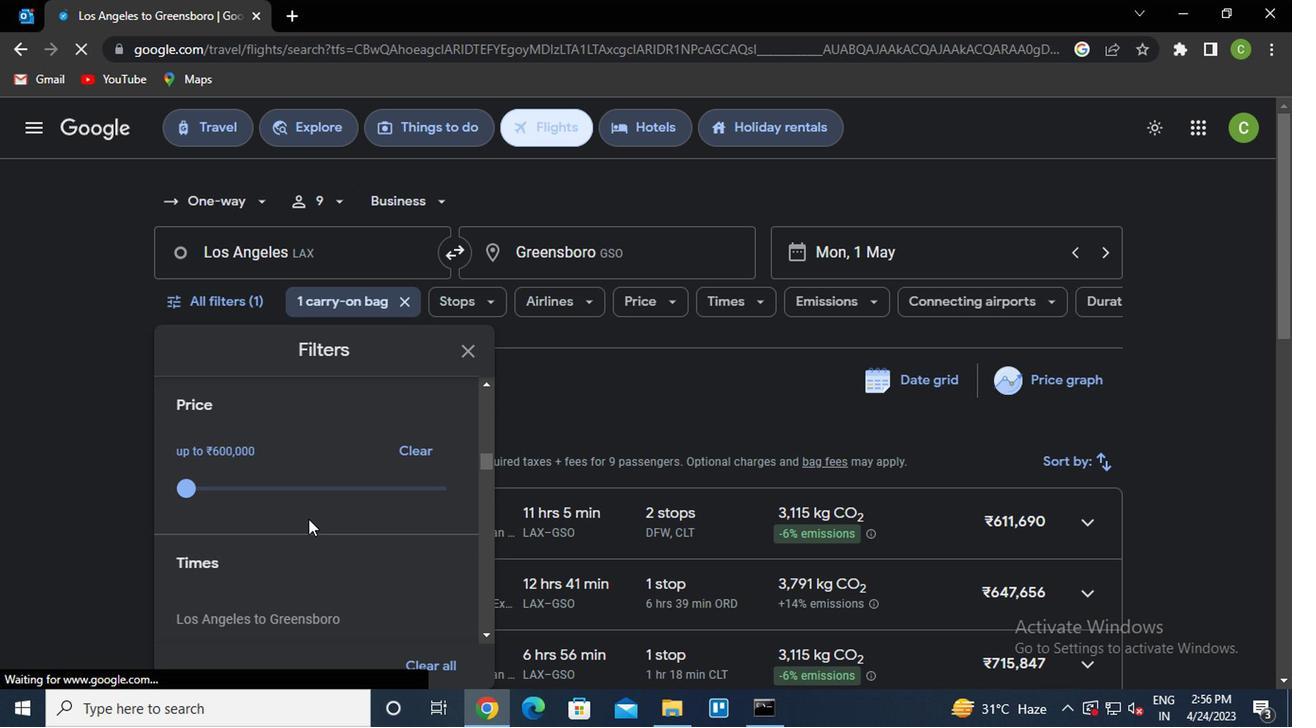 
Action: Mouse scrolled (316, 519) with delta (0, 0)
Screenshot: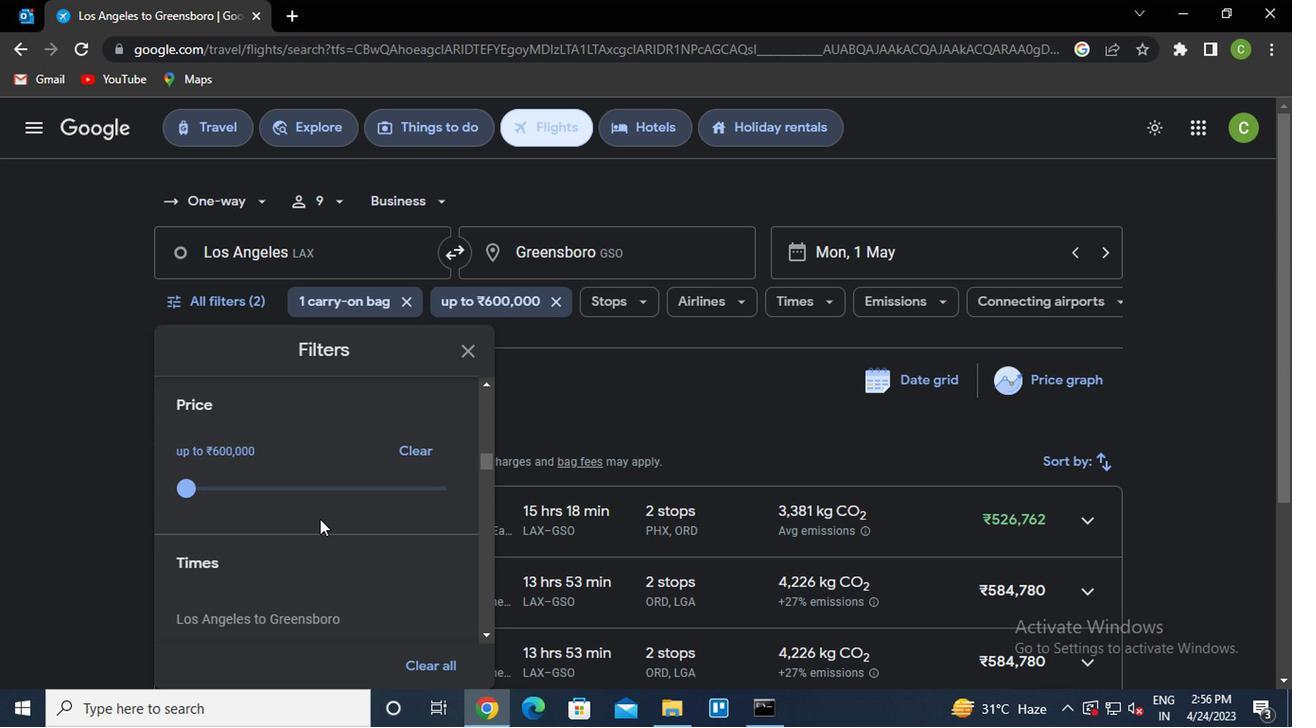 
Action: Mouse scrolled (316, 519) with delta (0, 0)
Screenshot: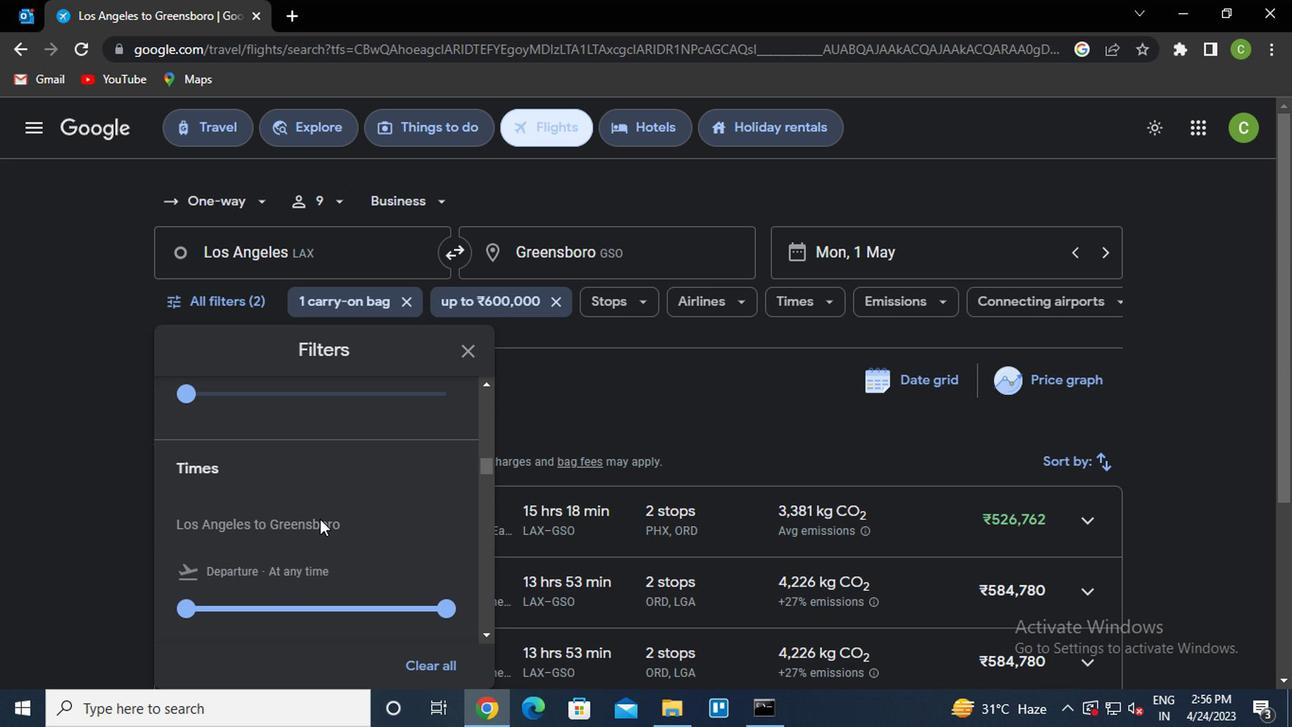 
Action: Mouse moved to (318, 516)
Screenshot: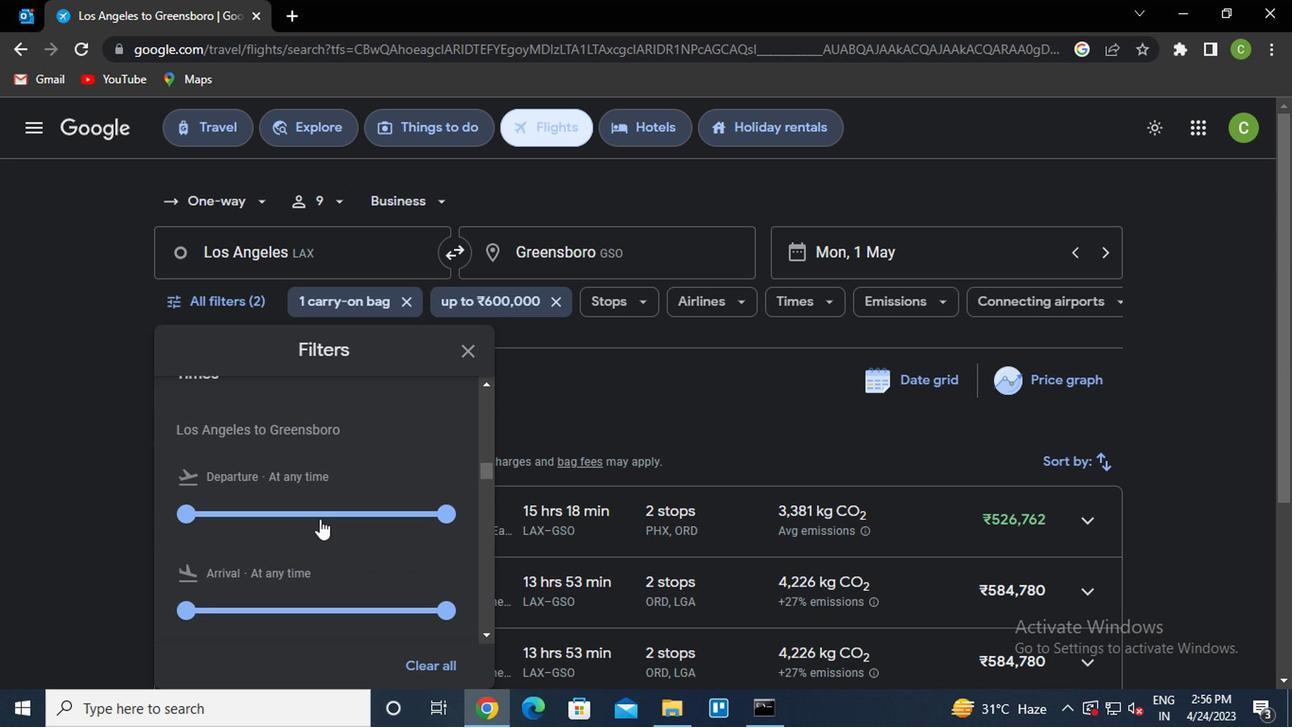 
Action: Mouse pressed left at (318, 516)
Screenshot: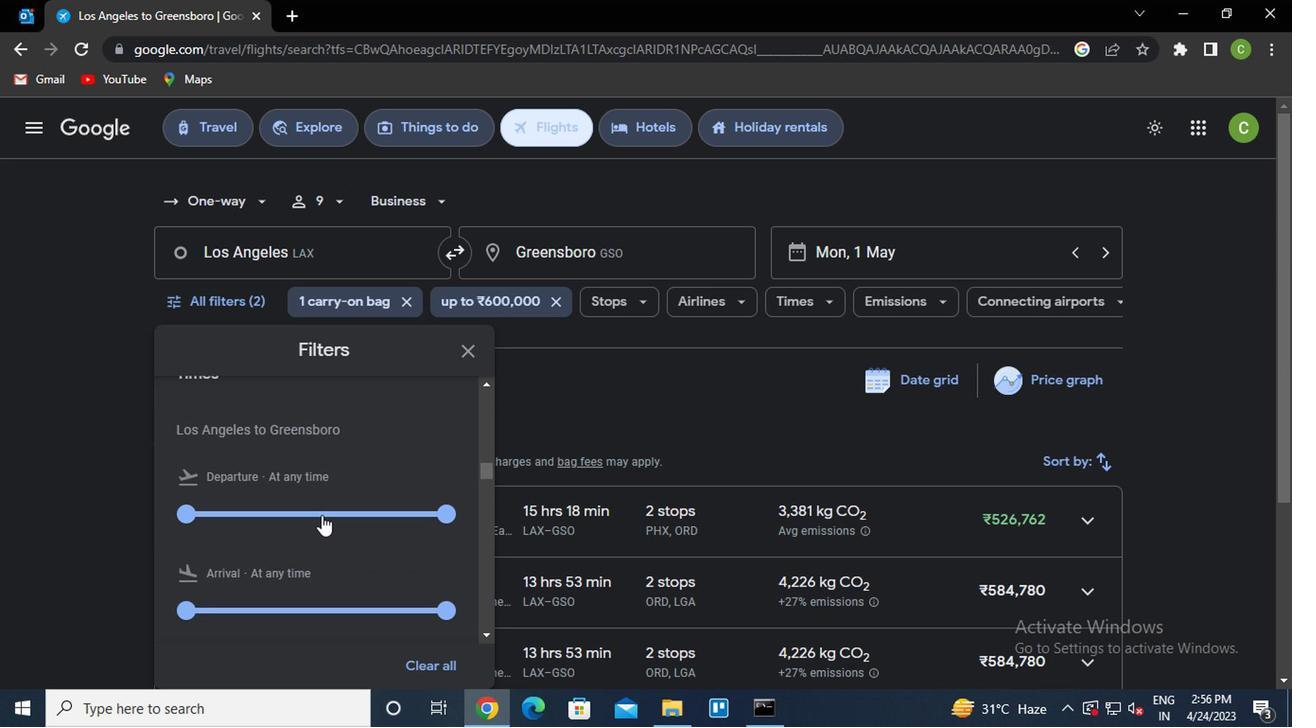 
Action: Mouse moved to (327, 518)
Screenshot: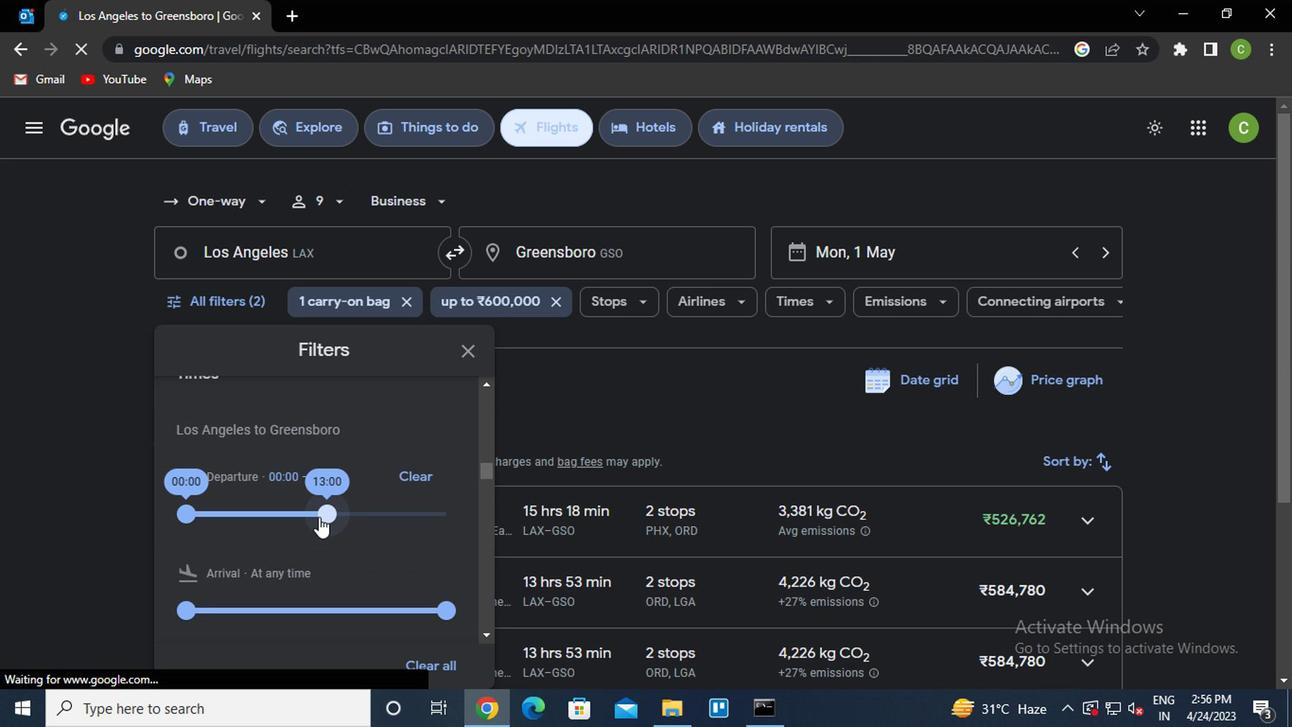 
Action: Mouse pressed left at (327, 518)
Screenshot: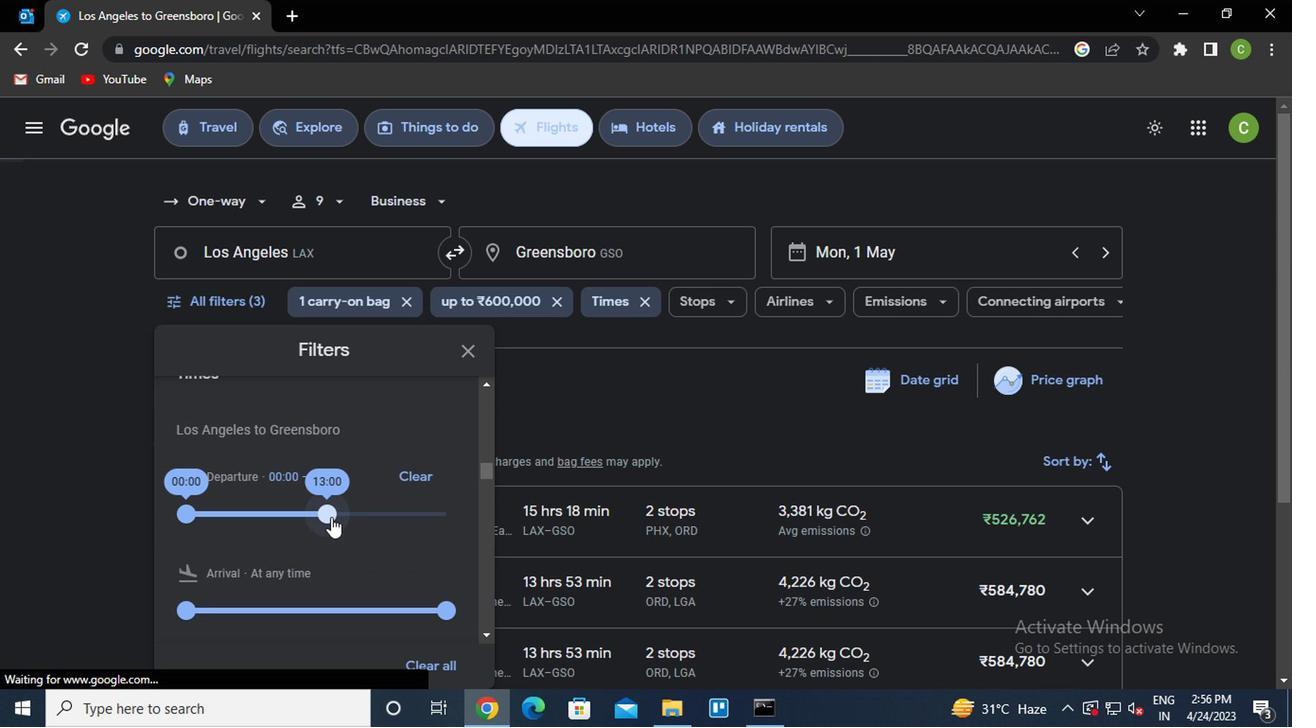 
Action: Mouse moved to (183, 516)
Screenshot: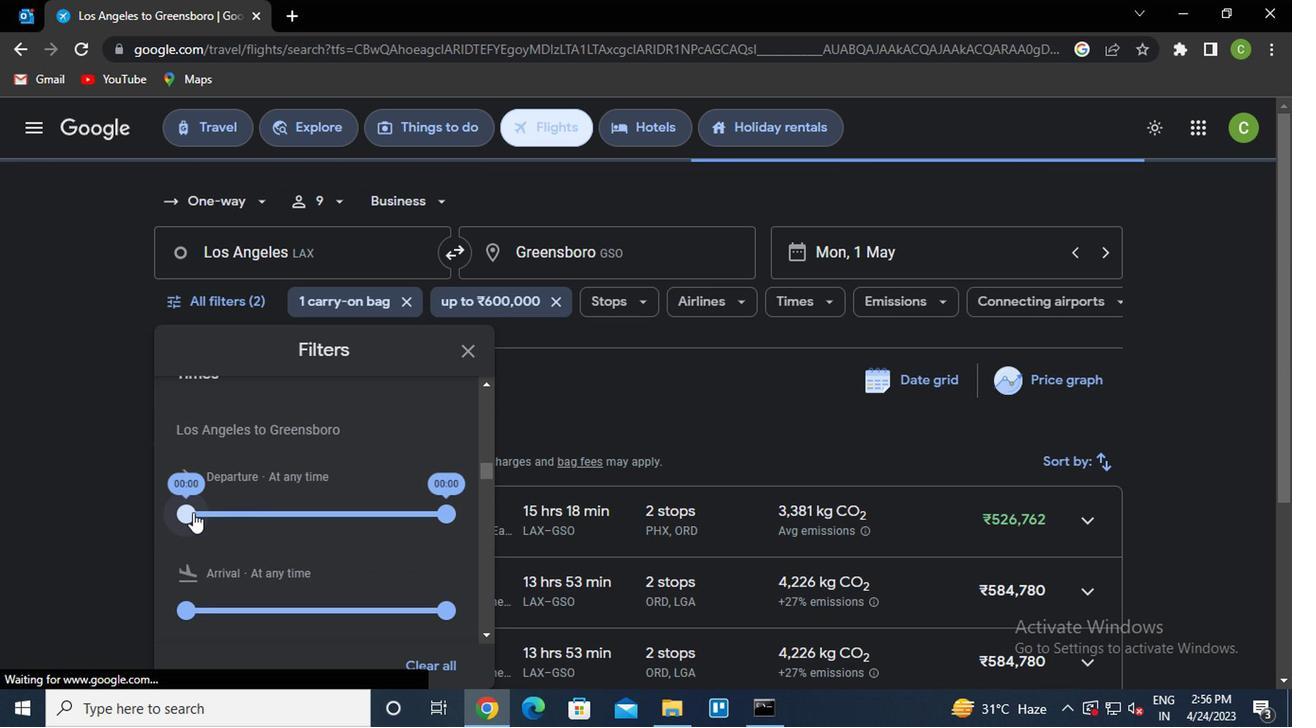 
Action: Mouse pressed left at (183, 516)
Screenshot: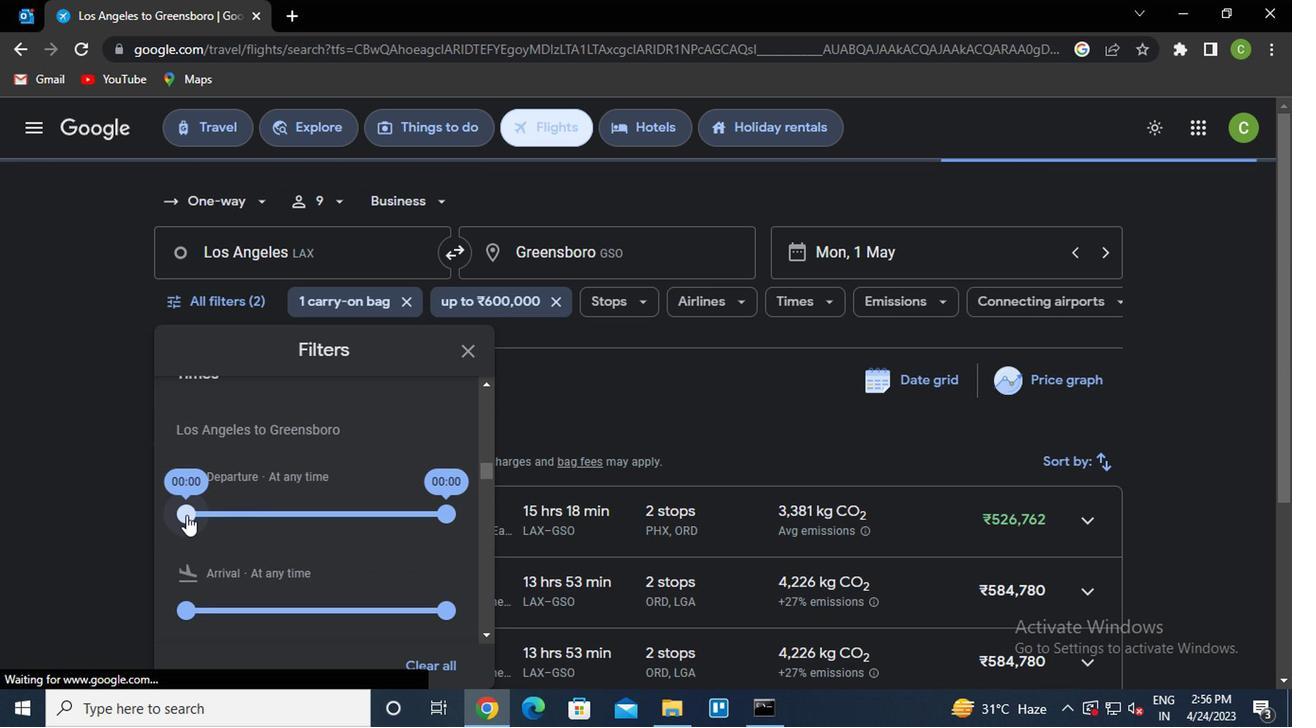 
Action: Mouse moved to (463, 353)
Screenshot: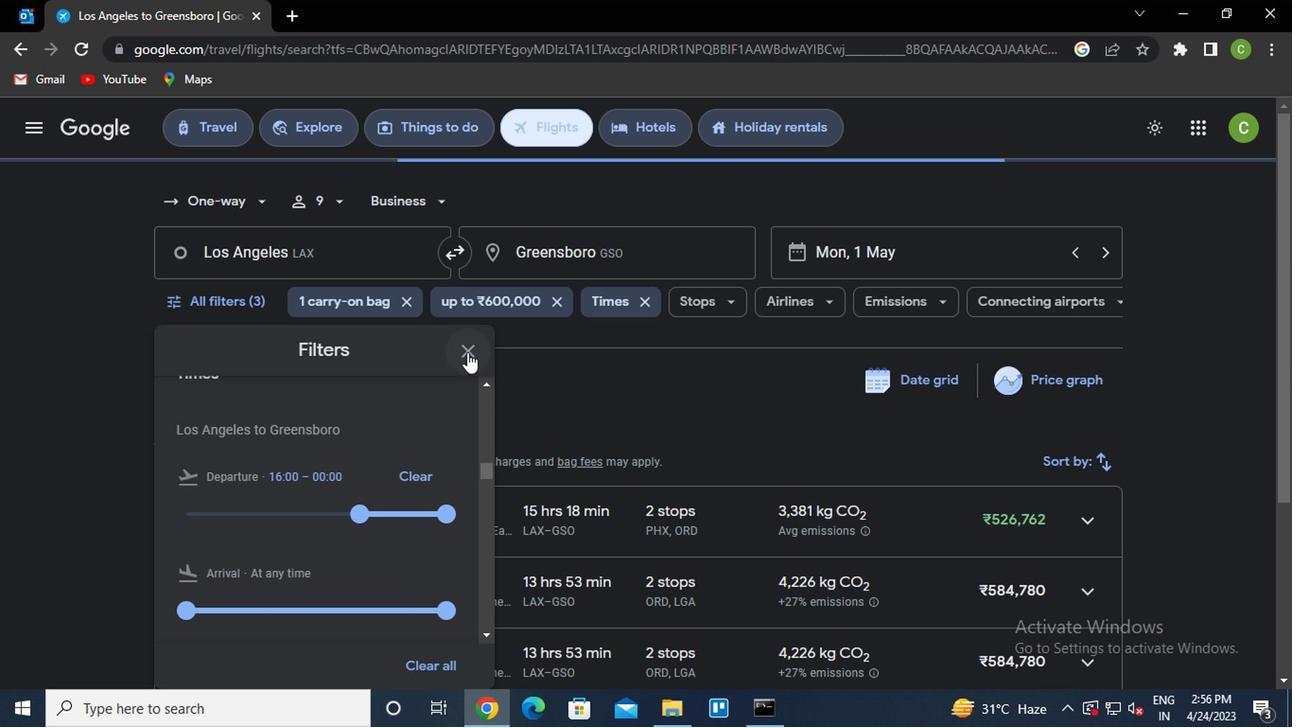 
Action: Mouse pressed left at (463, 353)
Screenshot: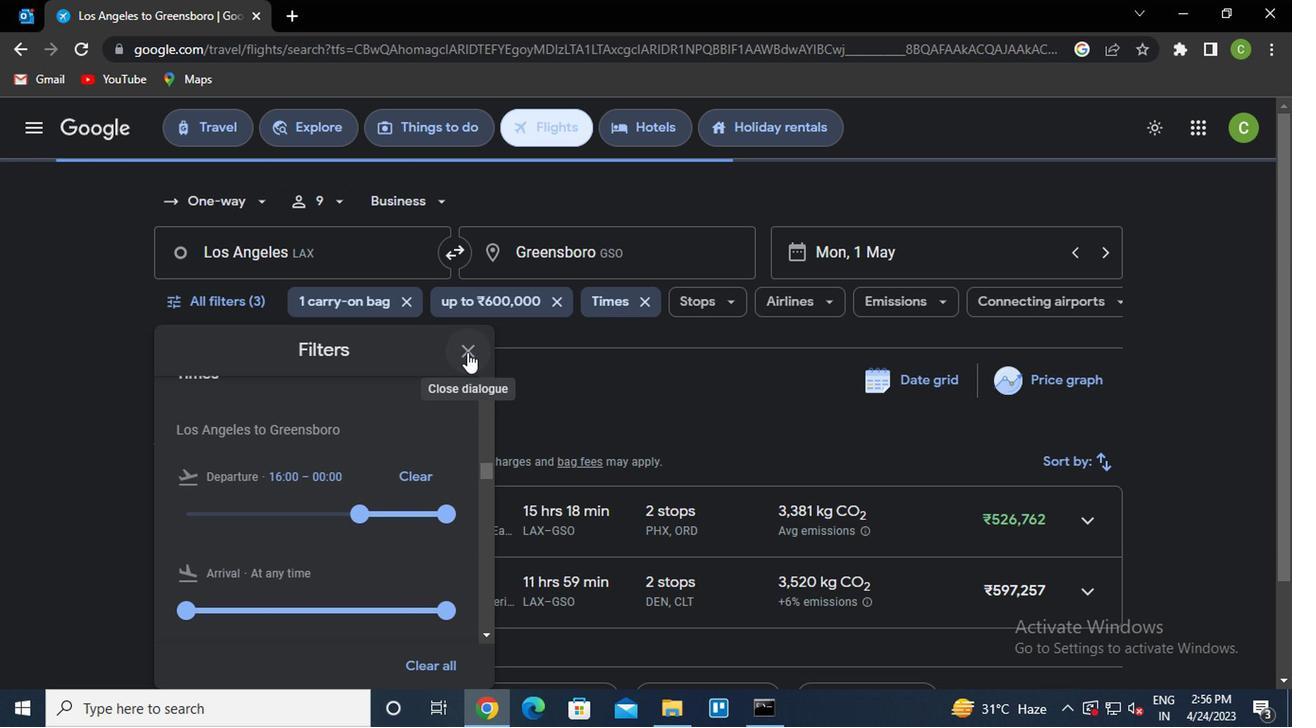 
Action: Mouse moved to (626, 497)
Screenshot: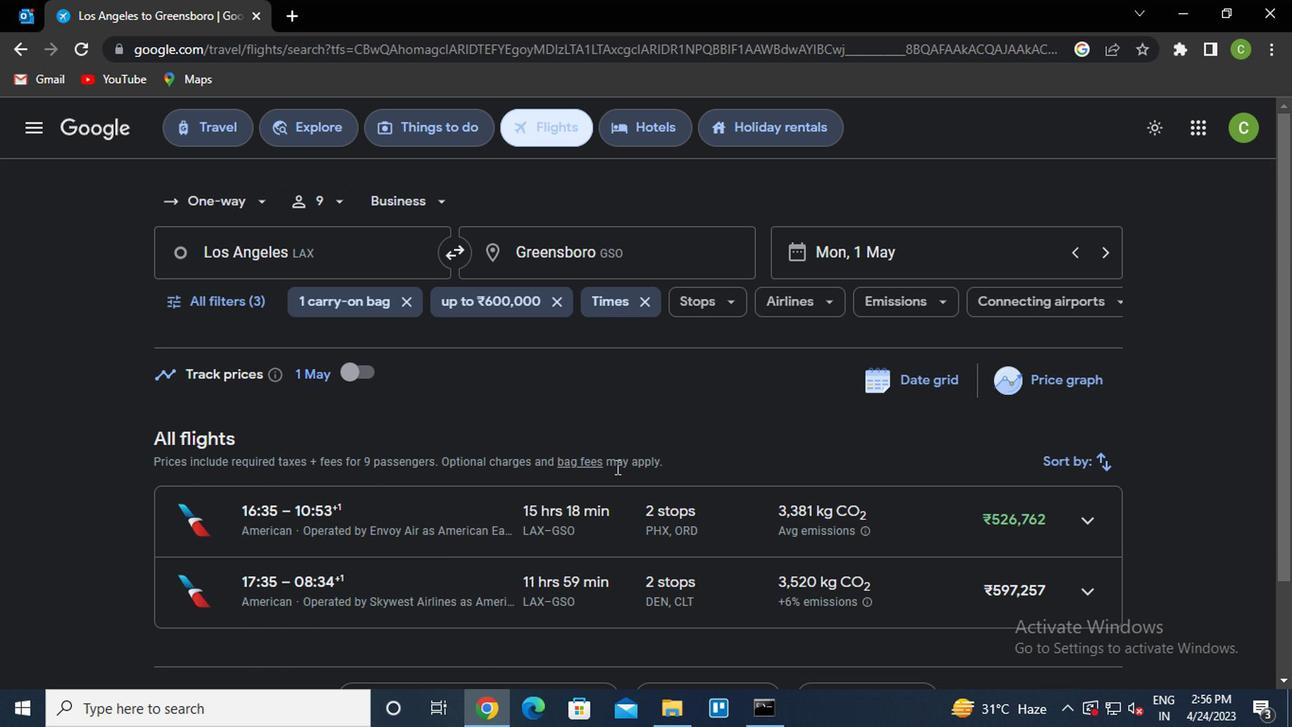 
